 Task: Create a 3D-printable mechanical clock with moving gears.
Action: Mouse moved to (229, 162)
Screenshot: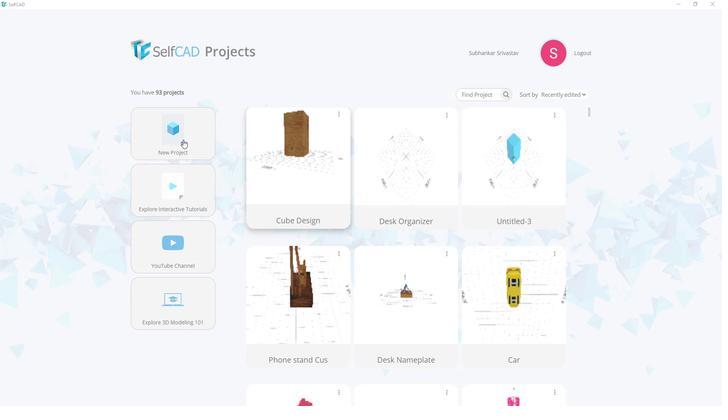 
Action: Mouse pressed left at (229, 162)
Screenshot: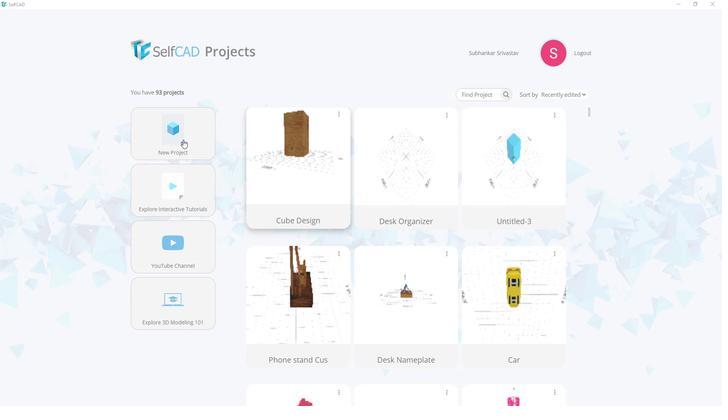
Action: Mouse moved to (394, 181)
Screenshot: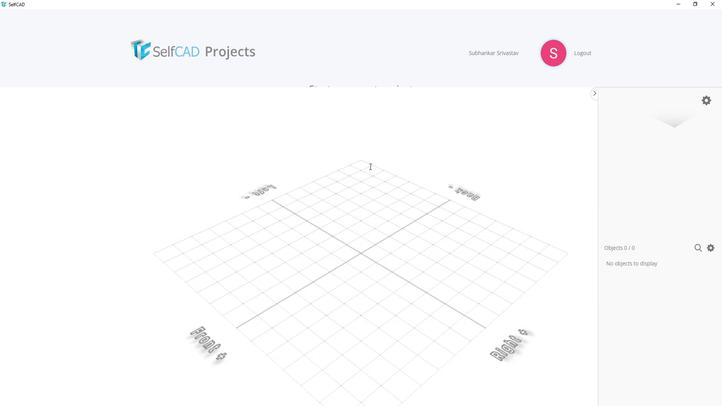 
Action: Mouse pressed left at (394, 181)
Screenshot: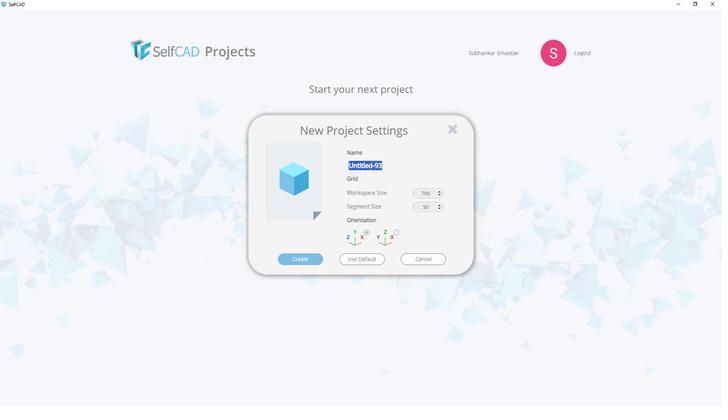 
Action: Mouse pressed left at (394, 181)
Screenshot: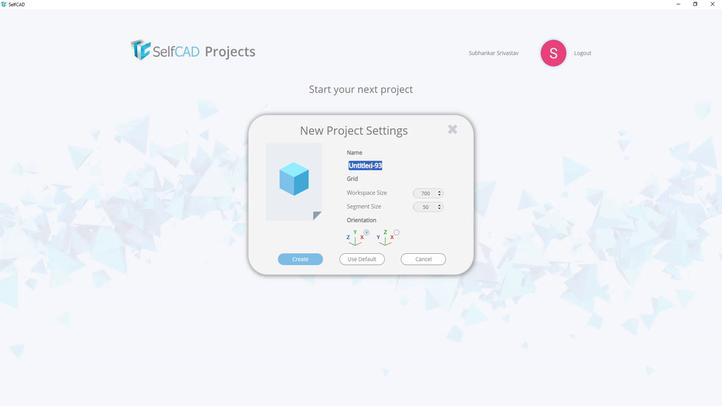 
Action: Key pressed <Key.shift><Key.shift><Key.shift><Key.shift><Key.shift><Key.shift>Moving<Key.space><Key.shift><Key.shift><Key.shift><Key.shift><Key.shift><Key.shift><Key.shift><Key.shift>Gears<Key.space><Key.shift>Clock
Screenshot: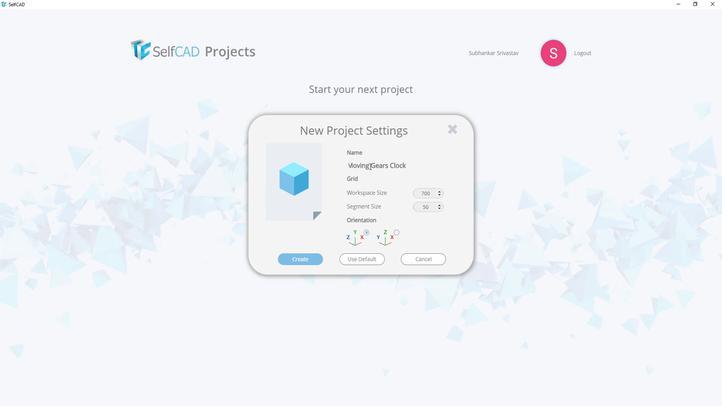 
Action: Mouse moved to (340, 247)
Screenshot: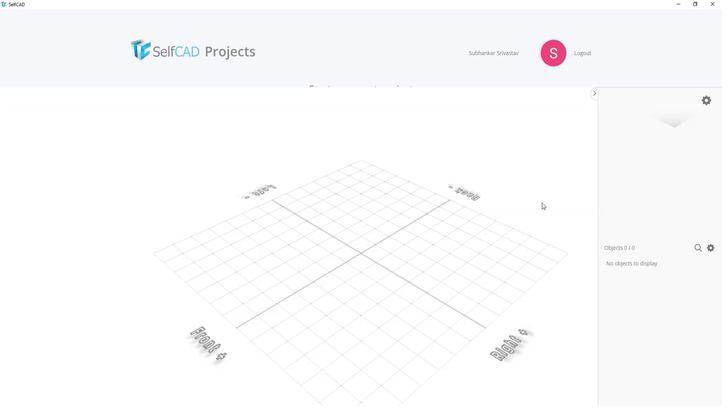 
Action: Mouse pressed left at (340, 247)
Screenshot: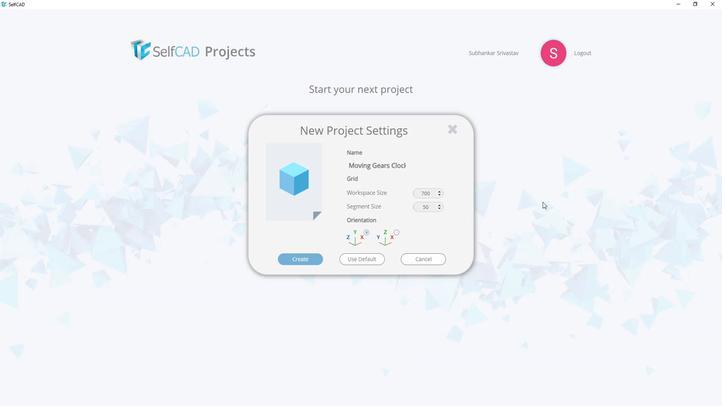 
Action: Mouse moved to (114, 177)
Screenshot: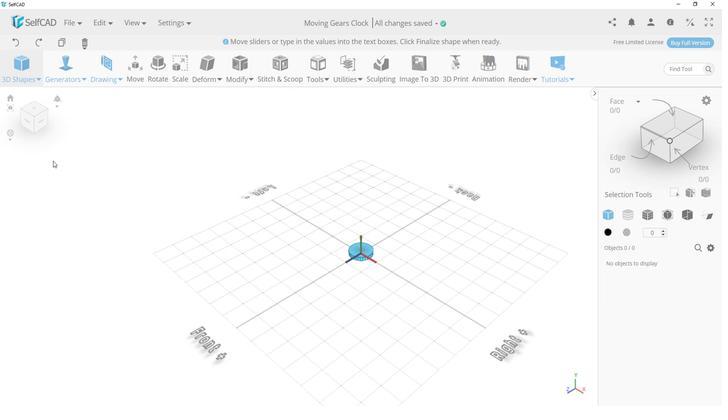 
Action: Mouse pressed left at (114, 177)
Screenshot: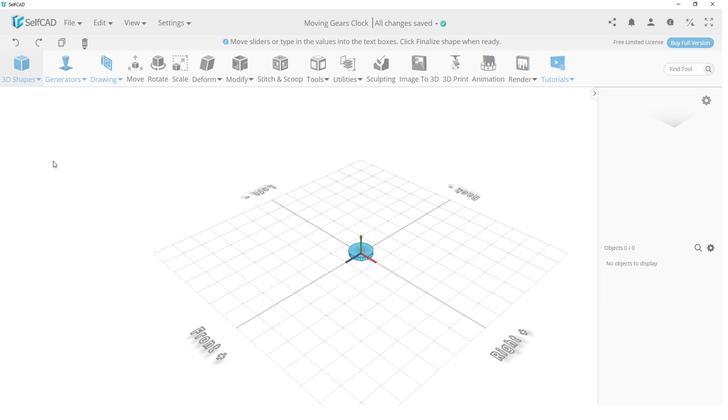 
Action: Mouse moved to (169, 165)
Screenshot: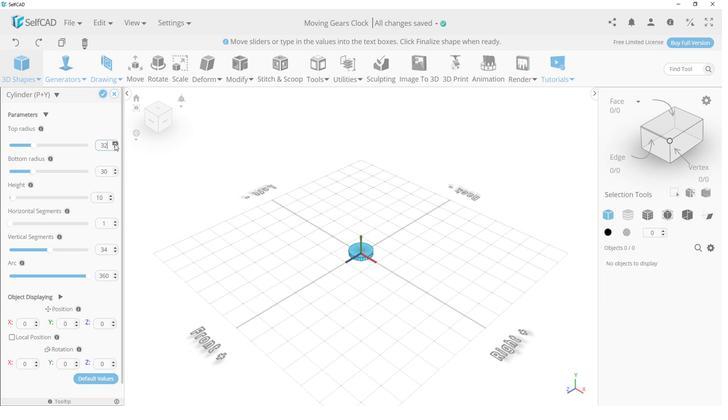 
Action: Mouse pressed left at (169, 165)
Screenshot: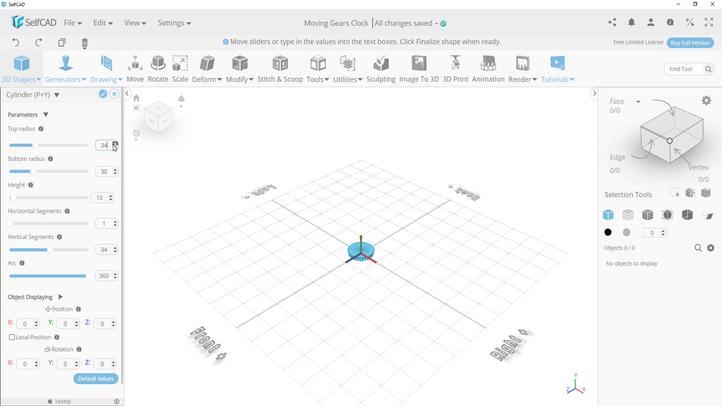 
Action: Mouse pressed left at (169, 165)
Screenshot: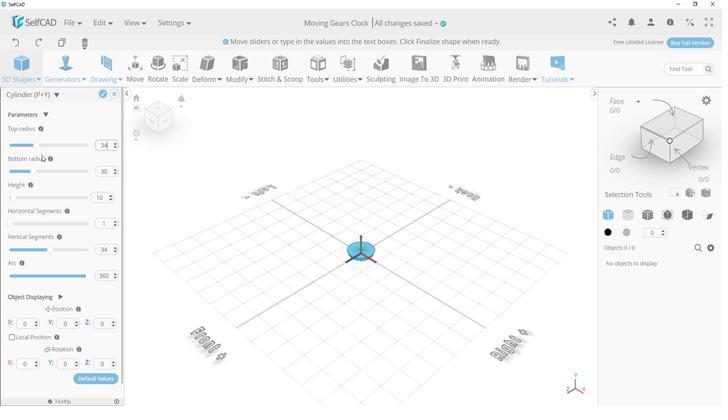 
Action: Mouse pressed left at (169, 165)
Screenshot: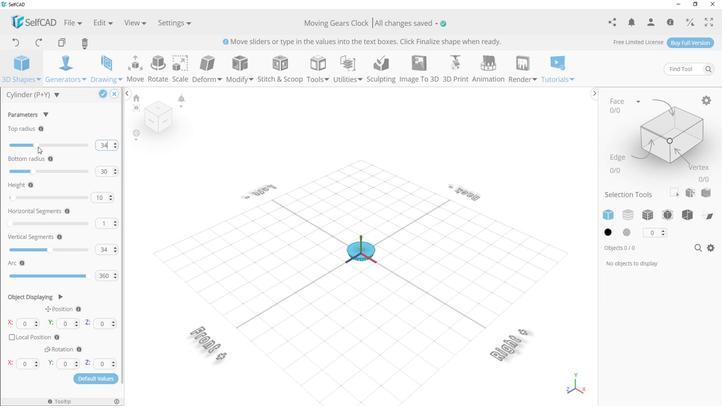
Action: Mouse pressed left at (169, 165)
Screenshot: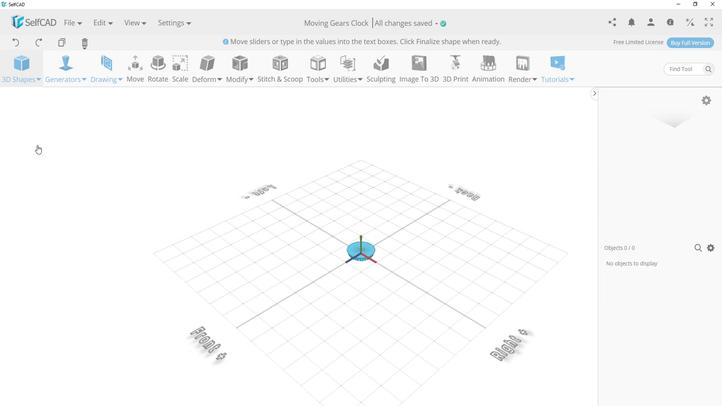 
Action: Mouse moved to (100, 166)
Screenshot: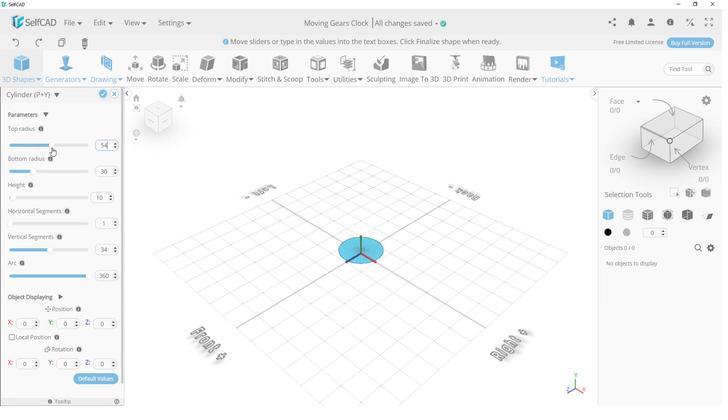 
Action: Mouse pressed left at (100, 166)
Screenshot: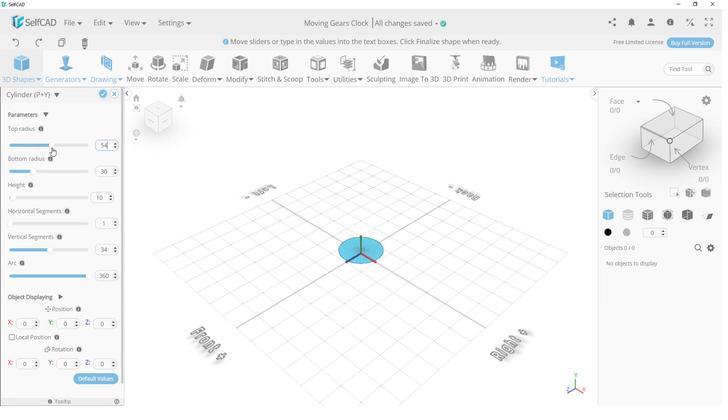 
Action: Mouse moved to (168, 166)
Screenshot: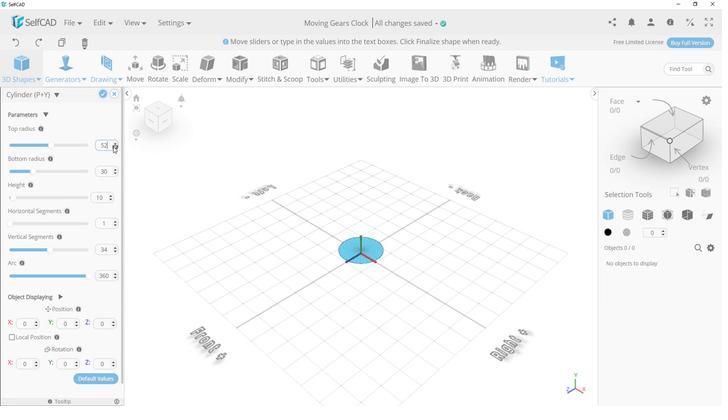 
Action: Mouse pressed left at (168, 166)
Screenshot: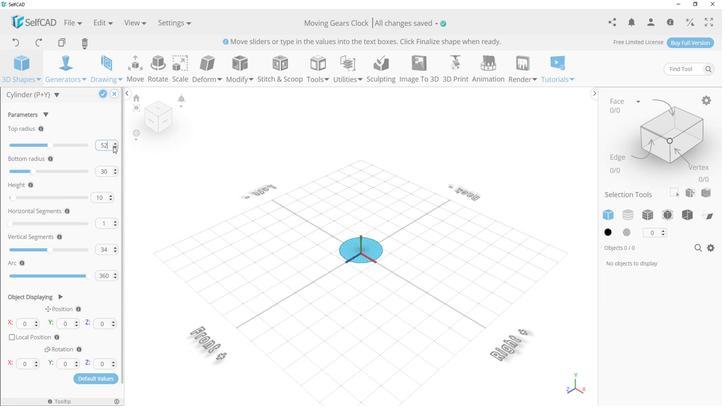 
Action: Mouse pressed left at (168, 166)
Screenshot: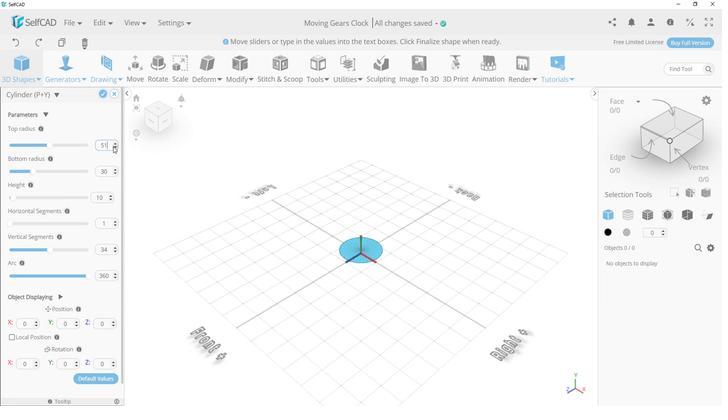 
Action: Mouse pressed left at (168, 166)
Screenshot: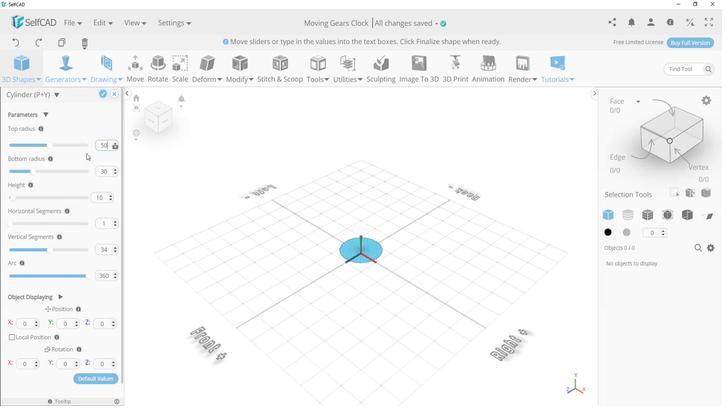 
Action: Mouse pressed left at (168, 166)
Screenshot: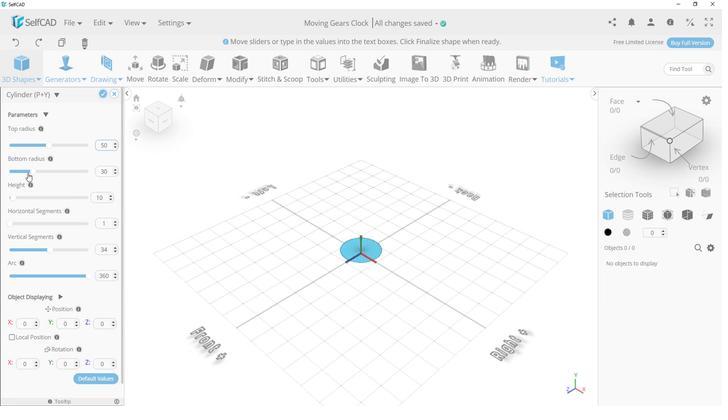 
Action: Mouse moved to (97, 185)
Screenshot: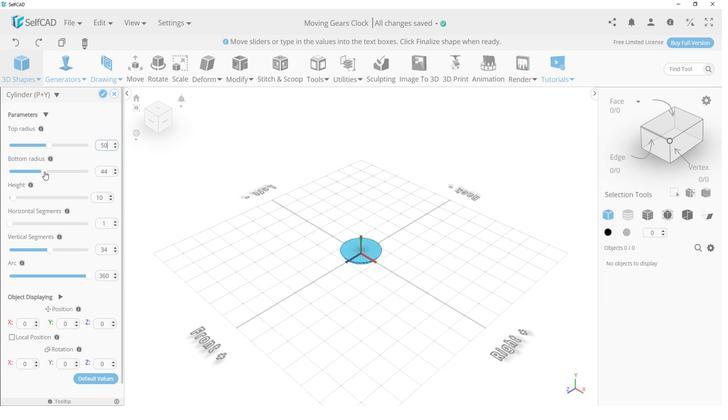 
Action: Mouse pressed left at (97, 185)
Screenshot: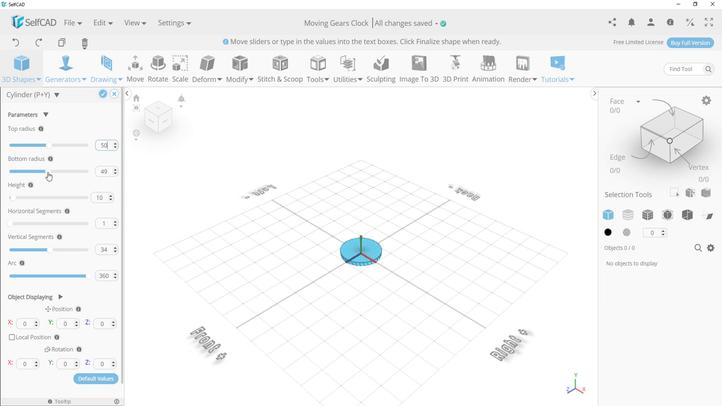 
Action: Mouse moved to (168, 184)
Screenshot: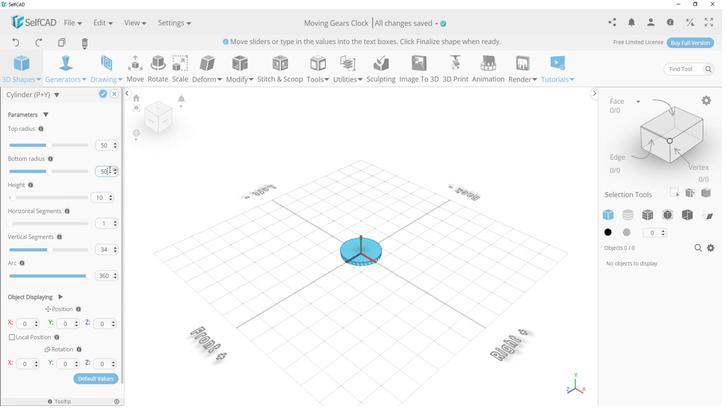 
Action: Mouse pressed left at (168, 184)
Screenshot: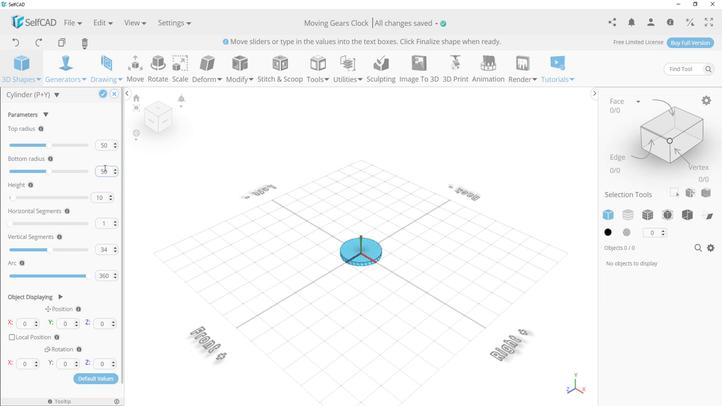
Action: Mouse moved to (156, 129)
Screenshot: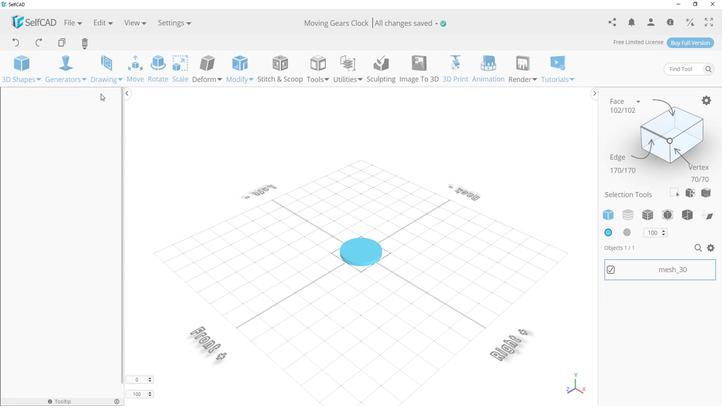 
Action: Mouse pressed left at (156, 129)
Screenshot: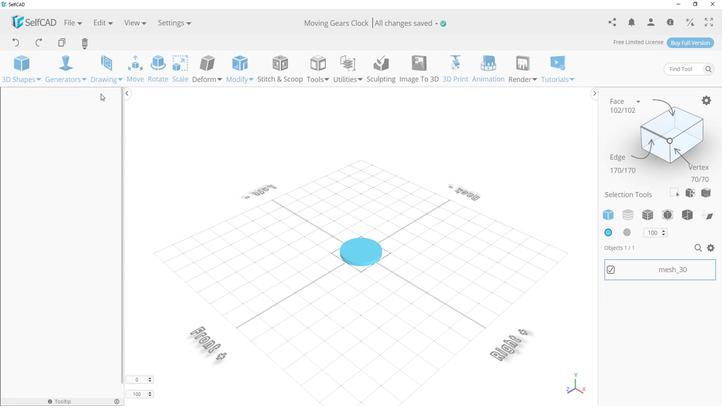 
Action: Mouse moved to (673, 148)
Screenshot: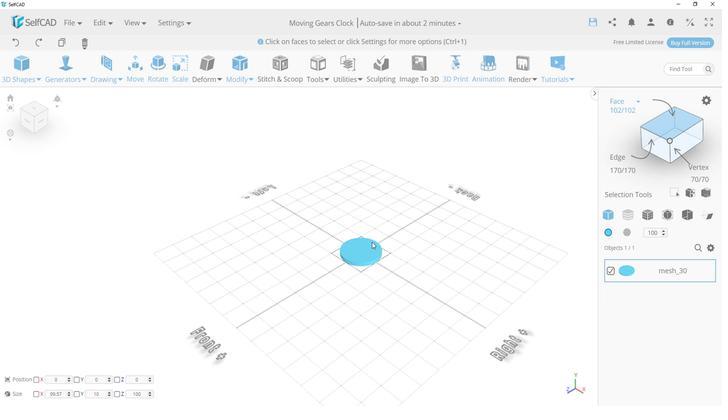 
Action: Mouse pressed left at (673, 148)
Screenshot: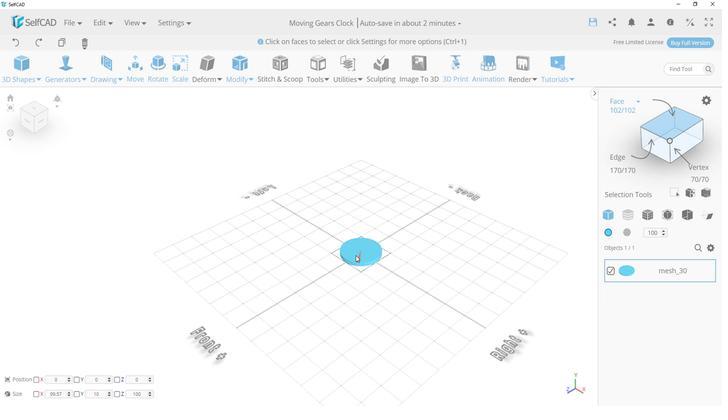 
Action: Mouse moved to (382, 244)
Screenshot: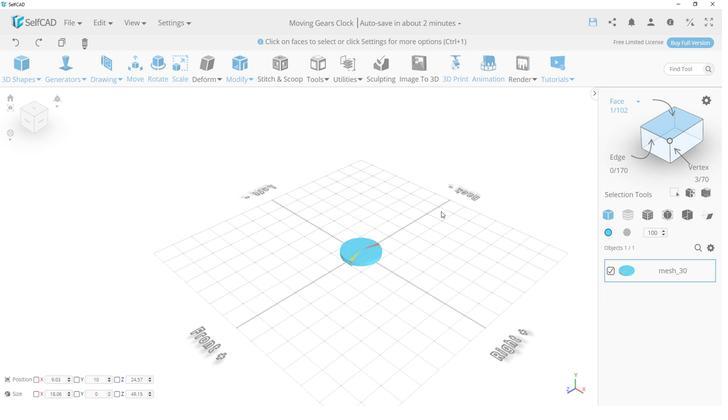 
Action: Mouse pressed left at (382, 244)
Screenshot: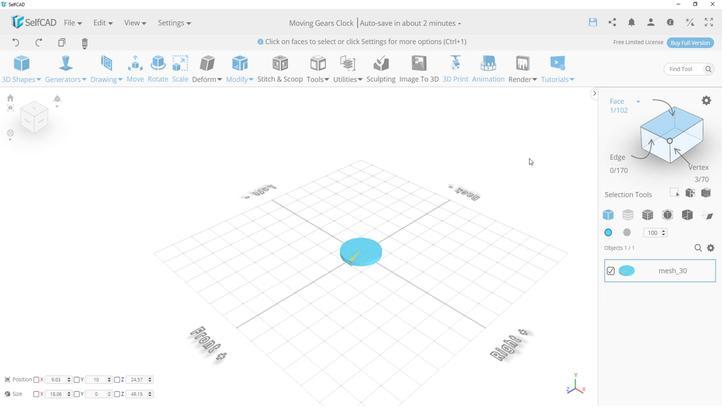 
Action: Mouse moved to (619, 142)
Screenshot: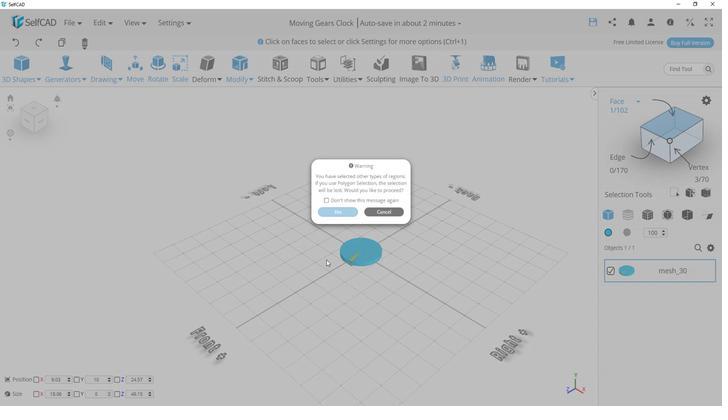 
Action: Mouse pressed left at (619, 142)
Screenshot: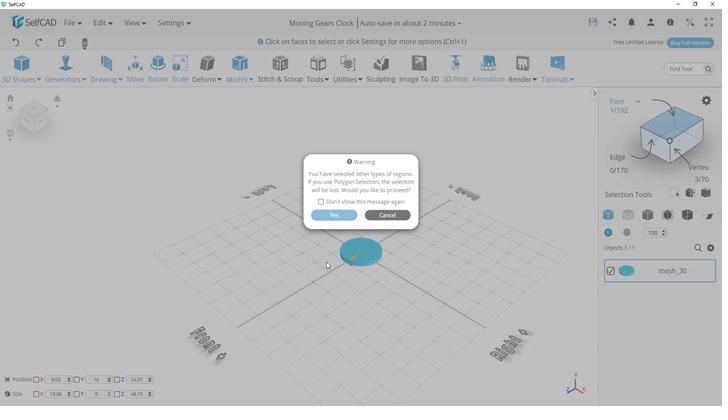 
Action: Mouse moved to (363, 216)
Screenshot: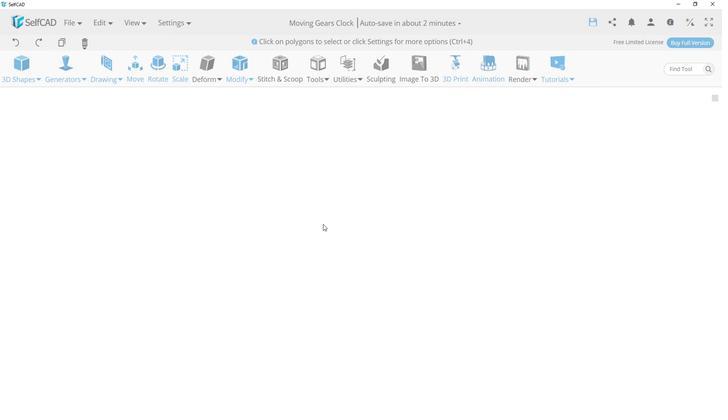 
Action: Mouse pressed left at (363, 216)
Screenshot: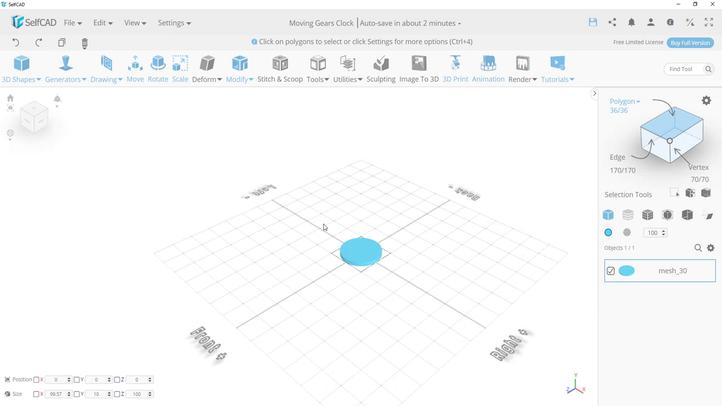 
Action: Mouse moved to (390, 240)
Screenshot: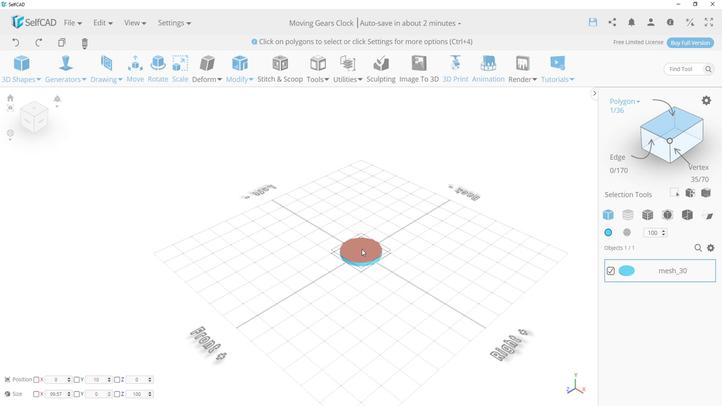 
Action: Mouse pressed left at (390, 240)
Screenshot: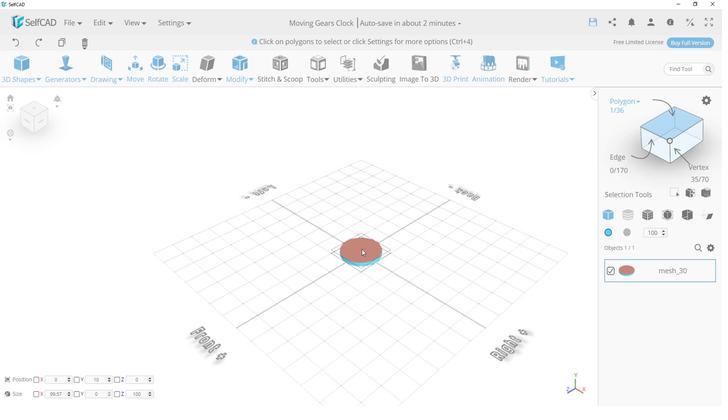 
Action: Mouse moved to (182, 119)
Screenshot: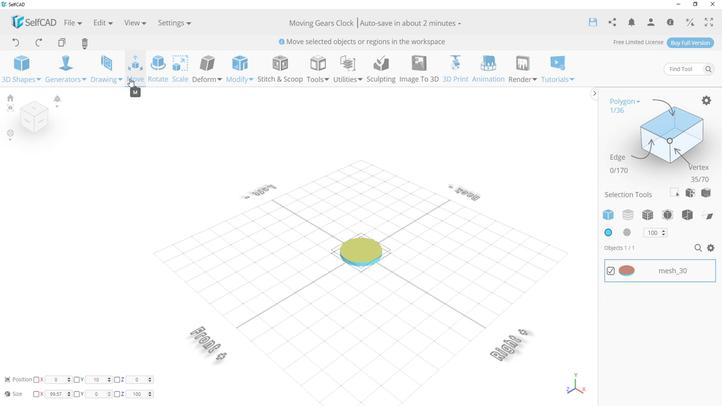 
Action: Mouse pressed left at (182, 119)
Screenshot: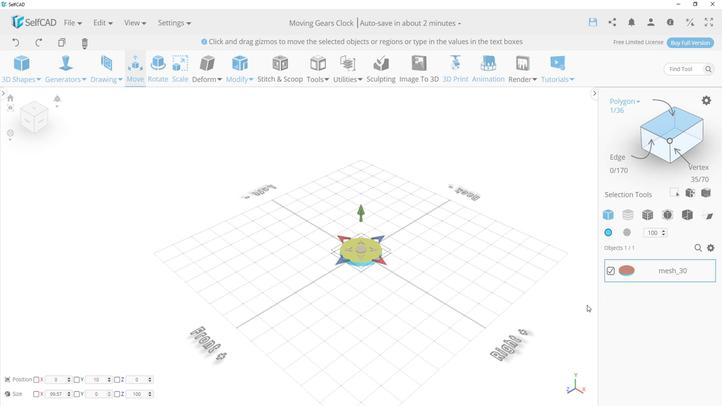
Action: Mouse moved to (387, 212)
Screenshot: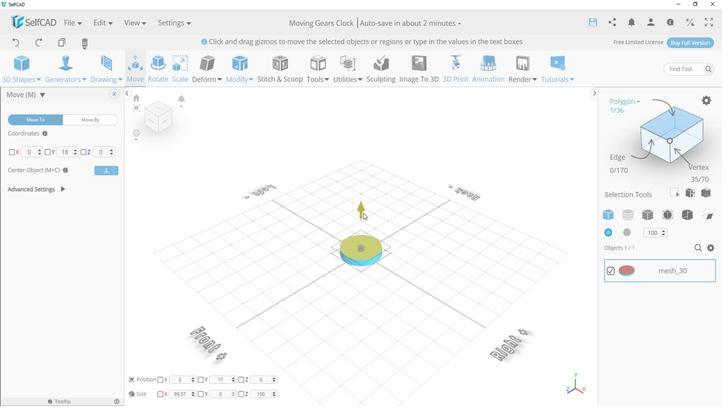 
Action: Mouse pressed left at (387, 212)
Screenshot: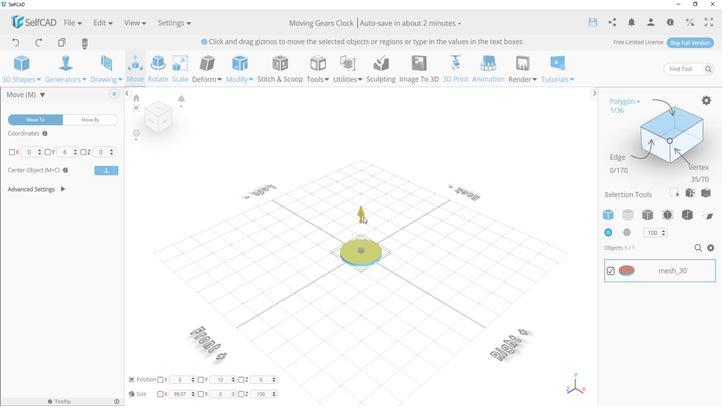 
Action: Mouse moved to (315, 299)
Screenshot: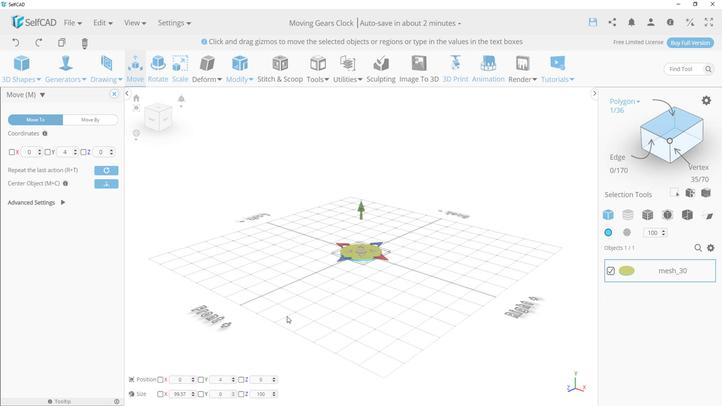 
Action: Mouse pressed left at (315, 299)
Screenshot: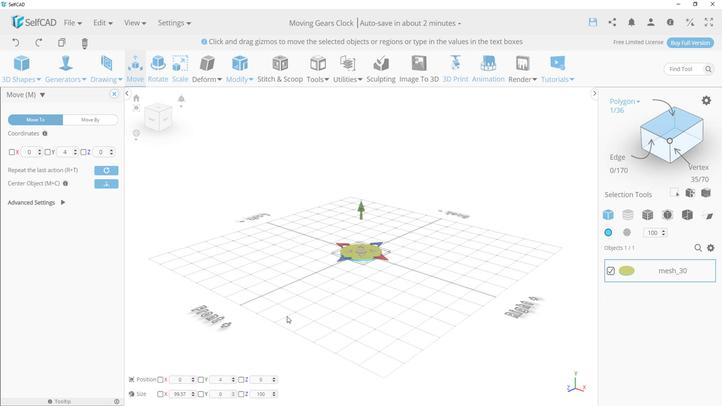 
Action: Mouse moved to (377, 270)
Screenshot: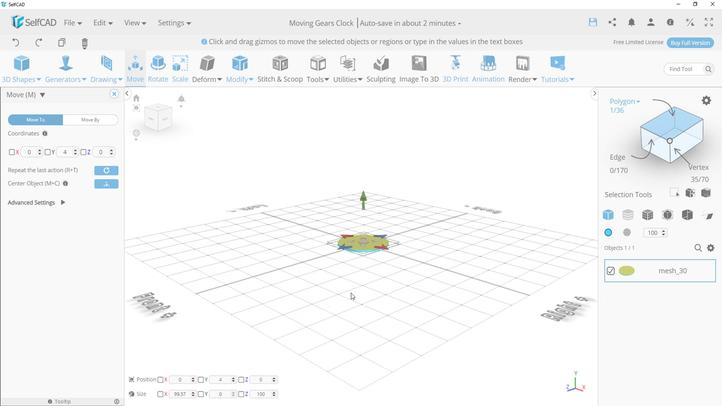 
Action: Mouse scrolled (377, 271) with delta (0, 0)
Screenshot: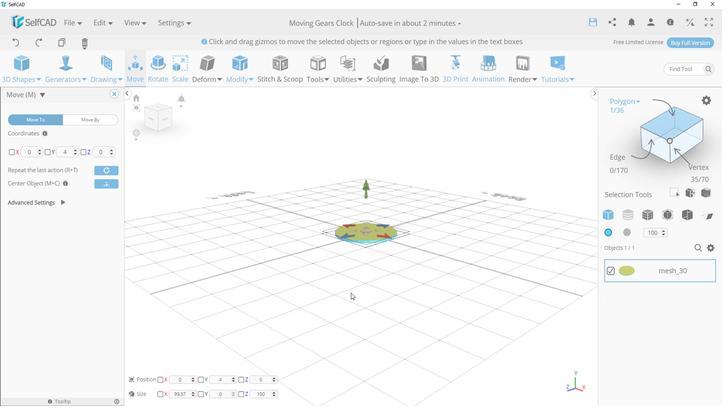 
Action: Mouse scrolled (377, 271) with delta (0, 0)
Screenshot: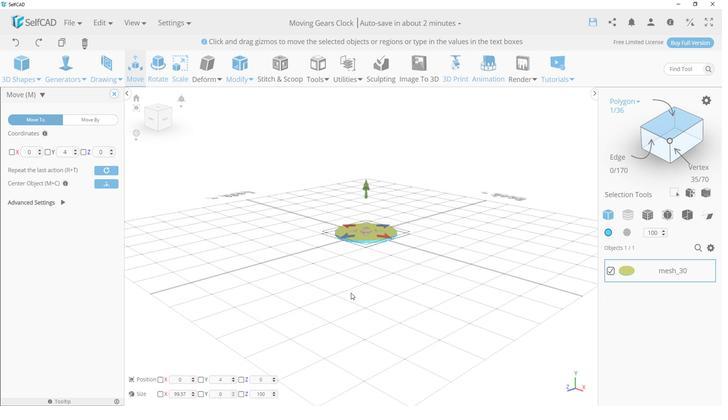 
Action: Mouse scrolled (377, 271) with delta (0, 0)
Screenshot: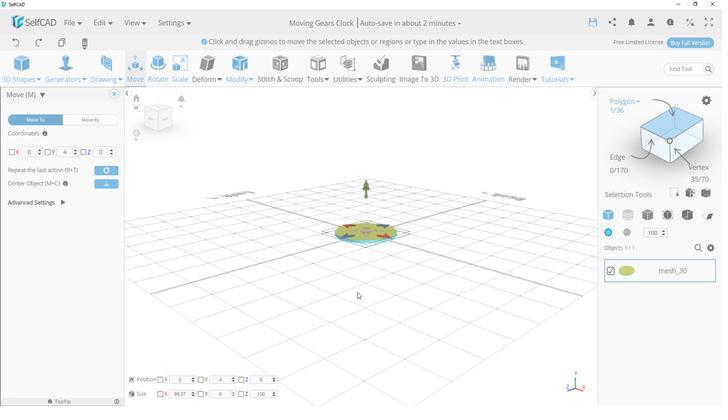 
Action: Mouse scrolled (377, 271) with delta (0, 0)
Screenshot: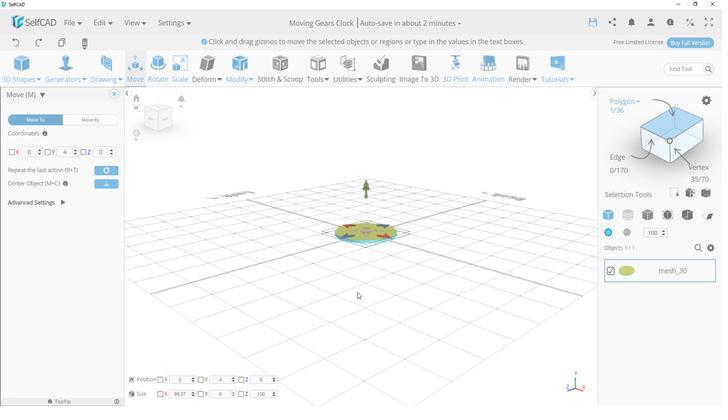 
Action: Mouse scrolled (377, 271) with delta (0, 0)
Screenshot: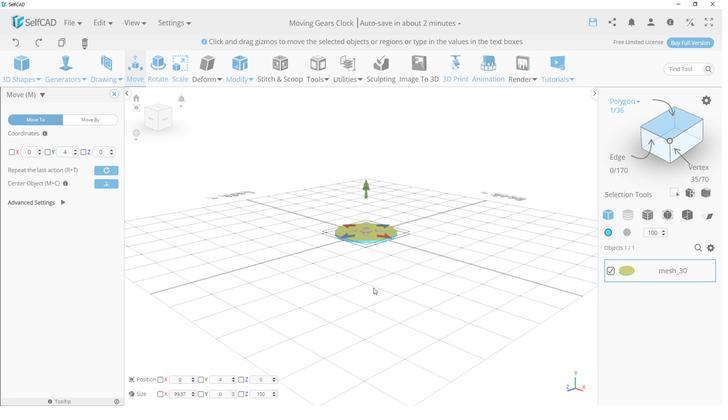 
Action: Mouse scrolled (377, 271) with delta (0, 0)
Screenshot: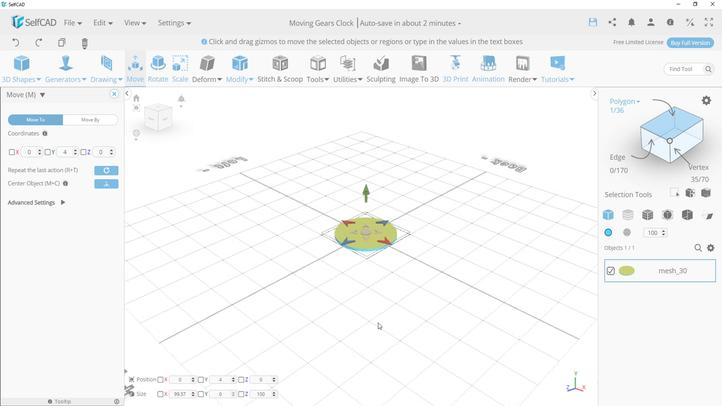 
Action: Mouse scrolled (377, 271) with delta (0, 0)
Screenshot: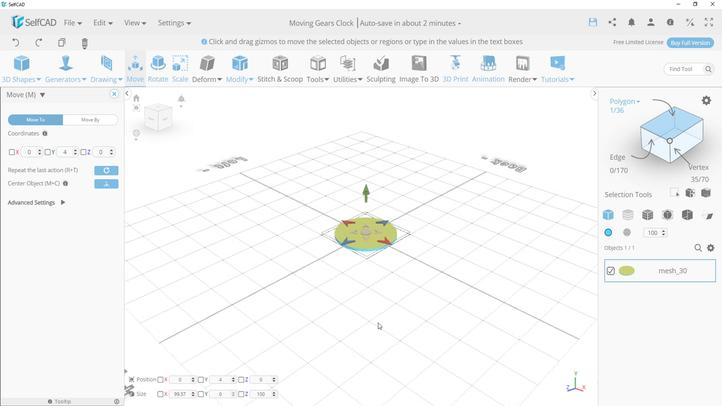 
Action: Mouse scrolled (377, 271) with delta (0, 0)
Screenshot: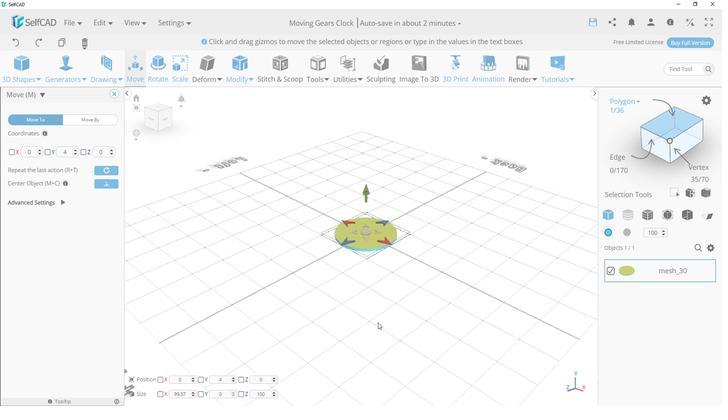 
Action: Mouse scrolled (377, 271) with delta (0, 0)
Screenshot: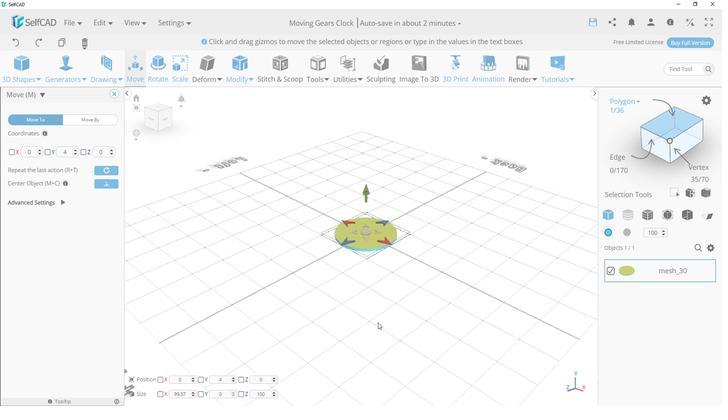 
Action: Mouse scrolled (377, 271) with delta (0, 0)
Screenshot: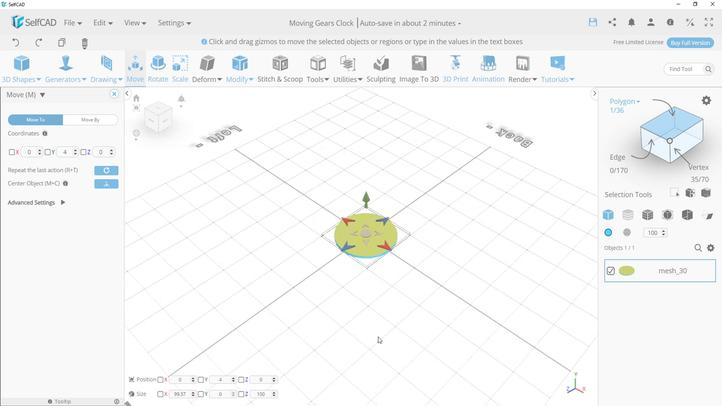 
Action: Mouse moved to (398, 267)
Screenshot: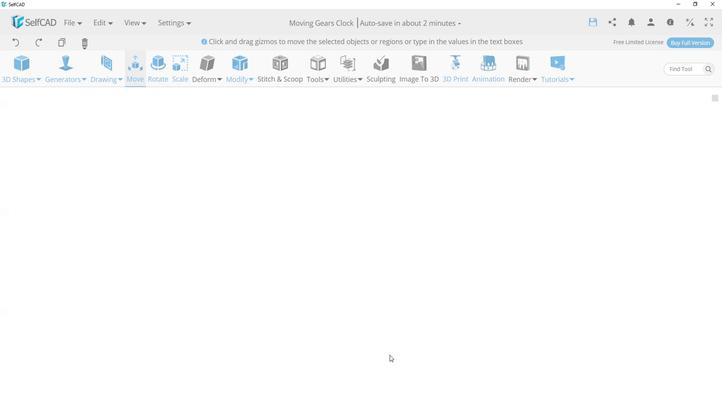 
Action: Mouse pressed left at (398, 267)
Screenshot: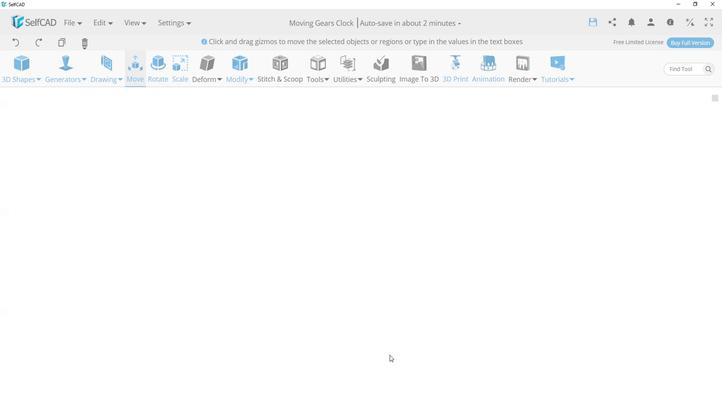 
Action: Mouse moved to (413, 307)
Screenshot: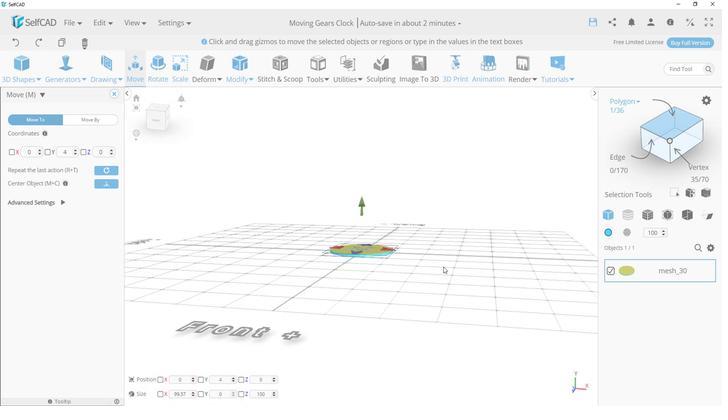 
Action: Mouse pressed left at (413, 307)
Screenshot: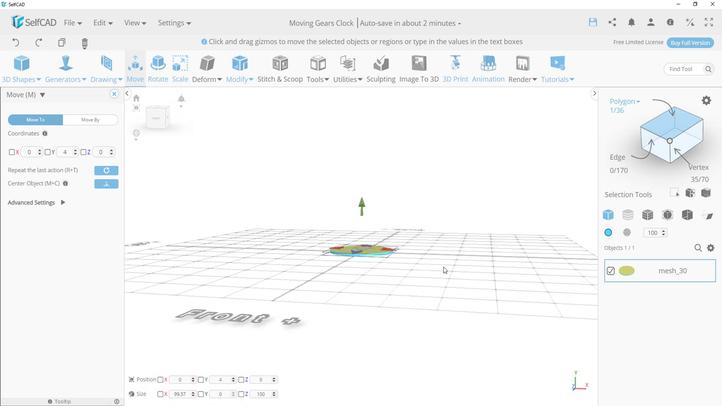 
Action: Mouse moved to (459, 252)
Screenshot: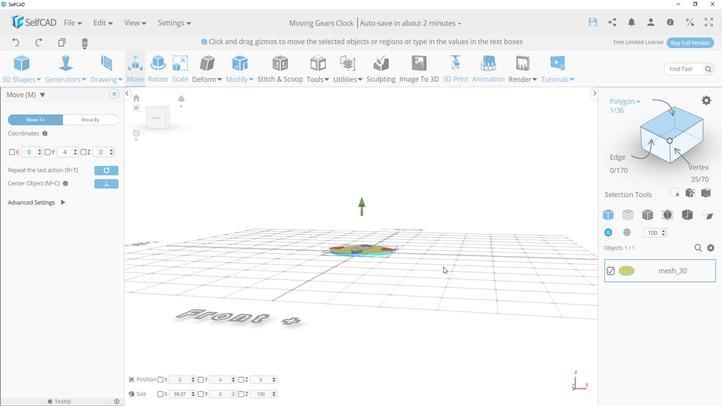 
Action: Mouse pressed left at (459, 252)
Screenshot: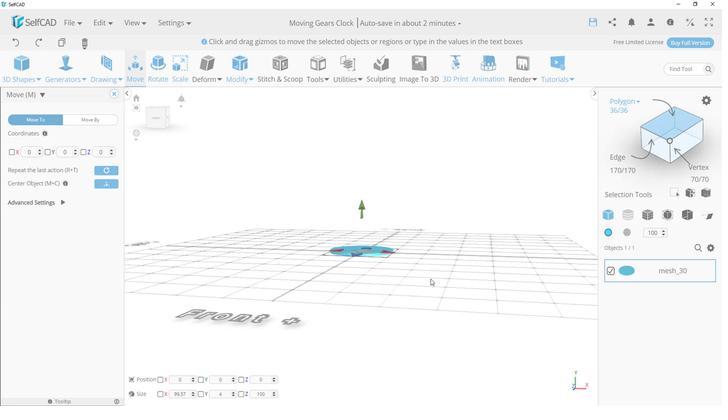 
Action: Mouse moved to (448, 257)
Screenshot: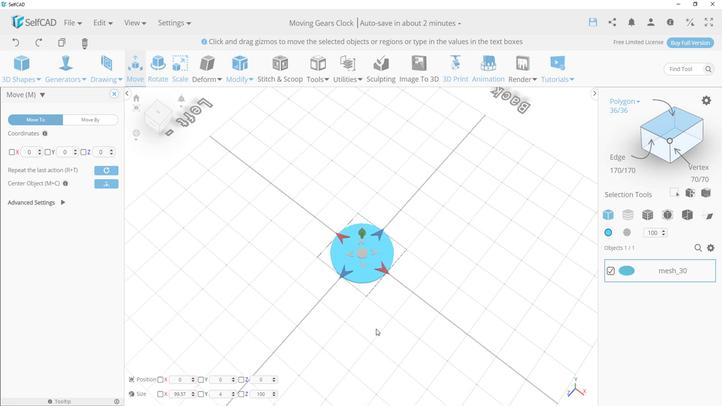 
Action: Mouse pressed left at (448, 257)
Screenshot: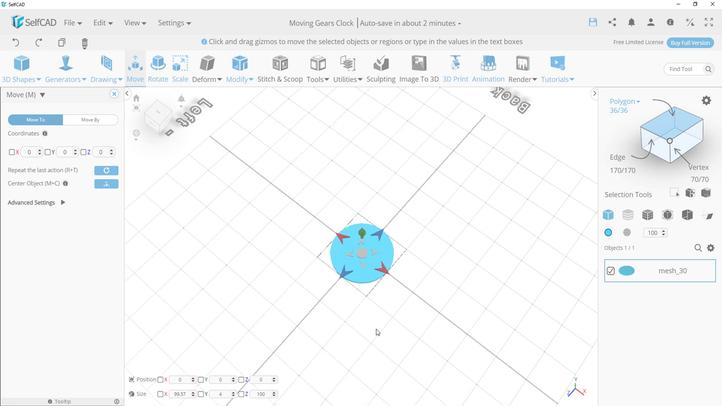 
Action: Mouse moved to (399, 296)
Screenshot: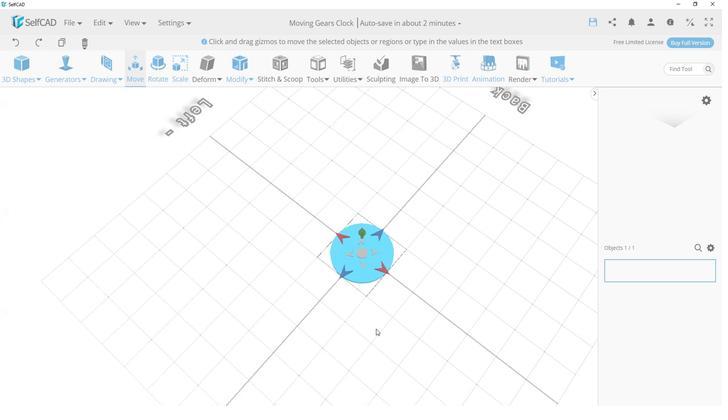 
Action: Key pressed ctrl+C
Screenshot: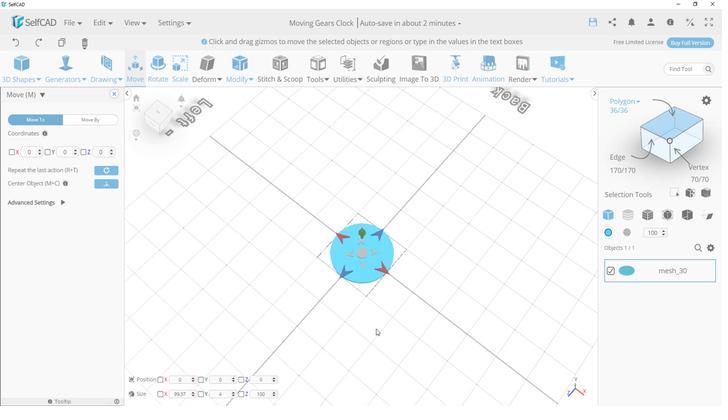
Action: Mouse moved to (192, 343)
Screenshot: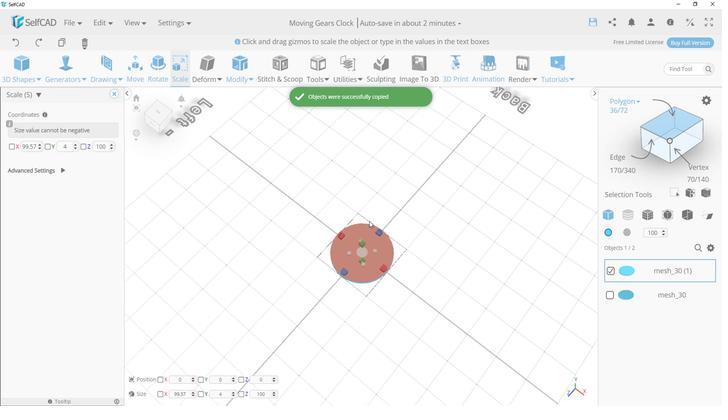 
Action: Mouse pressed left at (192, 343)
Screenshot: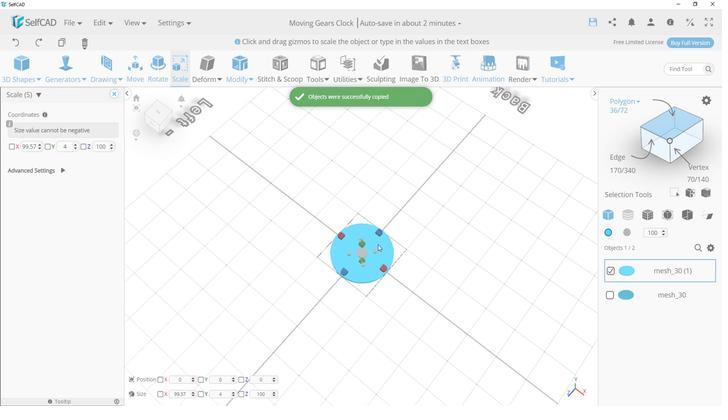 
Action: Mouse moved to (385, 244)
Screenshot: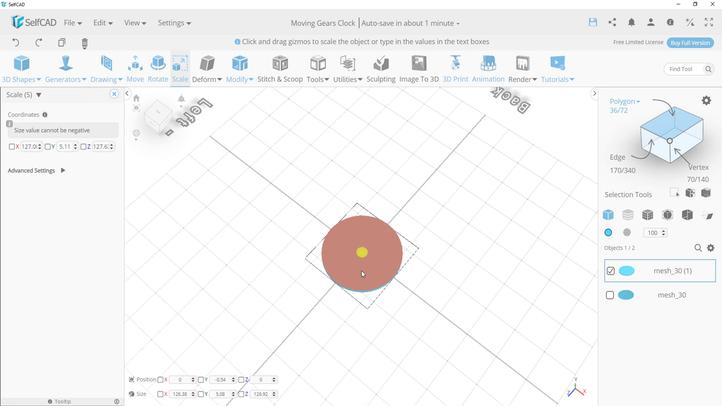 
Action: Mouse pressed left at (385, 244)
Screenshot: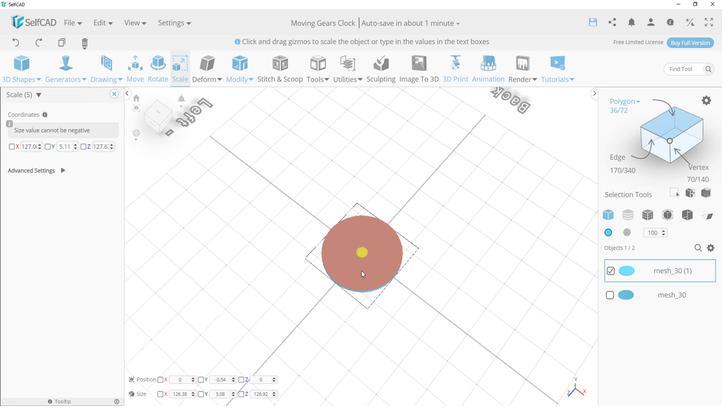 
Action: Mouse moved to (187, 112)
Screenshot: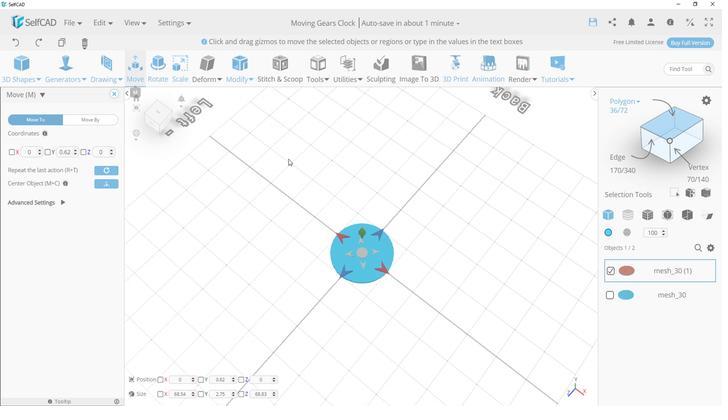 
Action: Mouse pressed left at (187, 112)
Screenshot: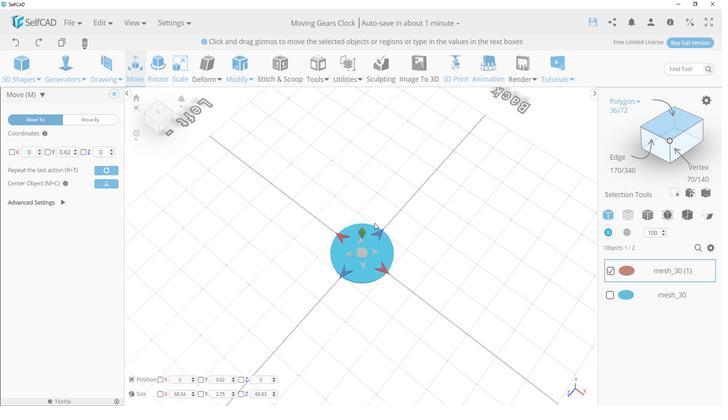 
Action: Mouse moved to (387, 227)
Screenshot: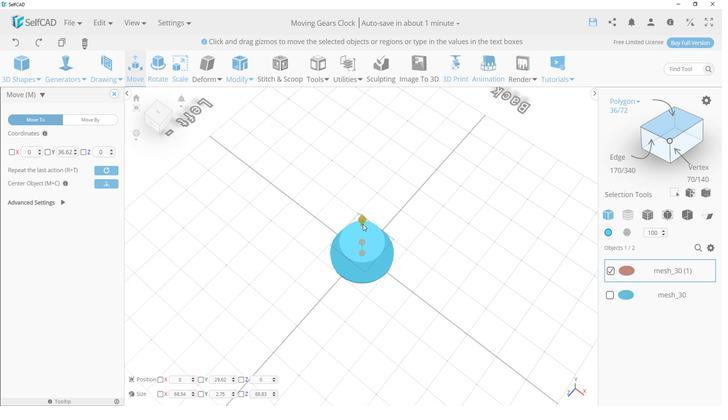 
Action: Mouse pressed left at (387, 227)
Screenshot: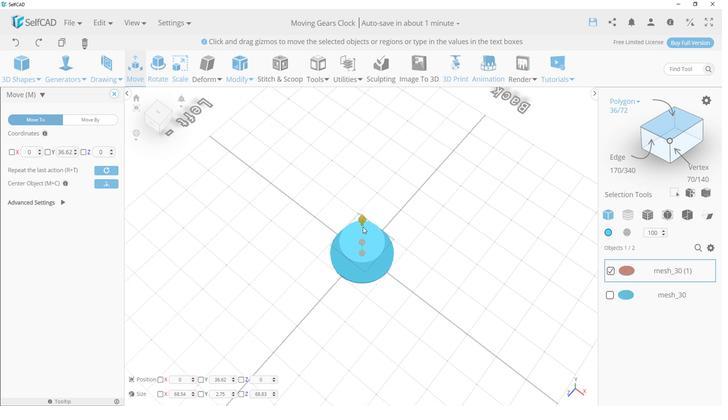 
Action: Mouse moved to (193, 341)
Screenshot: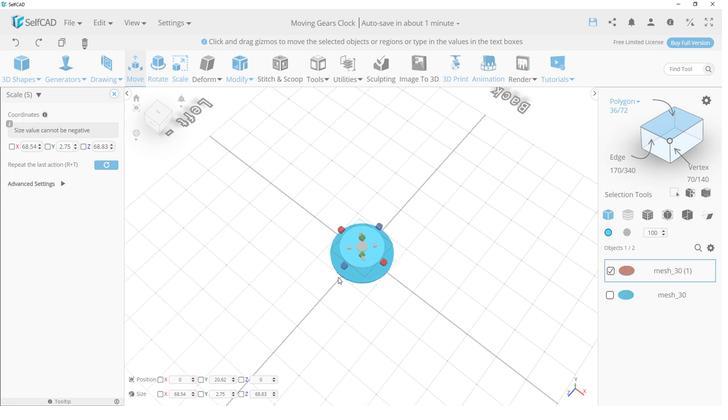 
Action: Mouse pressed left at (193, 341)
Screenshot: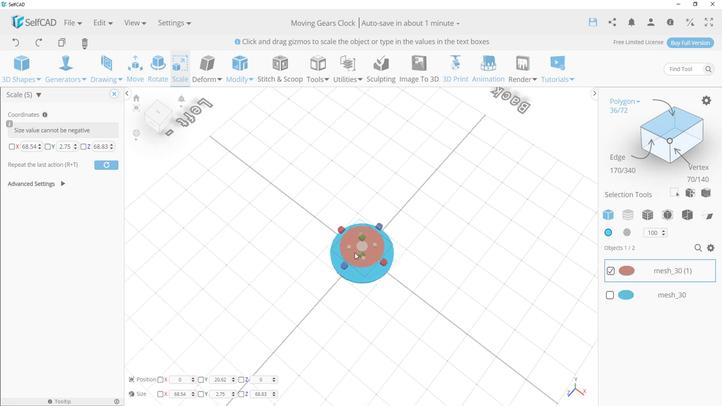 
Action: Mouse moved to (388, 239)
Screenshot: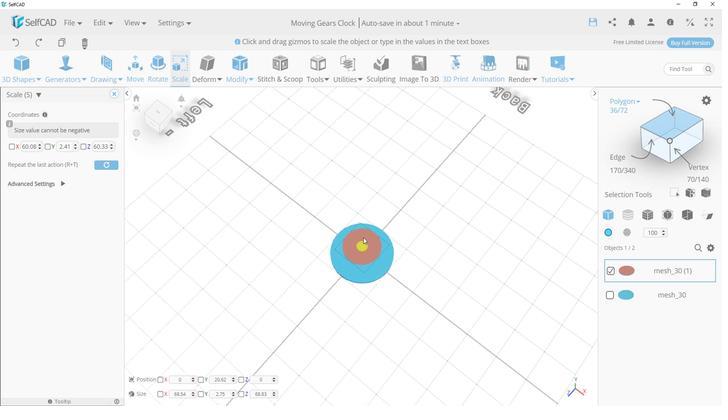 
Action: Mouse pressed left at (388, 239)
Screenshot: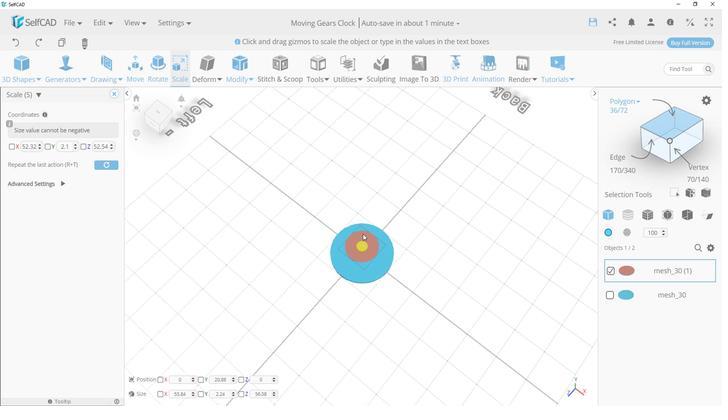 
Action: Mouse moved to (430, 267)
Screenshot: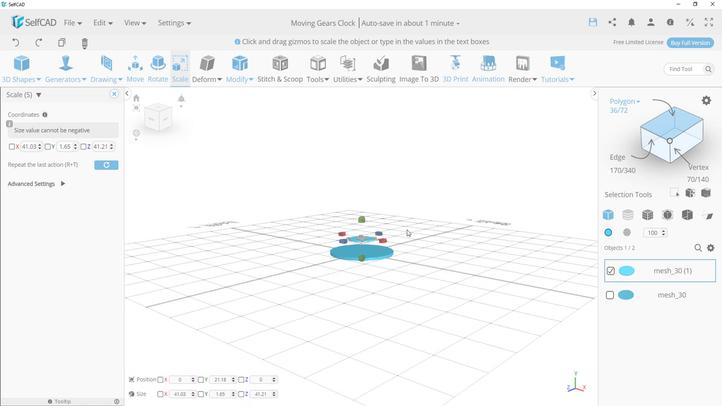 
Action: Mouse pressed left at (430, 267)
Screenshot: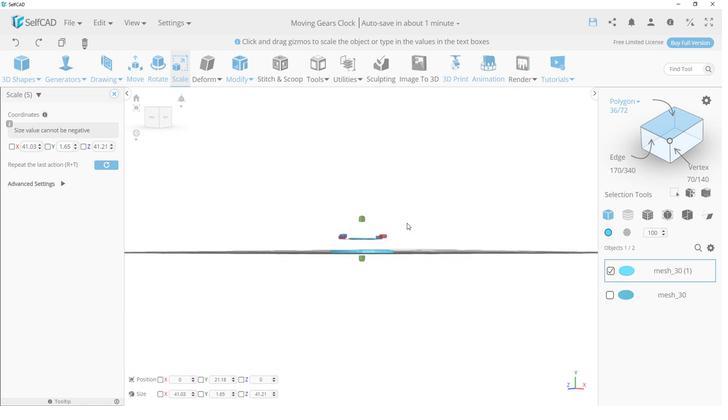 
Action: Mouse moved to (207, 144)
Screenshot: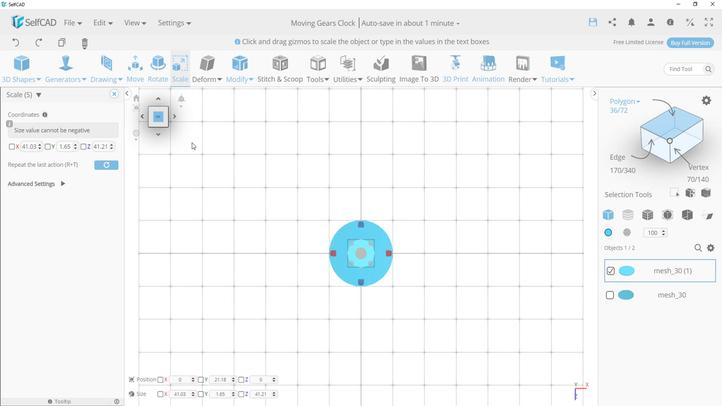 
Action: Mouse pressed left at (207, 144)
Screenshot: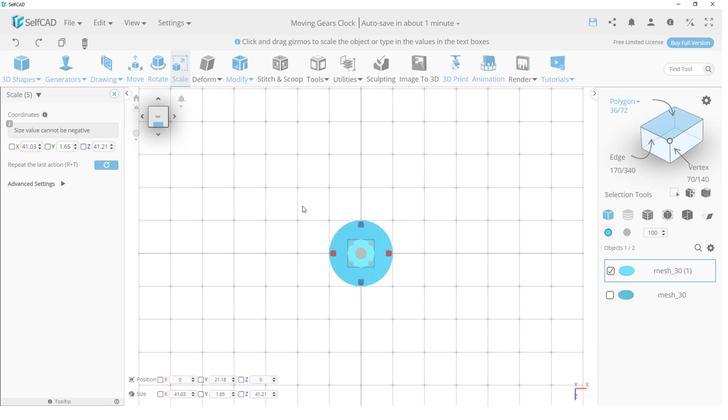 
Action: Mouse moved to (391, 246)
Screenshot: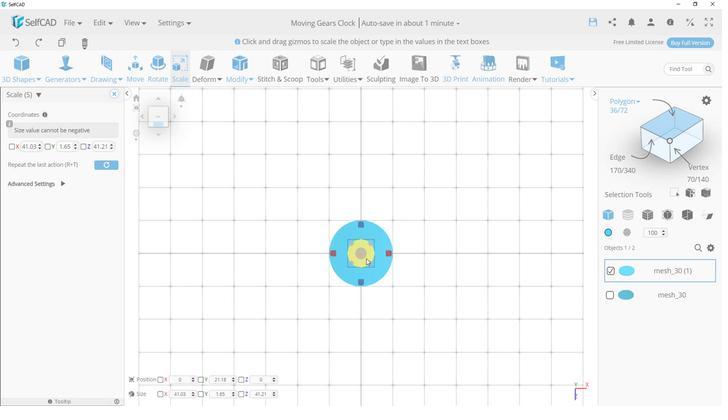 
Action: Mouse pressed left at (391, 246)
Screenshot: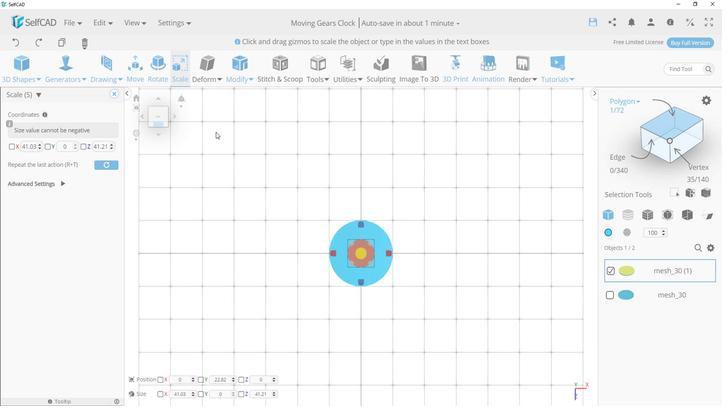 
Action: Mouse moved to (286, 150)
Screenshot: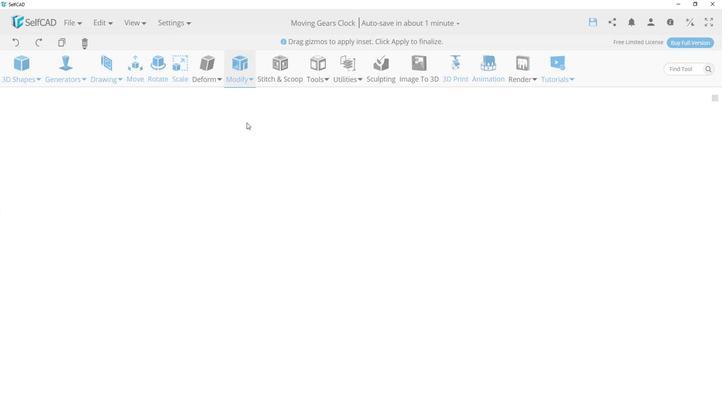 
Action: Mouse pressed left at (286, 150)
Screenshot: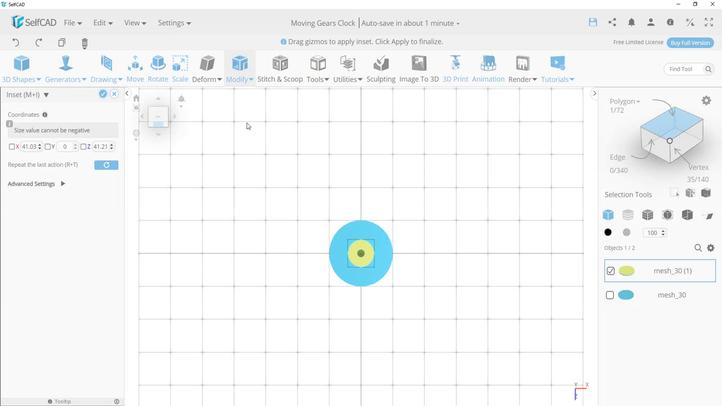 
Action: Mouse moved to (169, 148)
Screenshot: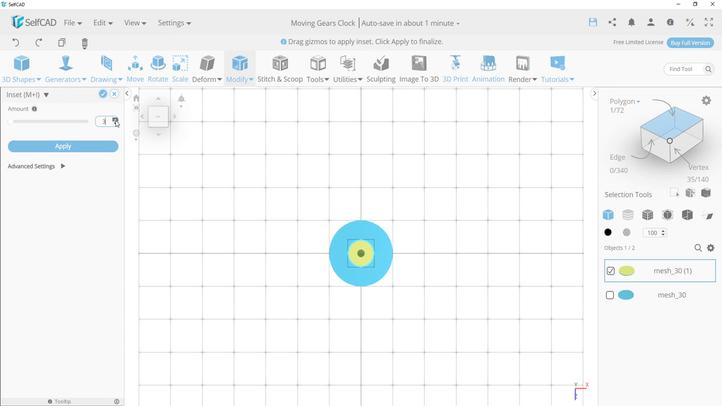 
Action: Mouse pressed left at (169, 148)
Screenshot: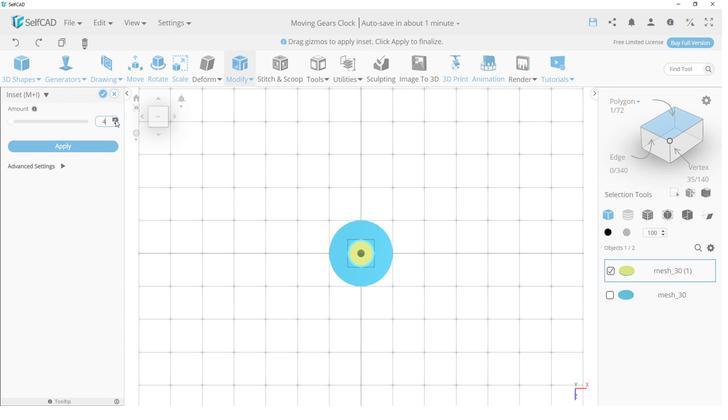 
Action: Mouse pressed left at (169, 148)
Screenshot: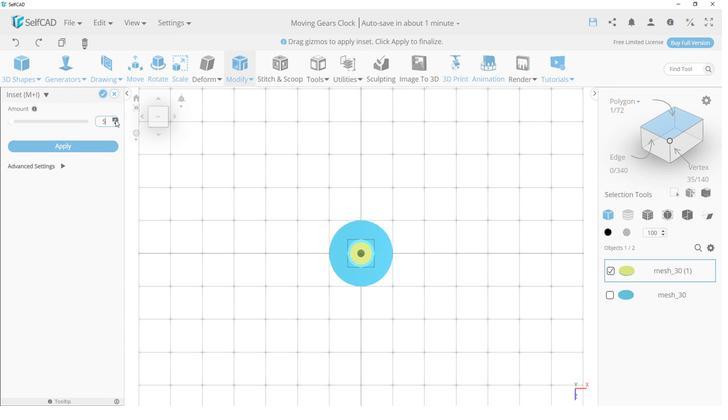 
Action: Mouse pressed left at (169, 148)
Screenshot: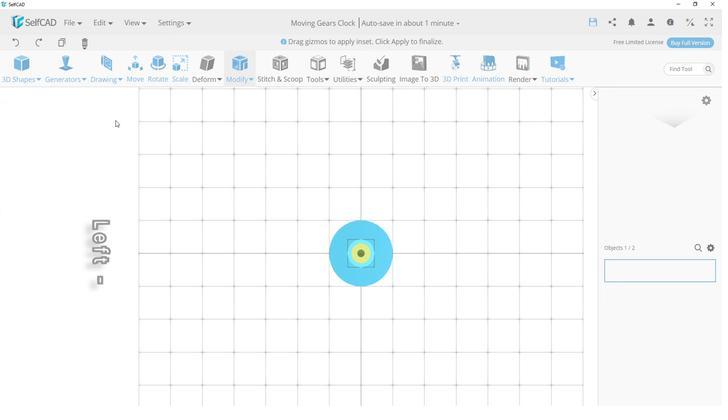 
Action: Mouse pressed left at (169, 148)
Screenshot: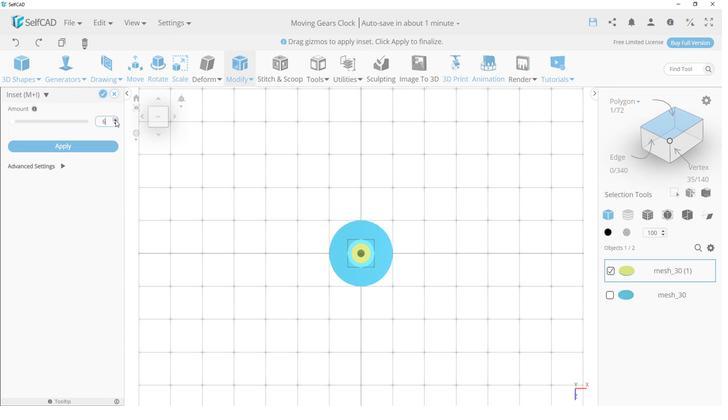
Action: Mouse pressed left at (169, 148)
Screenshot: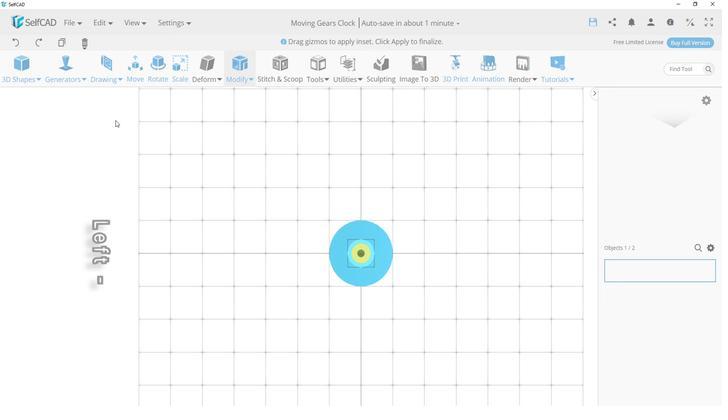 
Action: Mouse moved to (157, 130)
Screenshot: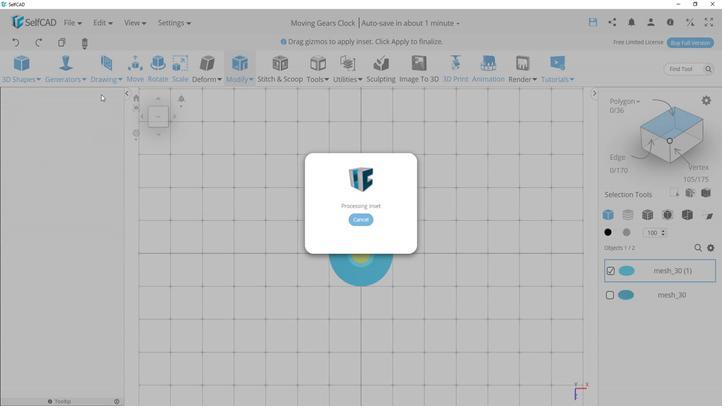 
Action: Mouse pressed left at (157, 130)
Screenshot: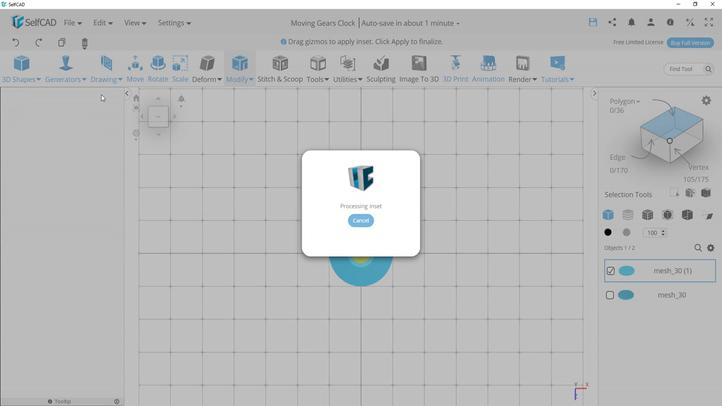 
Action: Mouse moved to (396, 239)
Screenshot: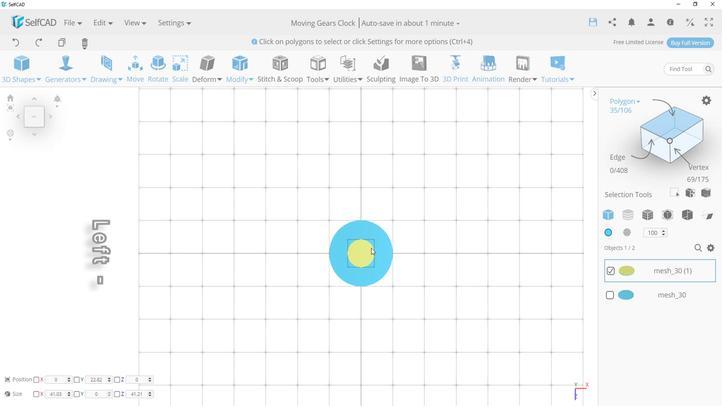 
Action: Mouse pressed left at (396, 239)
Screenshot: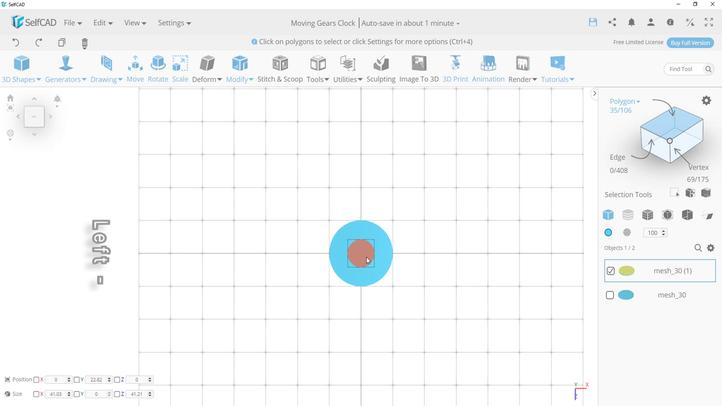 
Action: Mouse moved to (617, 143)
Screenshot: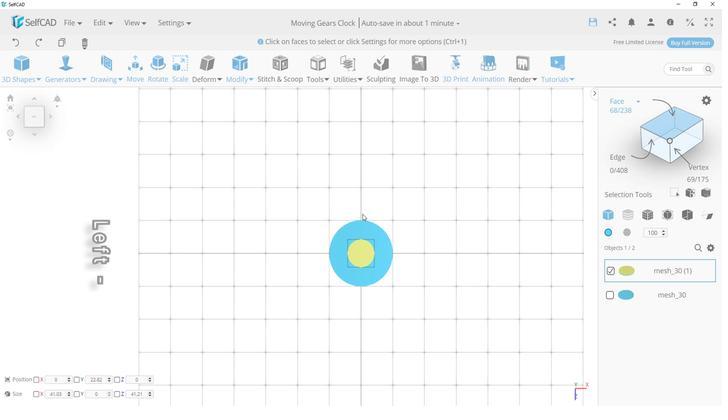 
Action: Mouse pressed left at (617, 143)
Screenshot: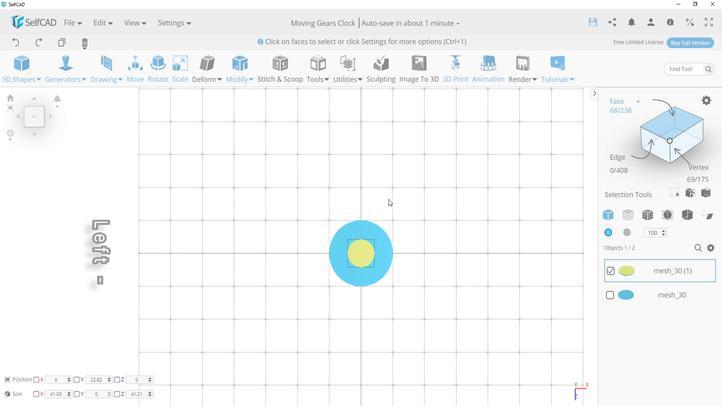
Action: Mouse moved to (411, 204)
Screenshot: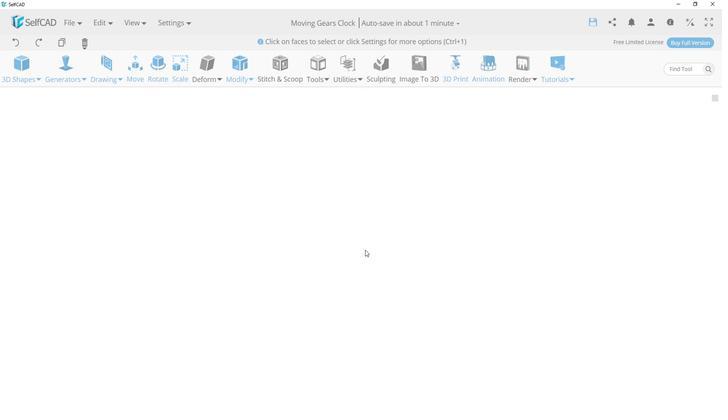 
Action: Mouse pressed left at (411, 204)
Screenshot: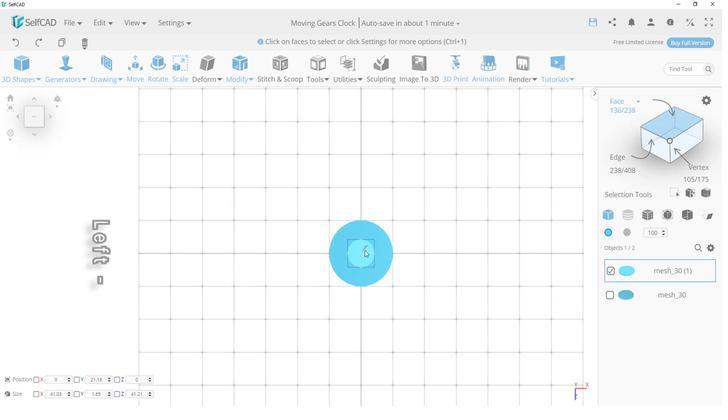 
Action: Mouse moved to (651, 159)
Screenshot: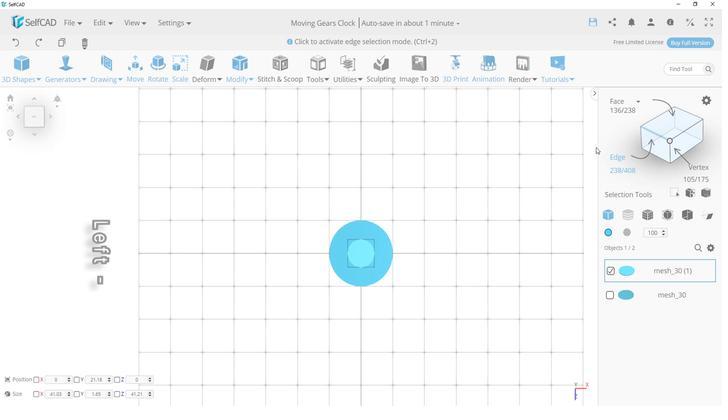 
Action: Mouse pressed left at (651, 159)
Screenshot: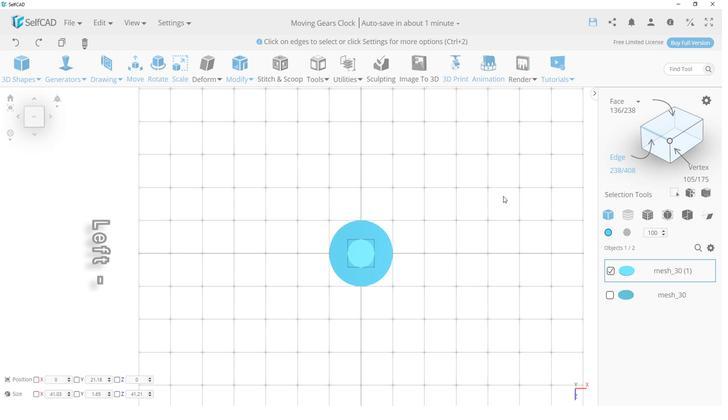 
Action: Mouse moved to (445, 230)
Screenshot: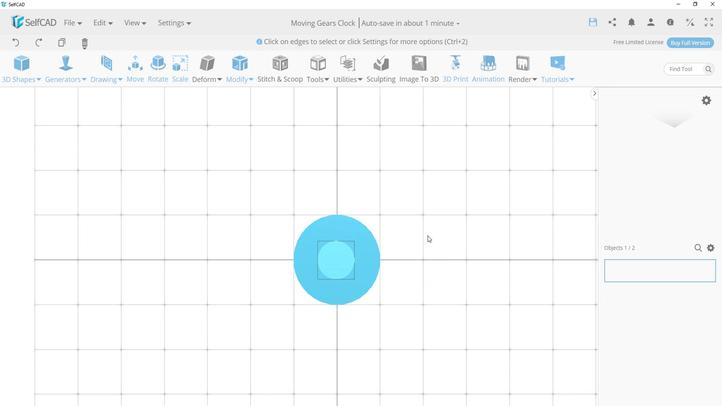 
Action: Mouse scrolled (445, 230) with delta (0, 0)
Screenshot: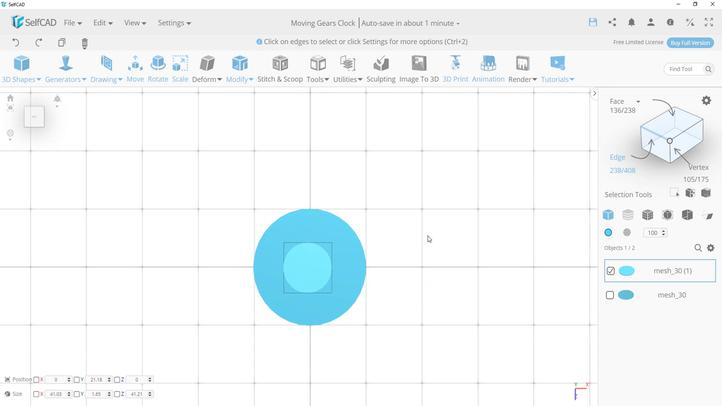 
Action: Mouse scrolled (445, 230) with delta (0, 0)
Screenshot: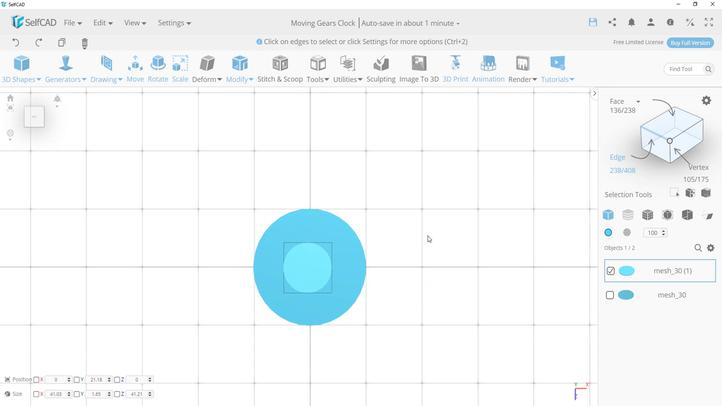 
Action: Mouse scrolled (445, 230) with delta (0, 0)
Screenshot: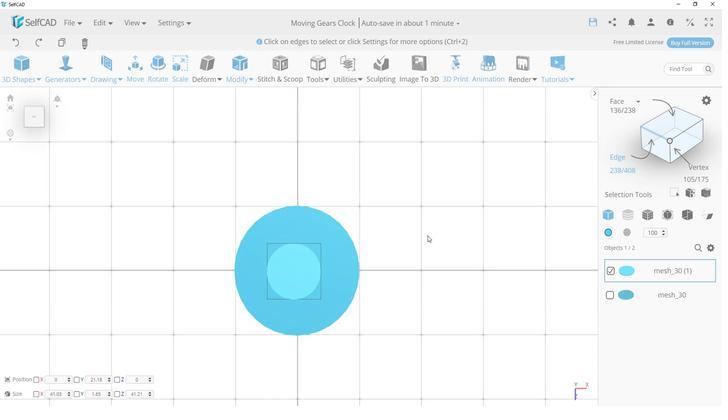 
Action: Mouse scrolled (445, 230) with delta (0, 0)
Screenshot: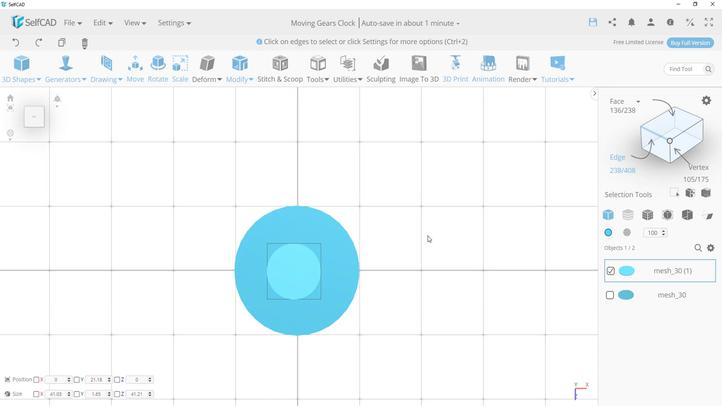 
Action: Mouse scrolled (445, 230) with delta (0, 0)
Screenshot: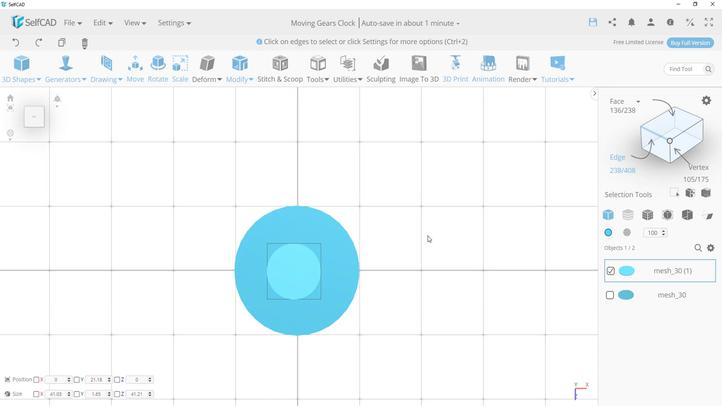 
Action: Mouse scrolled (445, 230) with delta (0, 0)
Screenshot: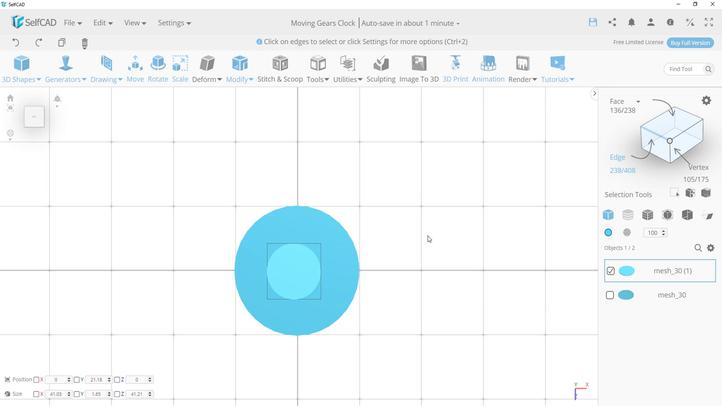 
Action: Mouse scrolled (445, 230) with delta (0, 0)
Screenshot: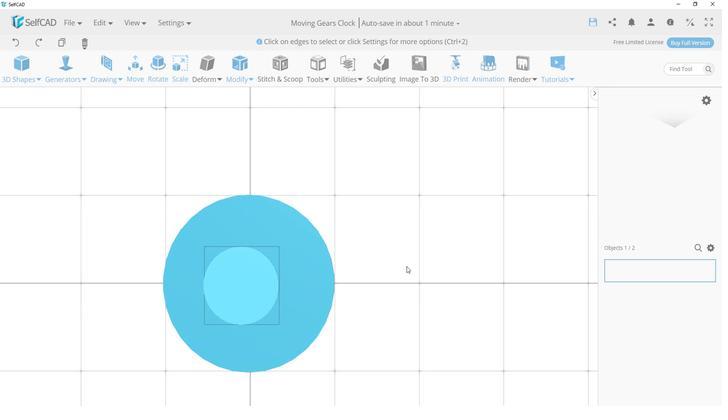 
Action: Mouse scrolled (445, 230) with delta (0, 0)
Screenshot: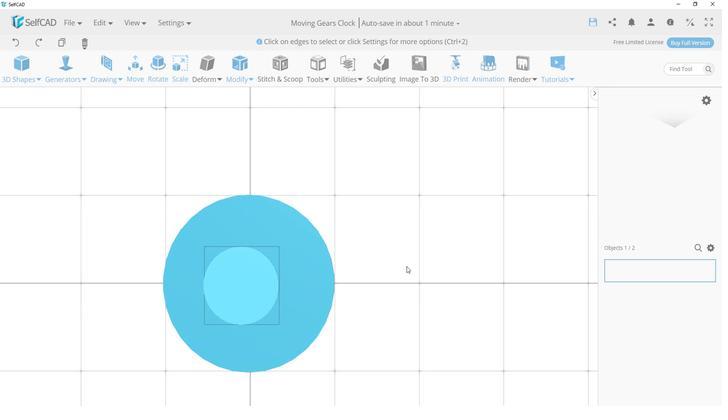 
Action: Mouse scrolled (445, 230) with delta (0, 0)
Screenshot: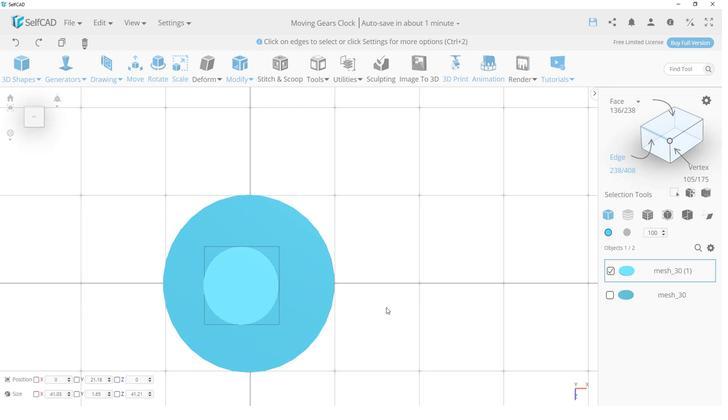 
Action: Mouse scrolled (445, 230) with delta (0, 0)
Screenshot: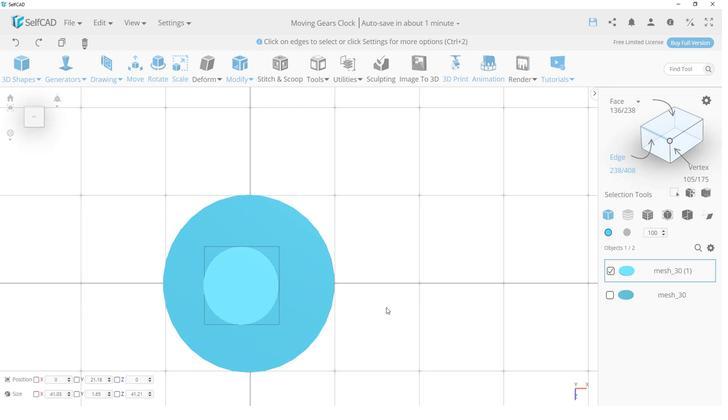 
Action: Mouse scrolled (445, 230) with delta (0, 0)
Screenshot: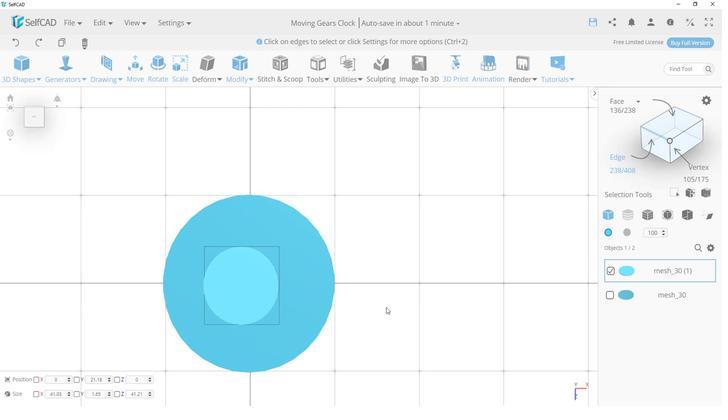 
Action: Mouse scrolled (445, 230) with delta (0, 0)
Screenshot: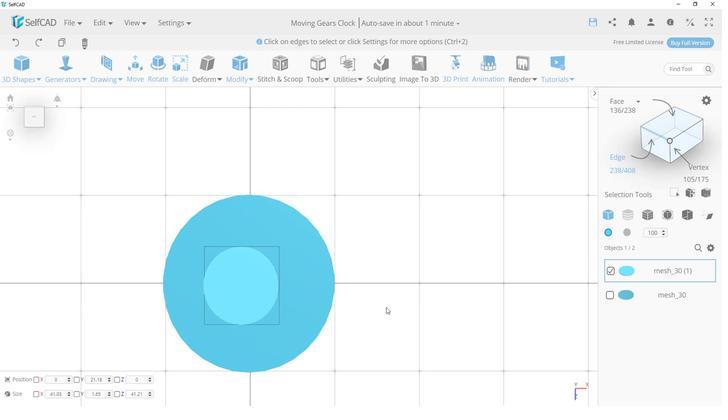 
Action: Mouse scrolled (445, 230) with delta (0, 0)
Screenshot: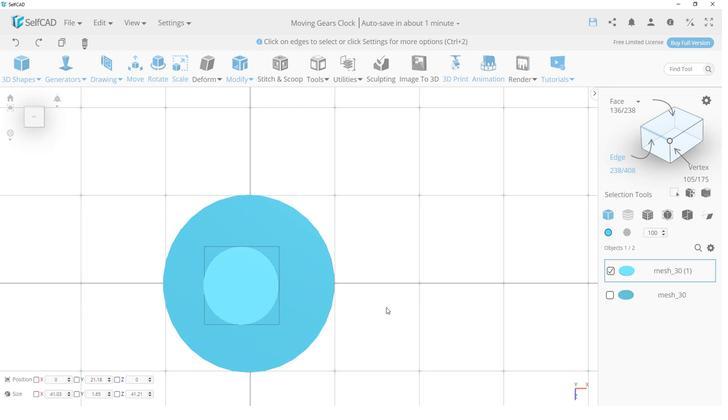 
Action: Mouse scrolled (445, 230) with delta (0, 0)
Screenshot: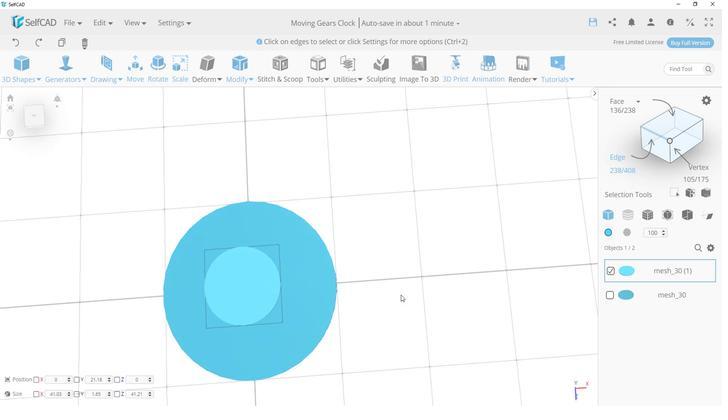 
Action: Mouse scrolled (445, 230) with delta (0, 0)
Screenshot: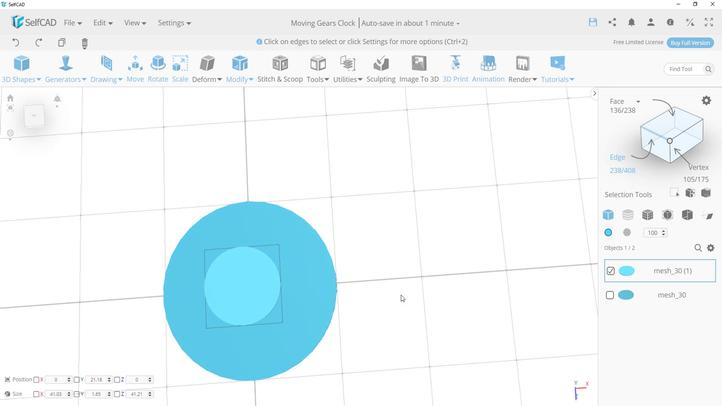 
Action: Mouse scrolled (445, 230) with delta (0, 0)
Screenshot: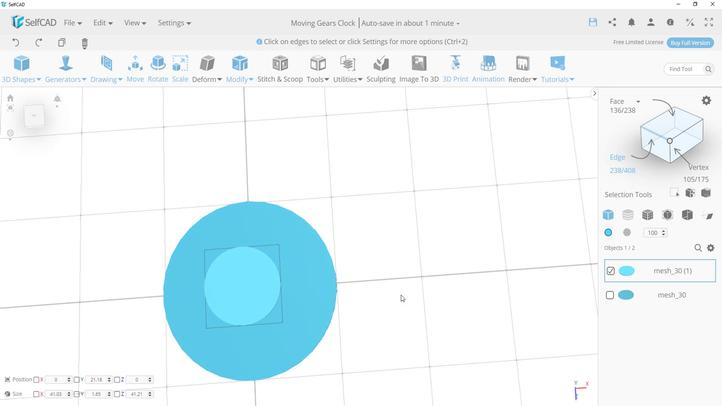 
Action: Mouse scrolled (445, 230) with delta (0, 0)
Screenshot: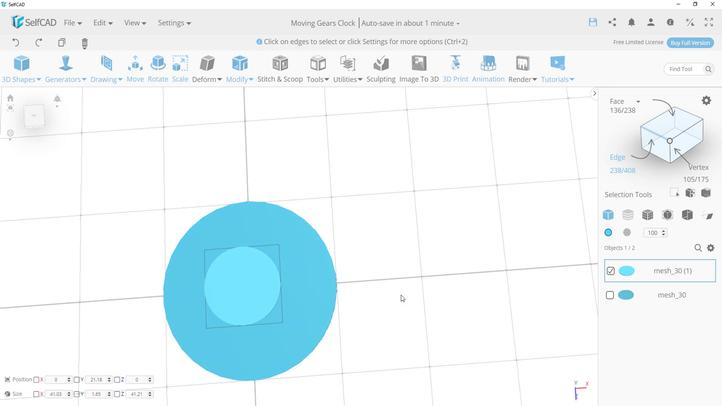 
Action: Mouse scrolled (445, 230) with delta (0, 0)
Screenshot: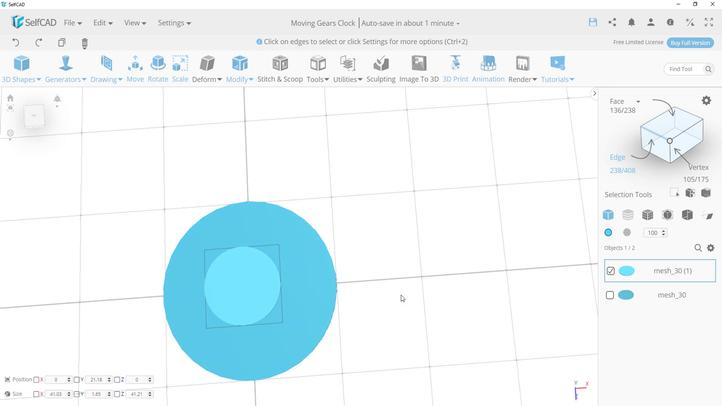 
Action: Mouse scrolled (445, 230) with delta (0, 0)
Screenshot: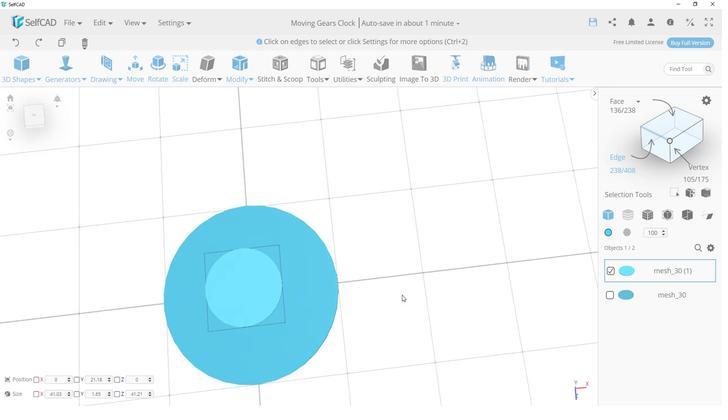 
Action: Mouse moved to (409, 280)
Screenshot: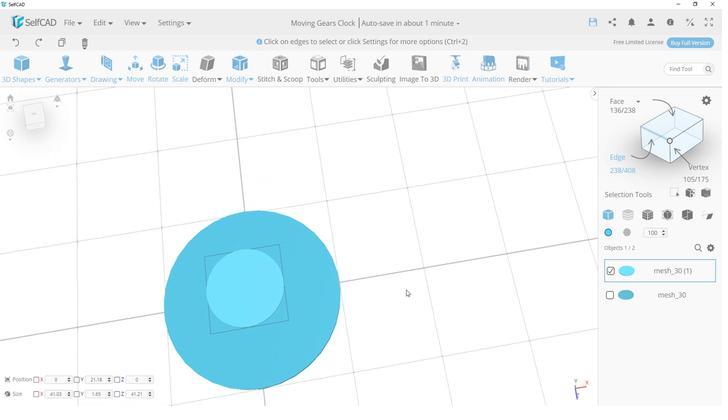 
Action: Mouse pressed left at (409, 280)
Screenshot: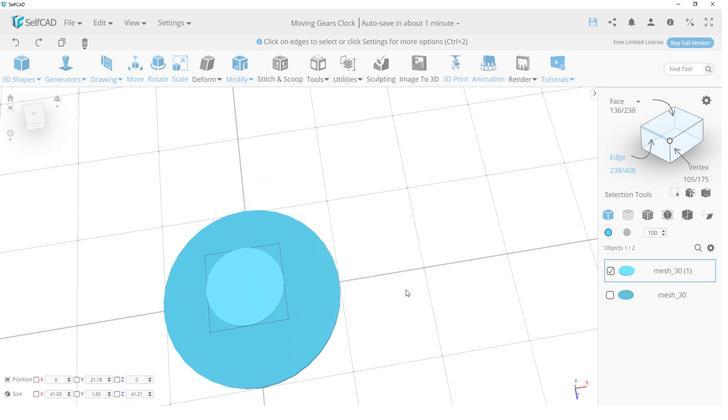 
Action: Mouse moved to (279, 246)
Screenshot: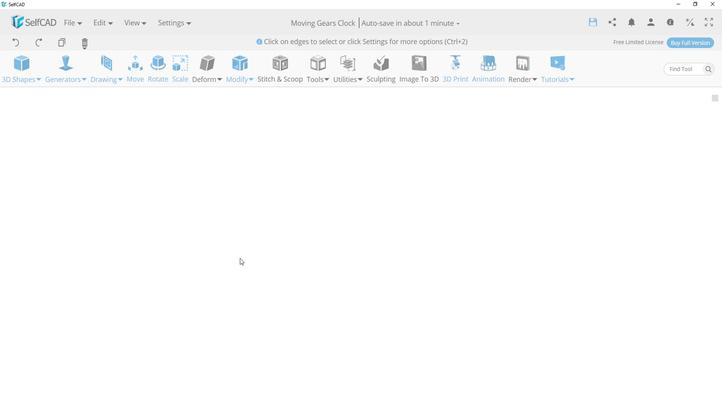 
Action: Mouse pressed left at (279, 246)
Screenshot: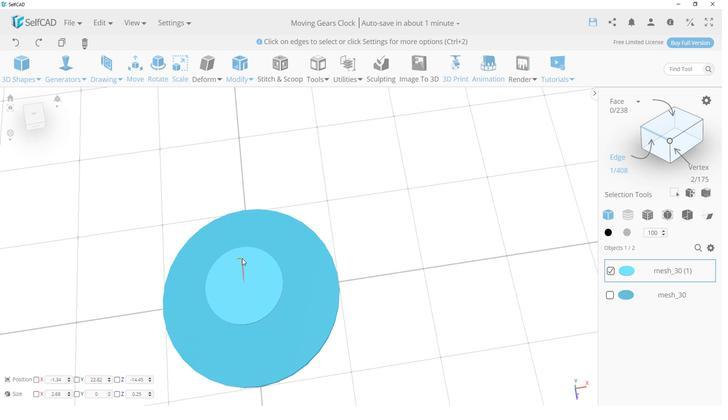 
Action: Mouse moved to (283, 247)
Screenshot: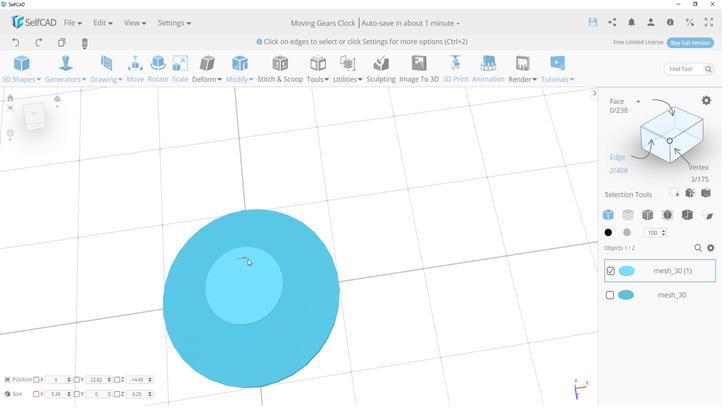 
Action: Mouse pressed left at (283, 247)
Screenshot: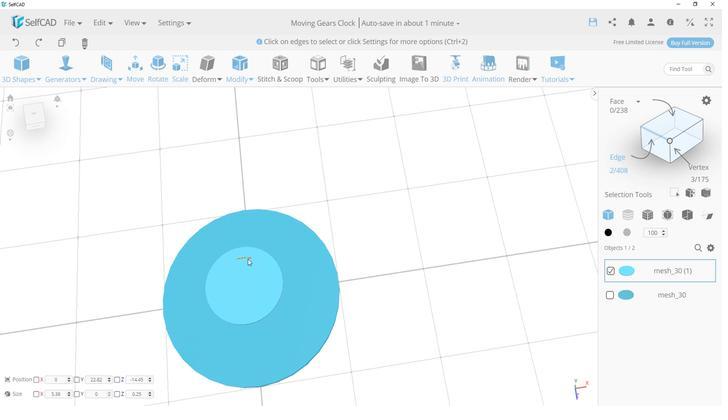 
Action: Mouse moved to (286, 247)
Screenshot: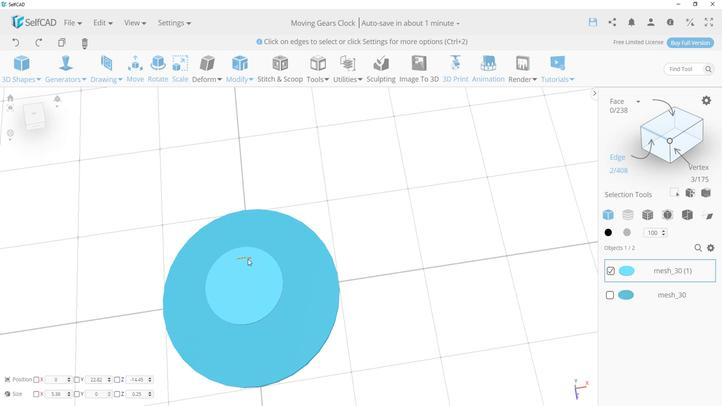 
Action: Mouse scrolled (286, 247) with delta (0, 0)
Screenshot: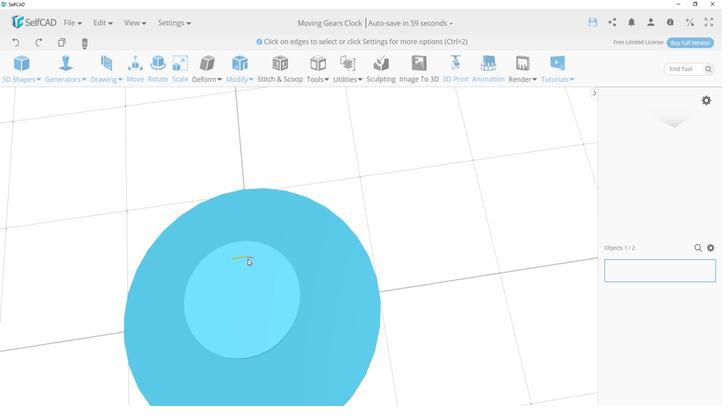 
Action: Mouse scrolled (286, 247) with delta (0, 0)
Screenshot: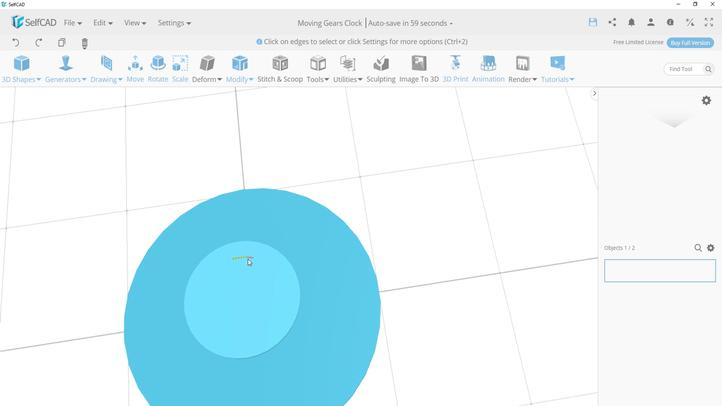 
Action: Mouse scrolled (286, 247) with delta (0, 0)
Screenshot: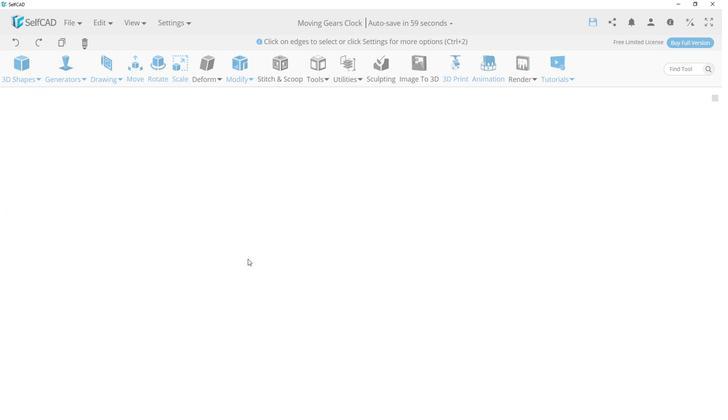 
Action: Mouse scrolled (286, 247) with delta (0, 0)
Screenshot: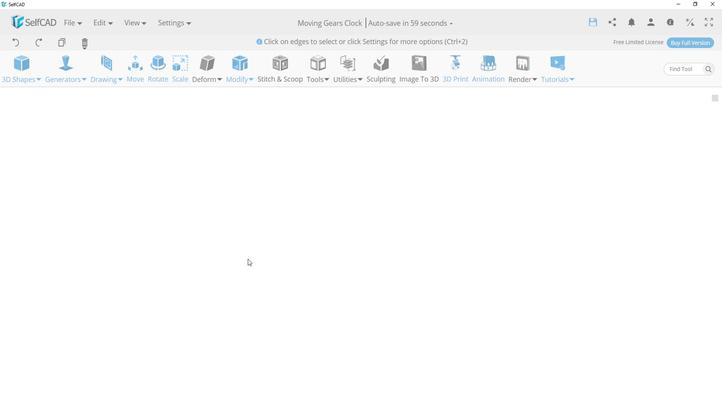 
Action: Mouse scrolled (286, 247) with delta (0, 0)
Screenshot: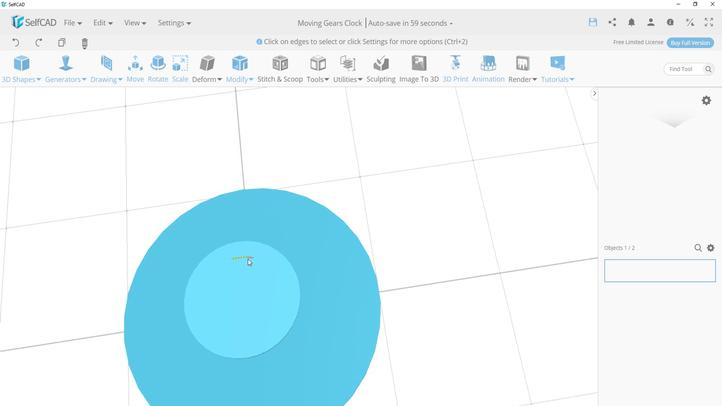 
Action: Mouse scrolled (286, 247) with delta (0, 0)
Screenshot: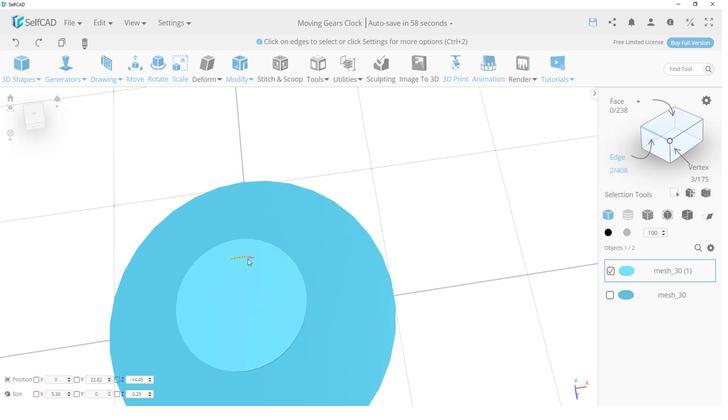 
Action: Mouse scrolled (286, 247) with delta (0, 0)
Screenshot: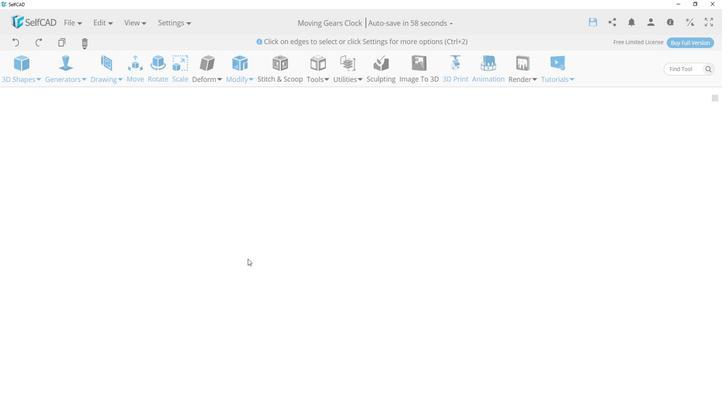 
Action: Mouse scrolled (286, 247) with delta (0, 0)
Screenshot: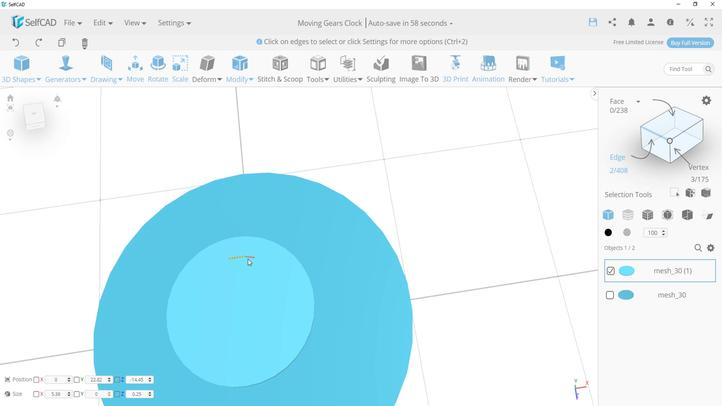 
Action: Mouse scrolled (286, 247) with delta (0, 0)
Screenshot: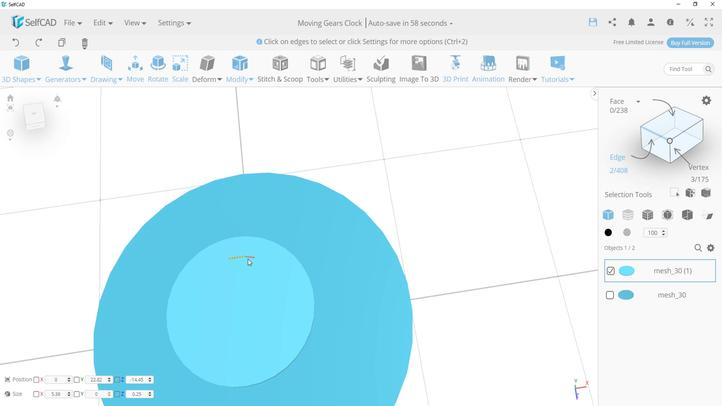 
Action: Mouse scrolled (286, 247) with delta (0, 0)
Screenshot: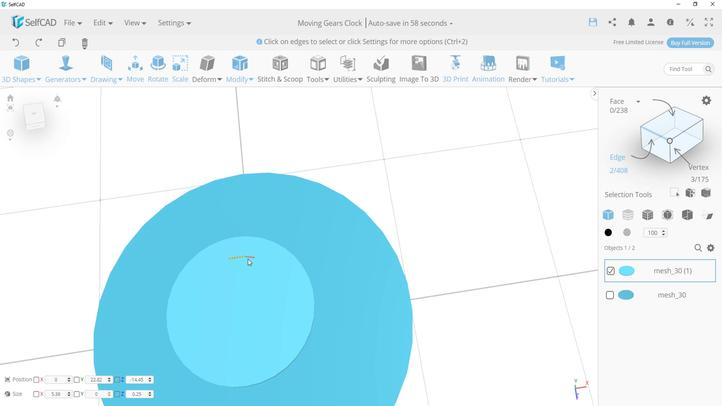 
Action: Mouse scrolled (286, 247) with delta (0, 0)
Screenshot: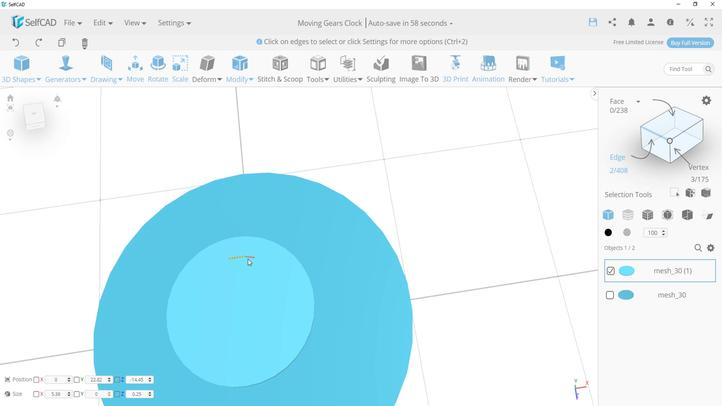 
Action: Mouse pressed left at (286, 247)
Screenshot: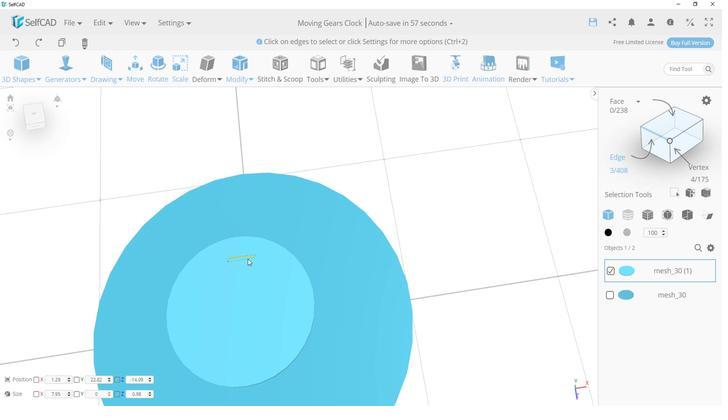 
Action: Mouse moved to (644, 216)
Screenshot: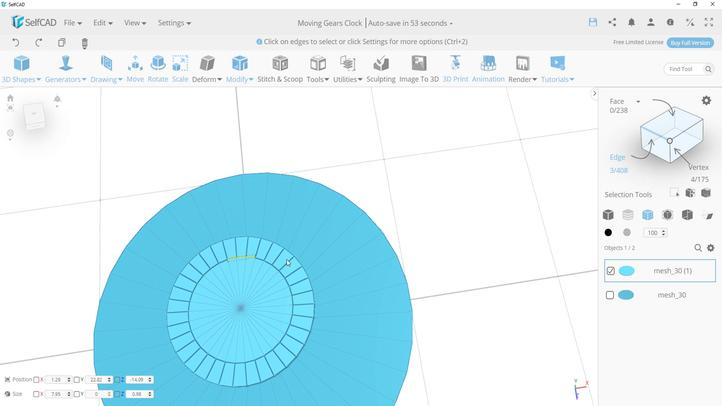 
Action: Mouse pressed left at (644, 216)
Screenshot: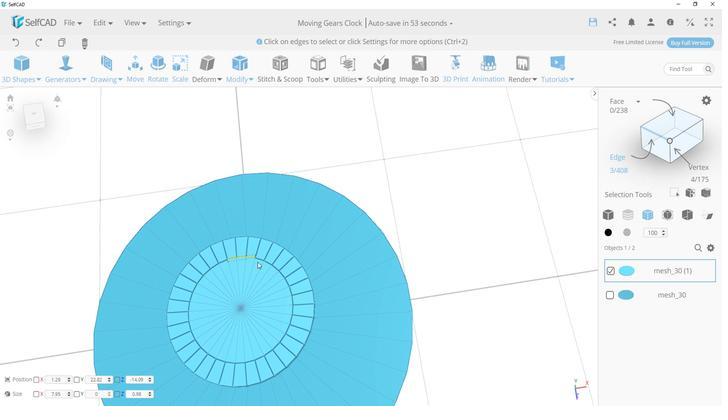 
Action: Mouse moved to (295, 245)
Screenshot: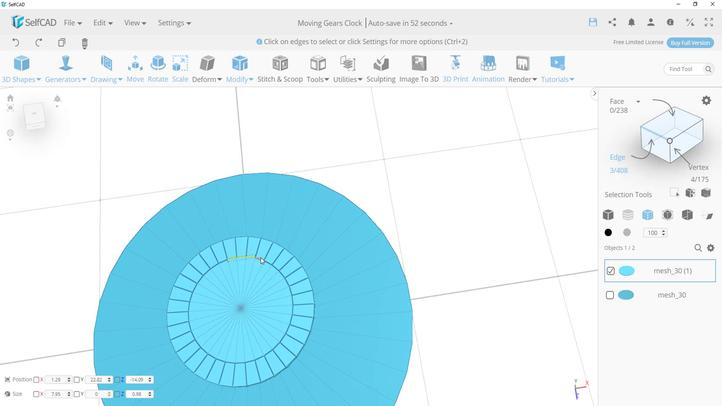 
Action: Mouse pressed left at (295, 245)
Screenshot: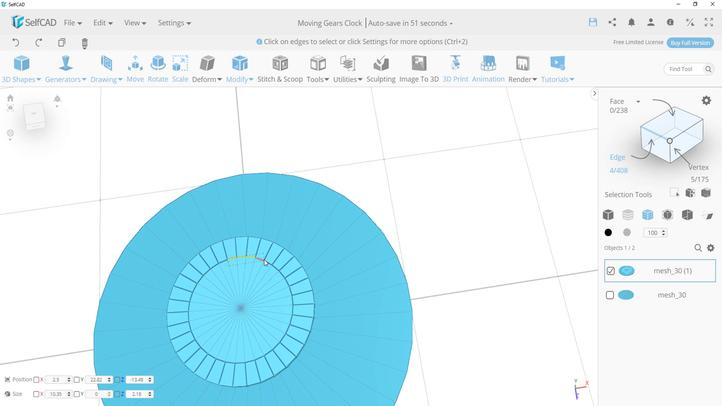 
Action: Mouse moved to (303, 248)
Screenshot: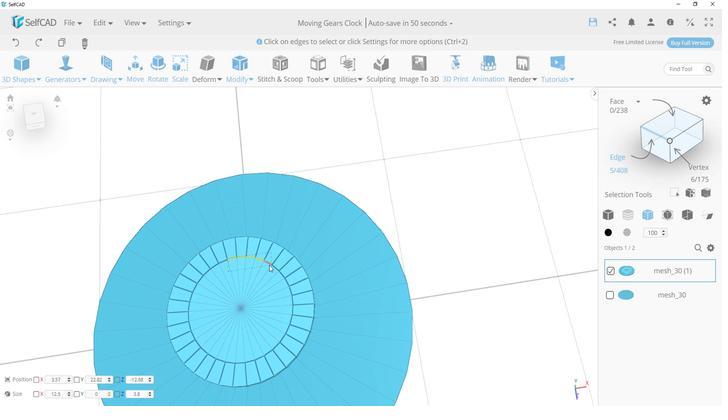 
Action: Mouse pressed left at (303, 248)
Screenshot: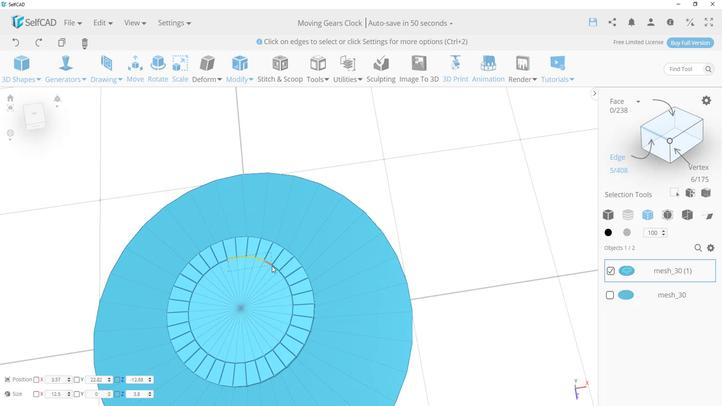 
Action: Mouse moved to (310, 252)
Screenshot: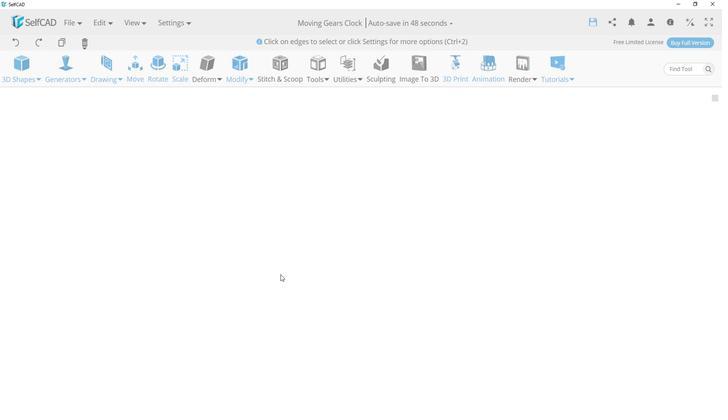 
Action: Mouse pressed left at (310, 252)
Screenshot: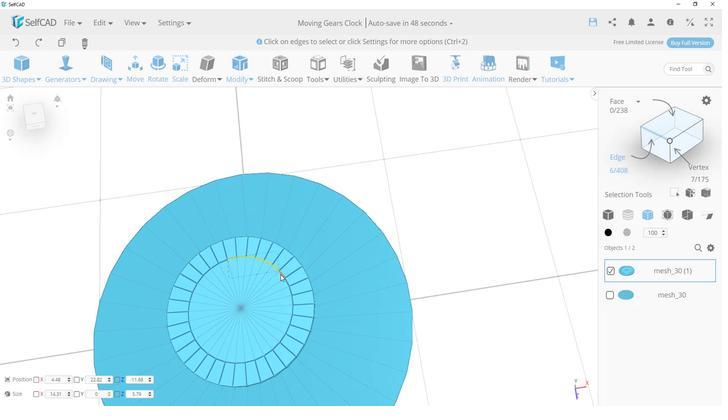 
Action: Mouse moved to (315, 257)
Screenshot: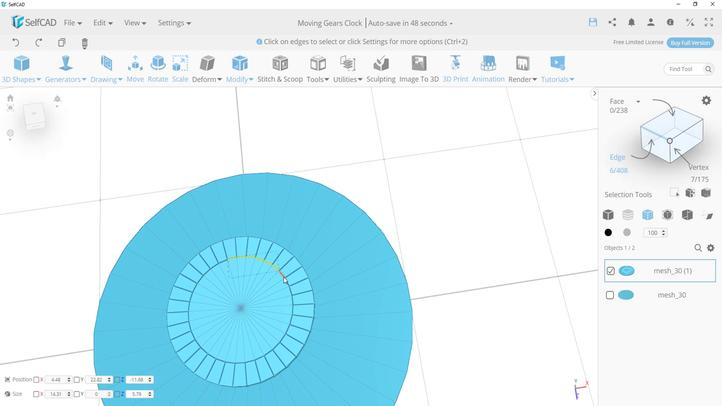 
Action: Mouse pressed left at (315, 257)
Screenshot: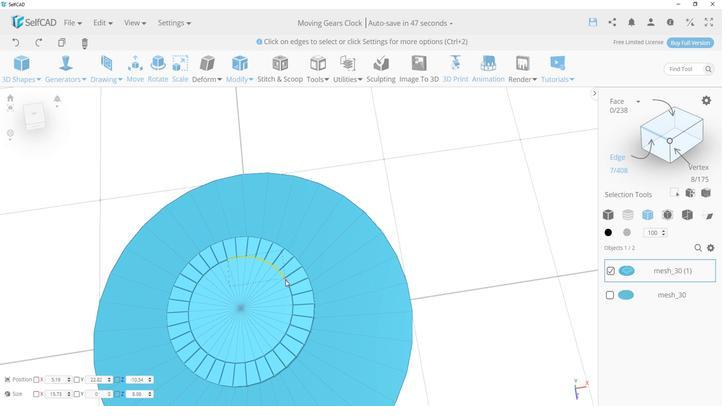
Action: Mouse moved to (319, 261)
Screenshot: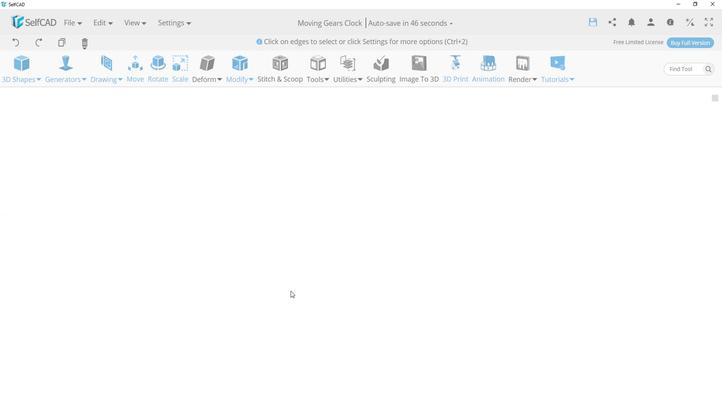 
Action: Mouse pressed left at (319, 261)
Screenshot: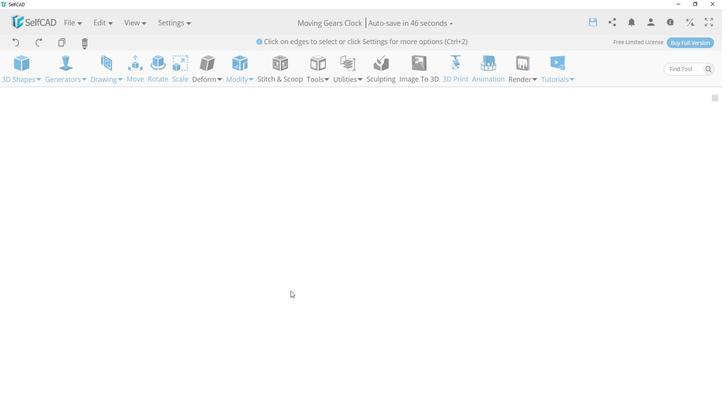 
Action: Mouse moved to (324, 269)
Screenshot: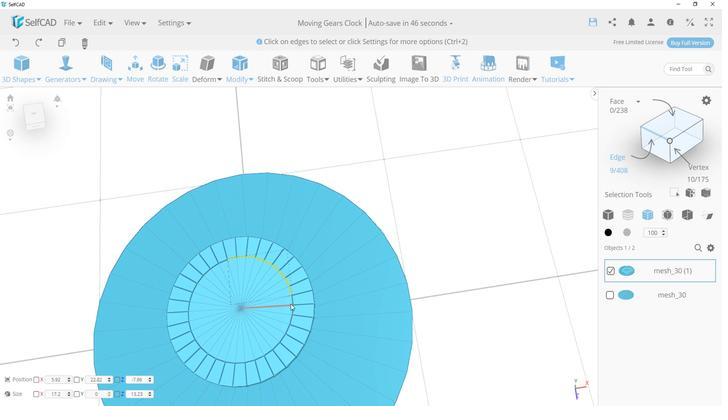 
Action: Mouse pressed left at (324, 269)
Screenshot: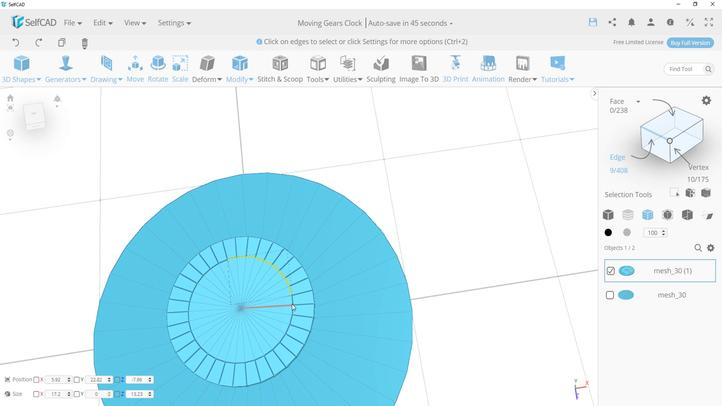 
Action: Mouse moved to (326, 276)
Screenshot: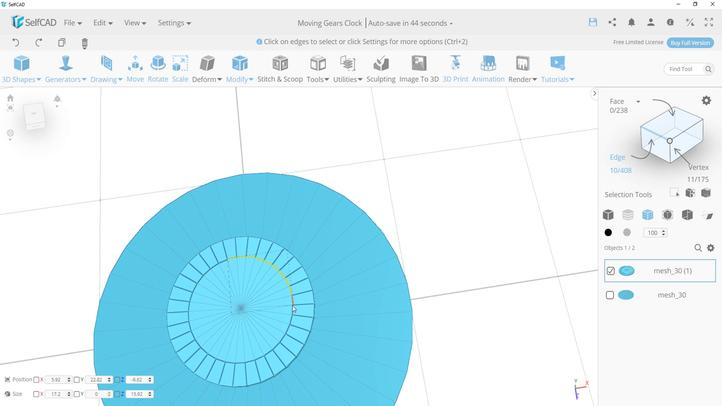 
Action: Mouse pressed left at (326, 276)
Screenshot: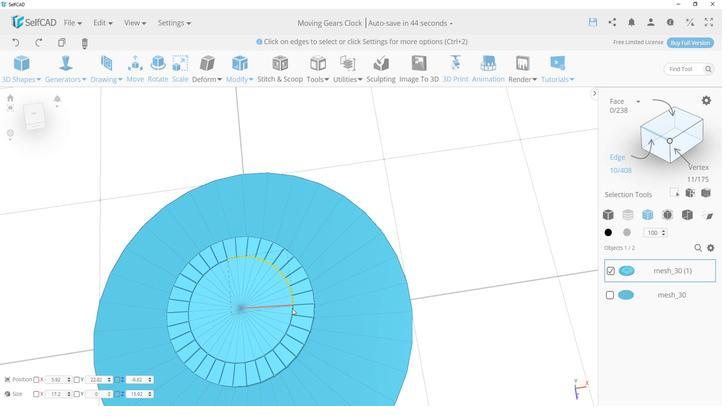 
Action: Mouse moved to (326, 282)
Screenshot: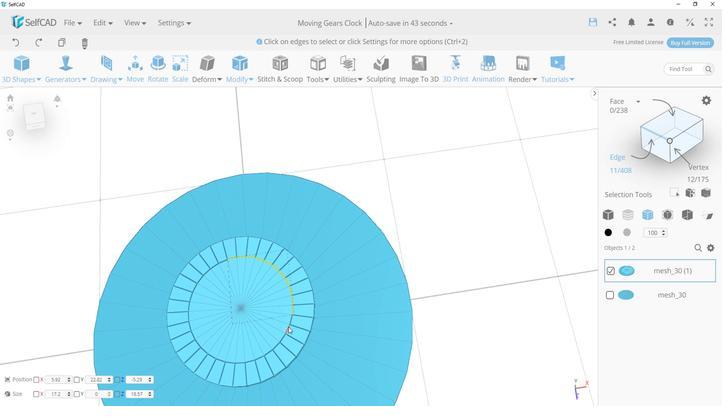 
Action: Mouse pressed left at (326, 282)
Screenshot: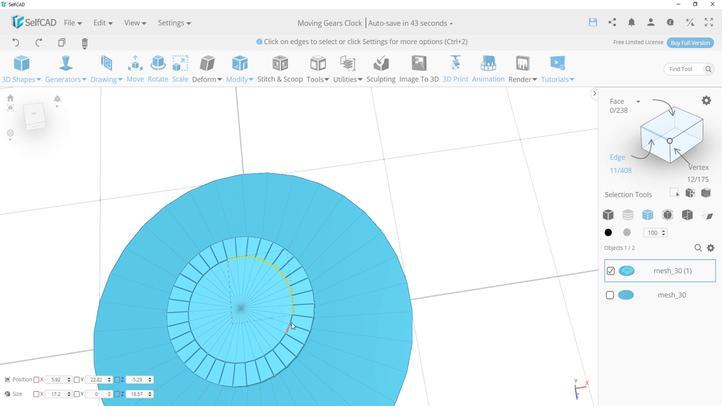 
Action: Mouse moved to (325, 289)
Screenshot: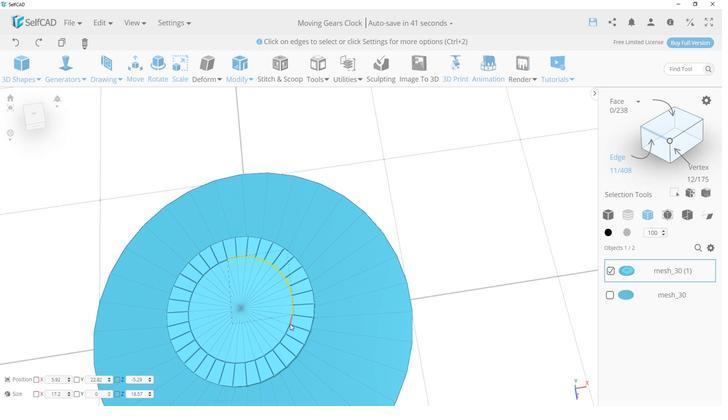 
Action: Mouse pressed left at (325, 289)
Screenshot: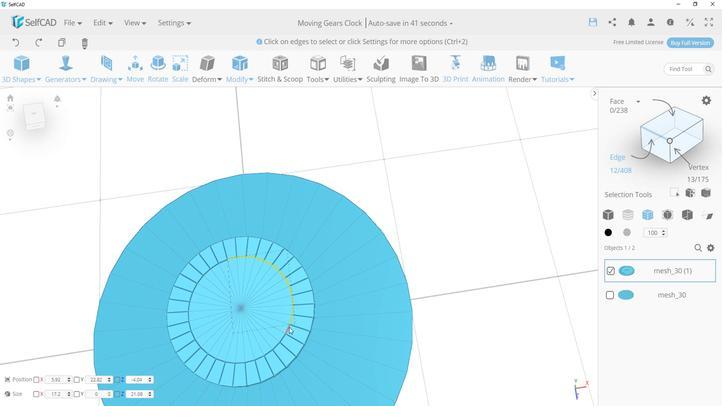 
Action: Mouse moved to (323, 295)
Screenshot: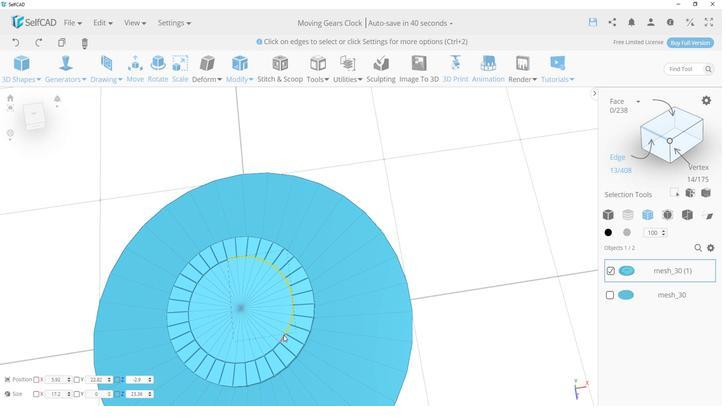 
Action: Mouse pressed left at (323, 295)
Screenshot: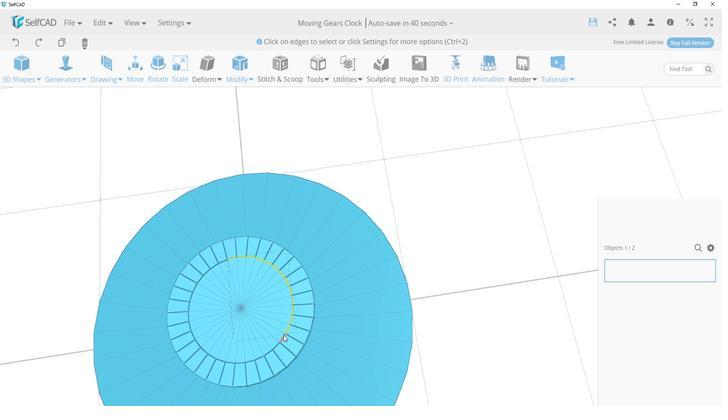 
Action: Mouse moved to (318, 301)
Screenshot: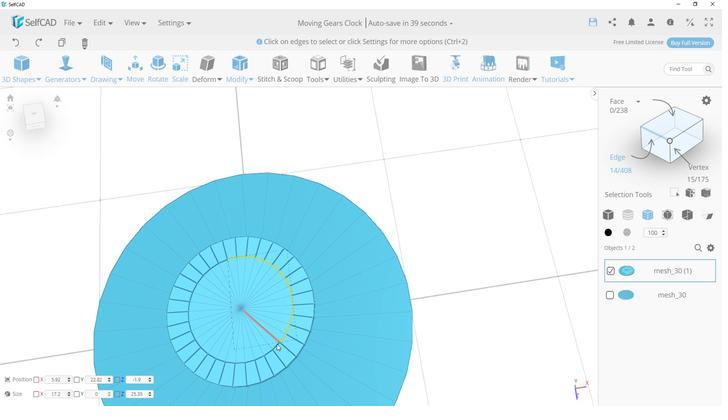 
Action: Mouse pressed left at (318, 301)
Screenshot: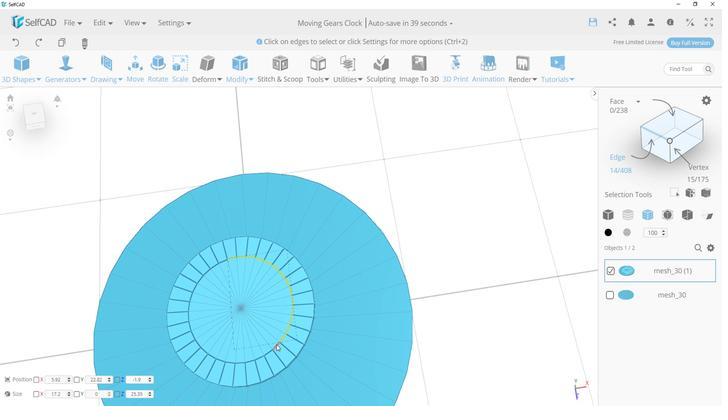 
Action: Mouse moved to (311, 307)
Screenshot: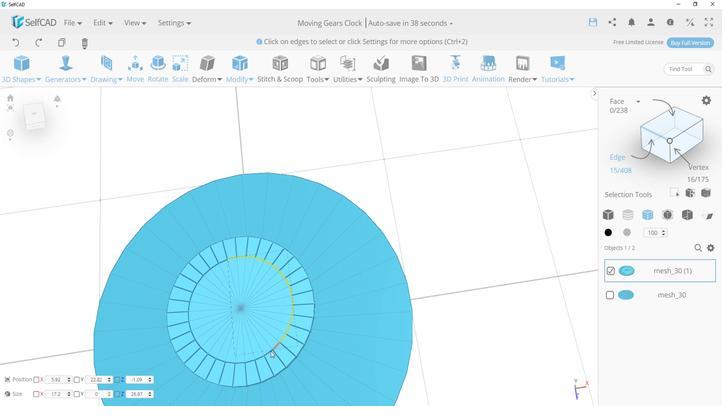 
Action: Mouse pressed left at (311, 307)
Screenshot: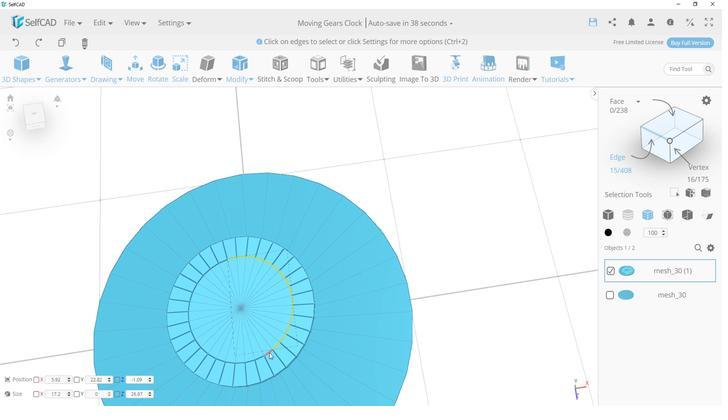 
Action: Mouse moved to (305, 313)
Screenshot: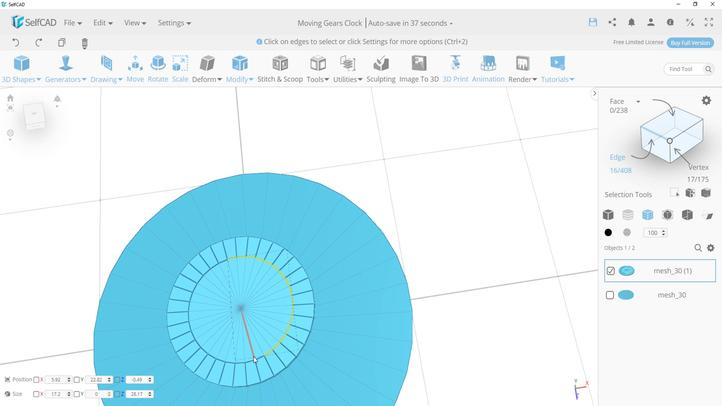 
Action: Mouse pressed left at (305, 313)
Screenshot: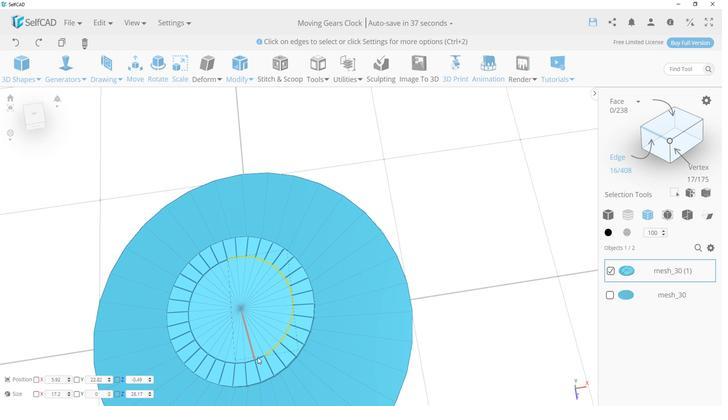 
Action: Mouse moved to (295, 317)
Screenshot: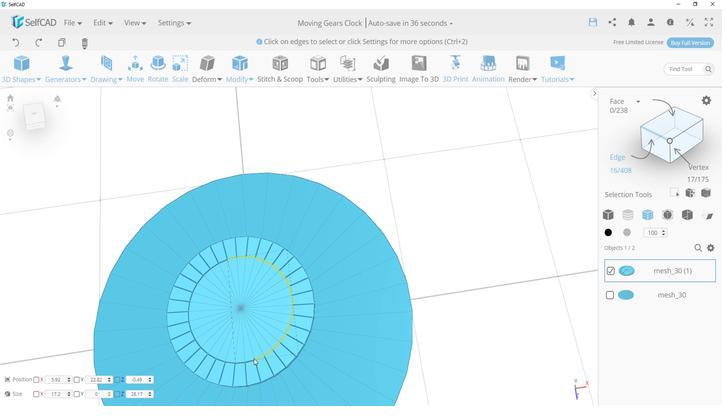 
Action: Mouse pressed left at (295, 317)
Screenshot: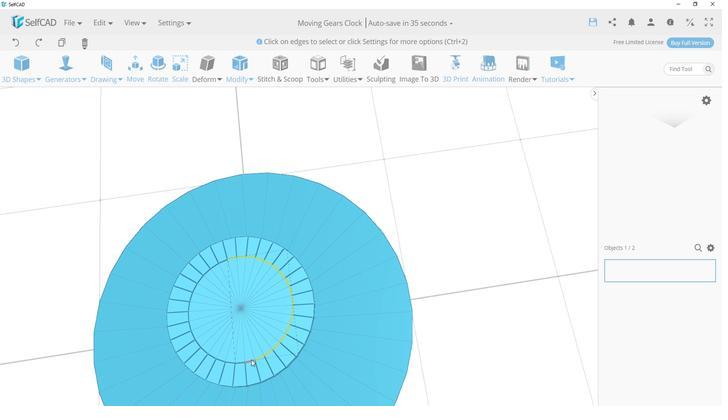 
Action: Mouse moved to (288, 318)
Screenshot: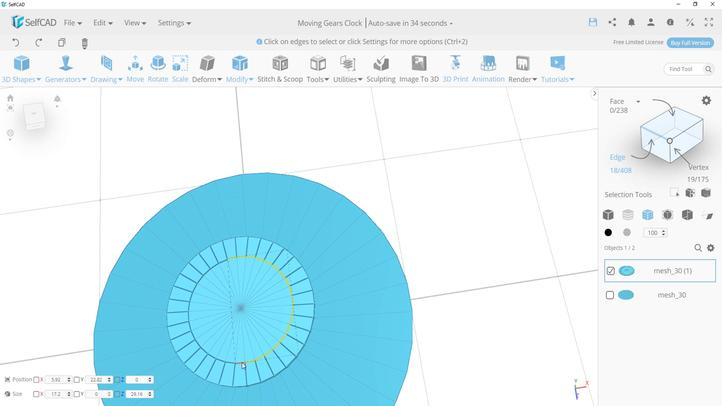 
Action: Mouse pressed left at (288, 318)
Screenshot: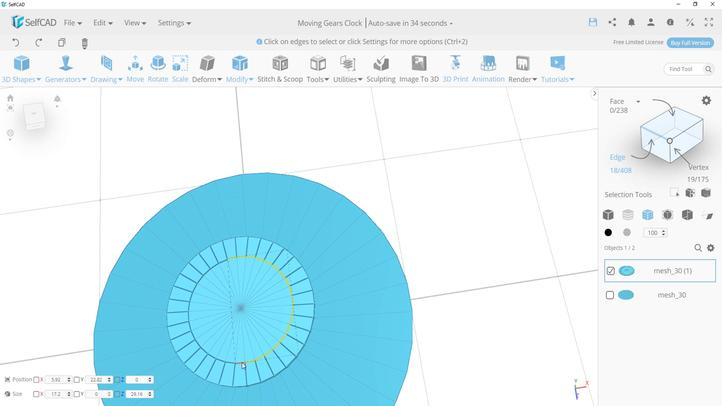 
Action: Mouse moved to (281, 320)
Screenshot: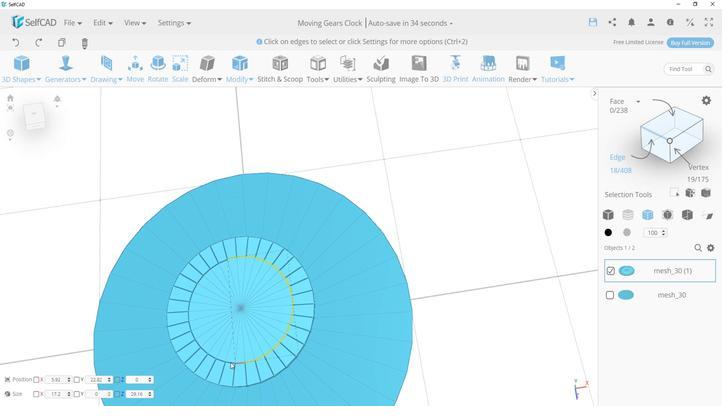 
Action: Mouse pressed left at (281, 320)
Screenshot: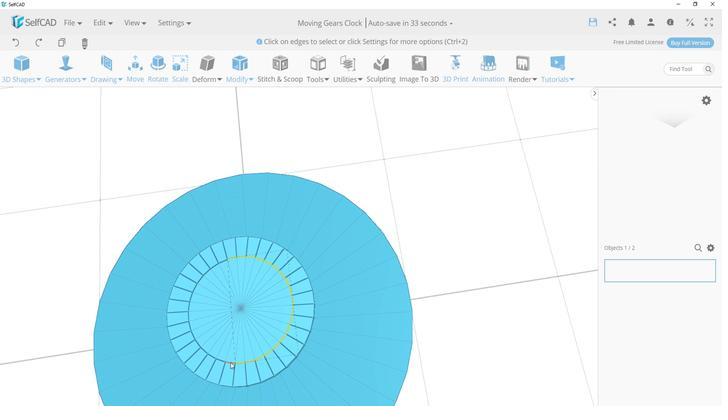 
Action: Mouse moved to (271, 320)
Screenshot: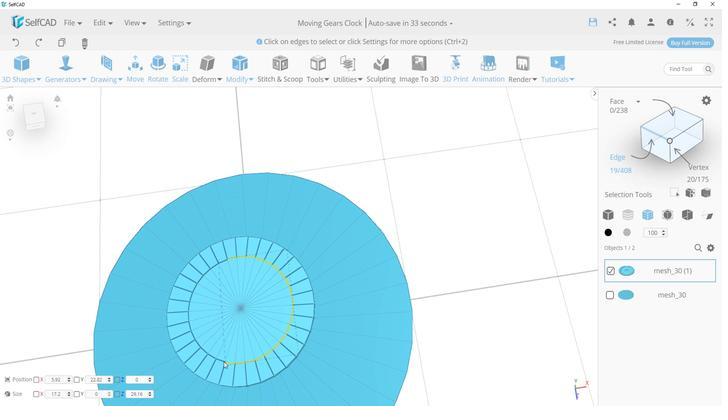 
Action: Mouse pressed left at (271, 320)
Screenshot: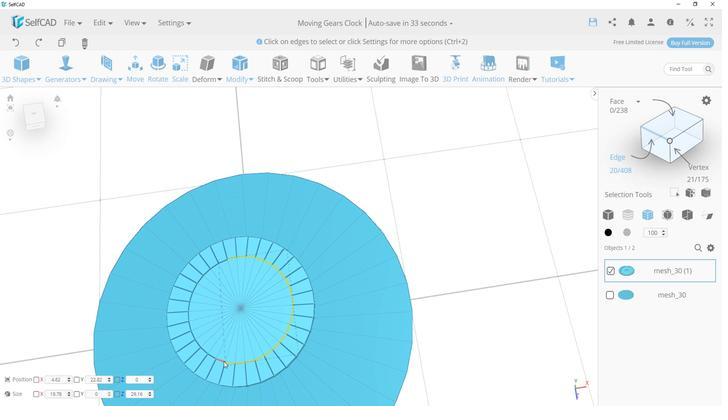 
Action: Mouse moved to (265, 319)
Screenshot: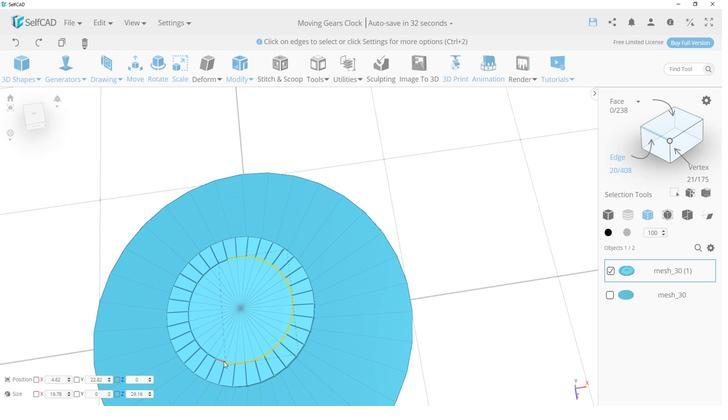 
Action: Mouse pressed left at (265, 319)
Screenshot: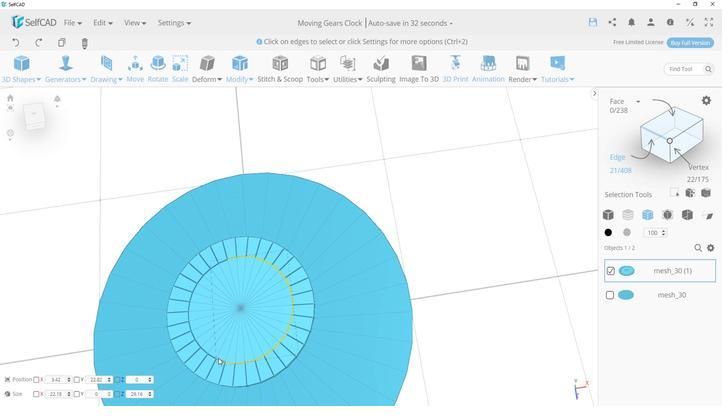 
Action: Mouse moved to (261, 317)
Screenshot: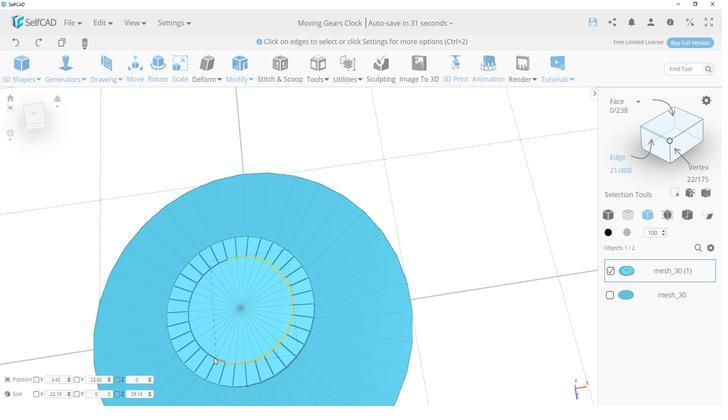 
Action: Mouse pressed left at (261, 317)
Screenshot: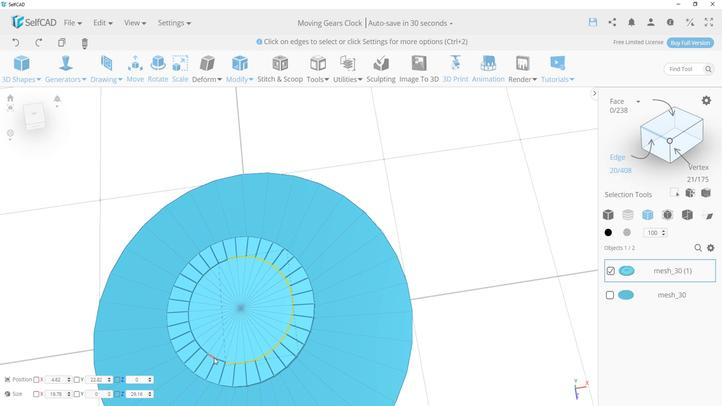 
Action: Mouse moved to (256, 317)
Screenshot: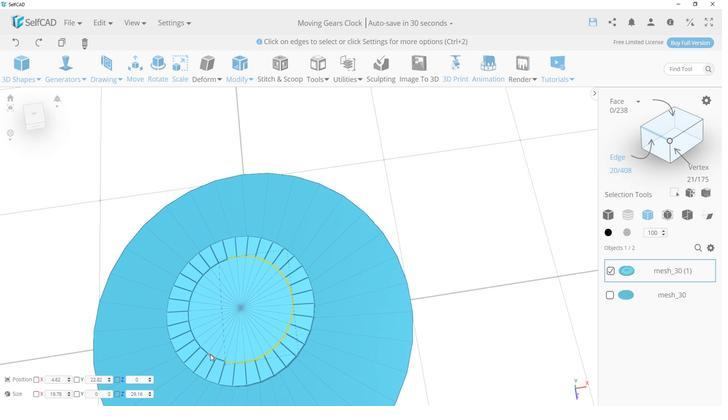 
Action: Mouse pressed left at (256, 317)
Screenshot: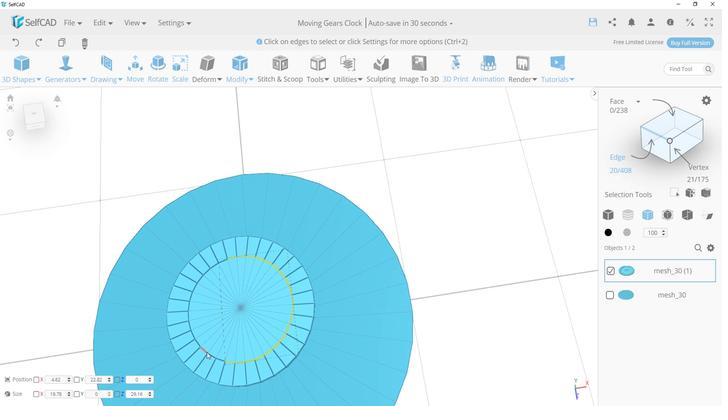 
Action: Mouse moved to (261, 317)
Screenshot: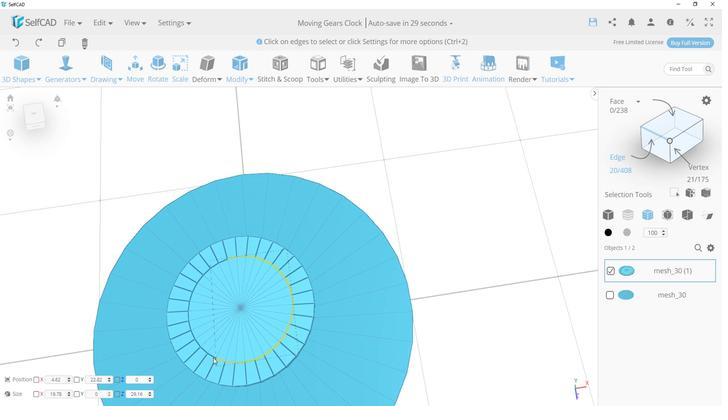 
Action: Mouse pressed left at (261, 317)
Screenshot: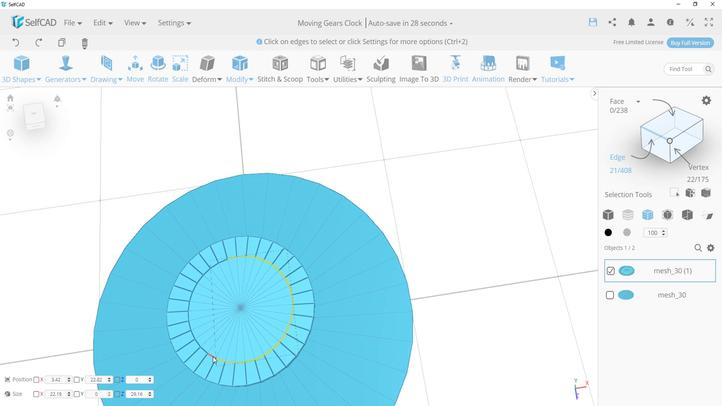 
Action: Mouse moved to (256, 315)
Screenshot: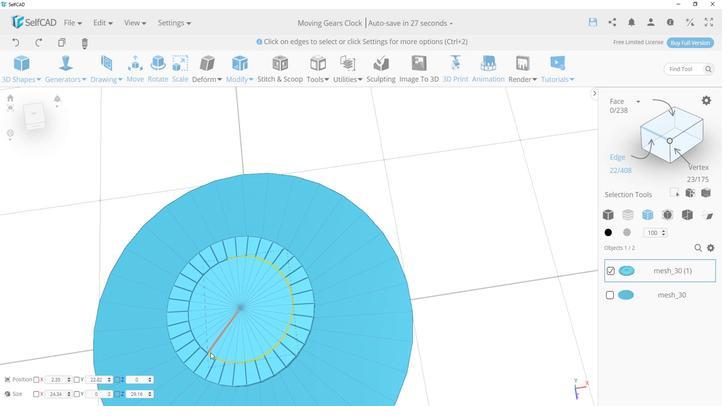 
Action: Mouse pressed left at (256, 315)
Screenshot: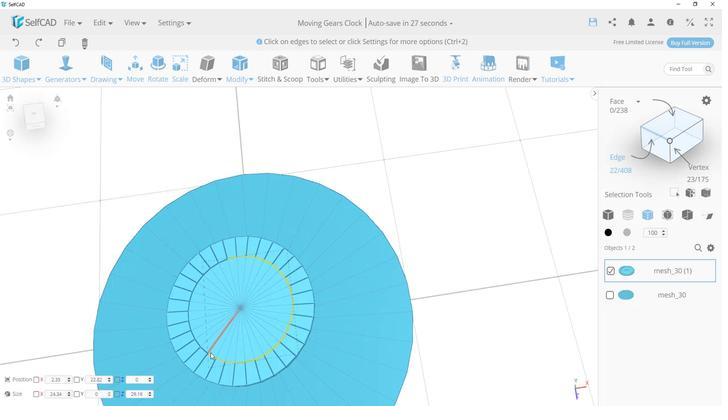 
Action: Mouse moved to (250, 312)
Screenshot: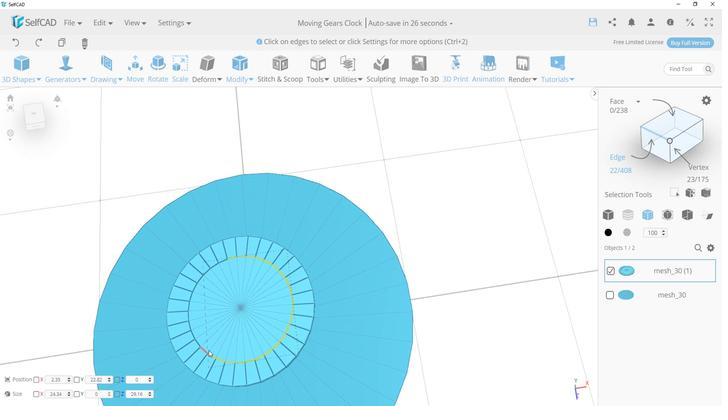 
Action: Mouse pressed left at (250, 312)
Screenshot: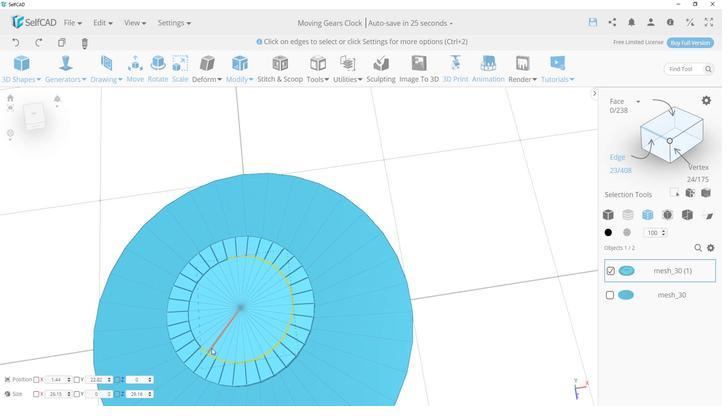 
Action: Mouse moved to (243, 308)
Screenshot: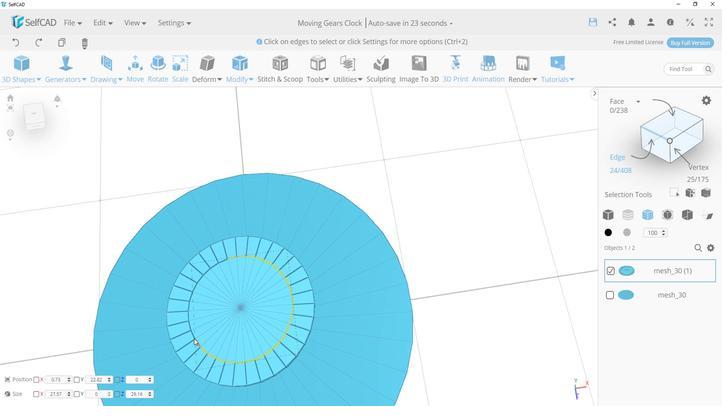 
Action: Mouse pressed left at (243, 308)
Screenshot: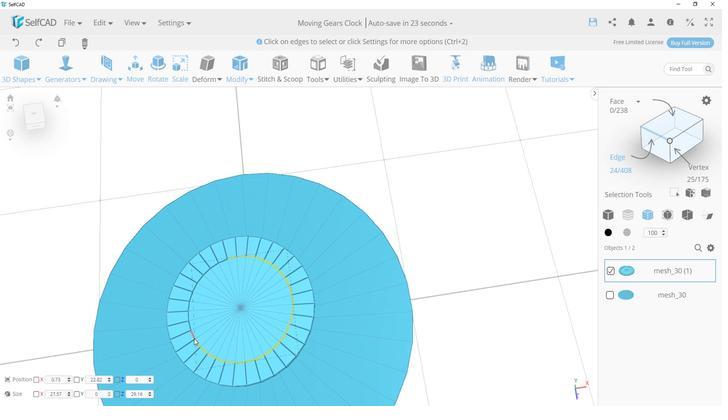 
Action: Mouse moved to (239, 303)
Screenshot: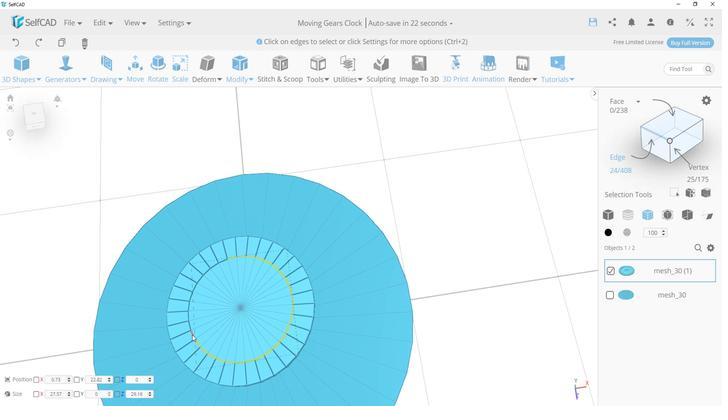 
Action: Mouse pressed left at (239, 303)
Screenshot: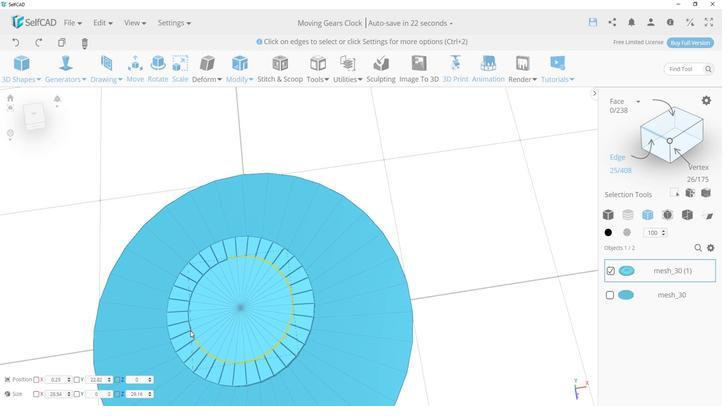 
Action: Mouse moved to (235, 295)
Screenshot: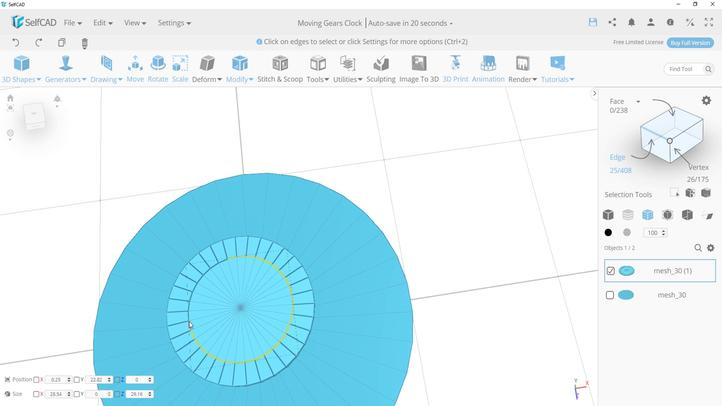 
Action: Mouse pressed left at (235, 295)
Screenshot: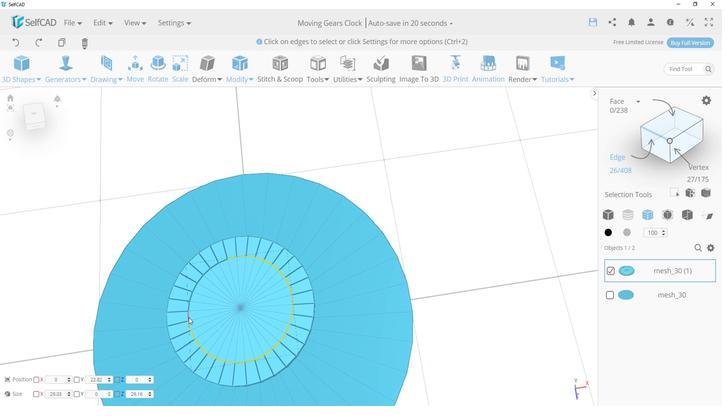 
Action: Mouse moved to (234, 288)
Screenshot: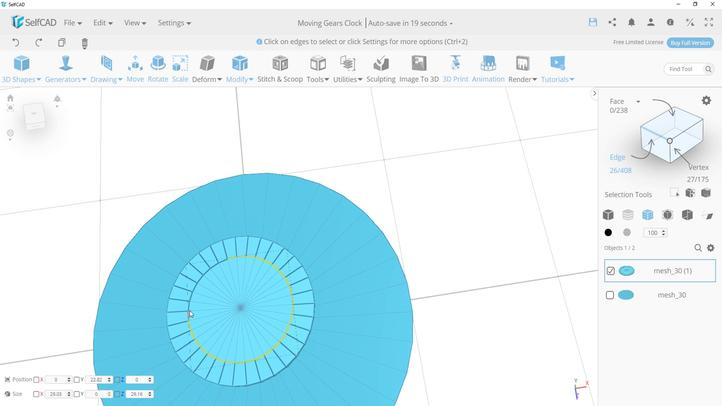 
Action: Mouse pressed left at (234, 288)
Screenshot: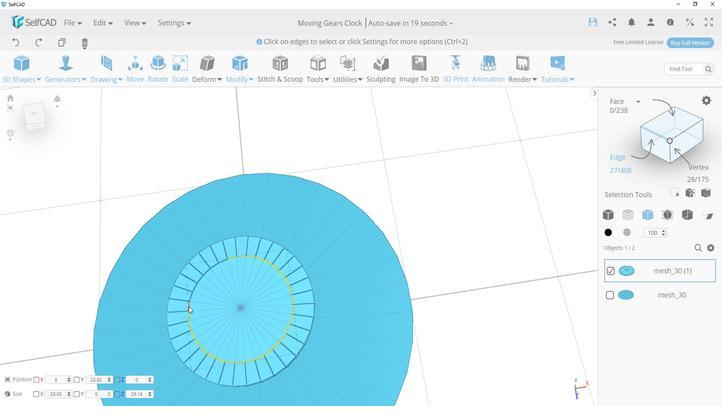 
Action: Mouse moved to (234, 280)
Screenshot: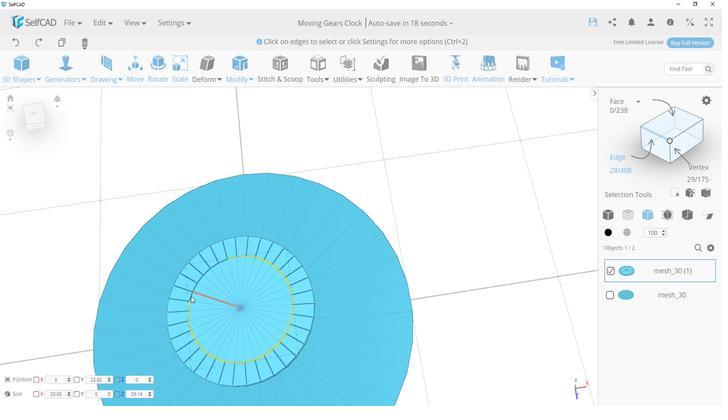 
Action: Mouse pressed left at (234, 280)
Screenshot: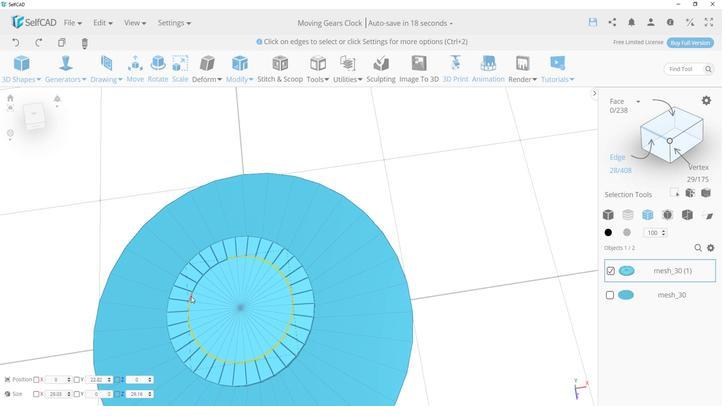 
Action: Mouse moved to (236, 273)
Screenshot: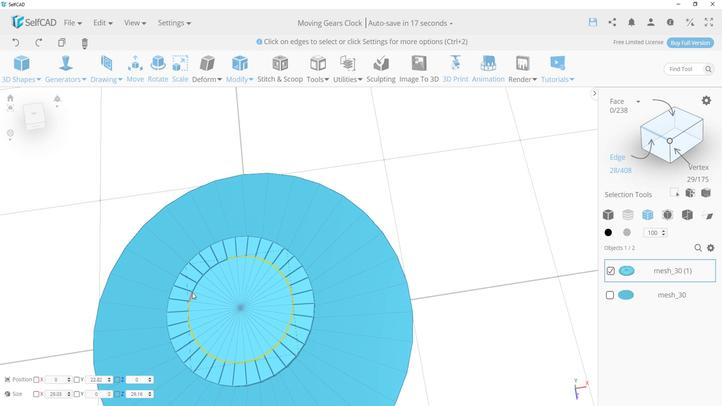 
Action: Mouse pressed left at (236, 273)
Screenshot: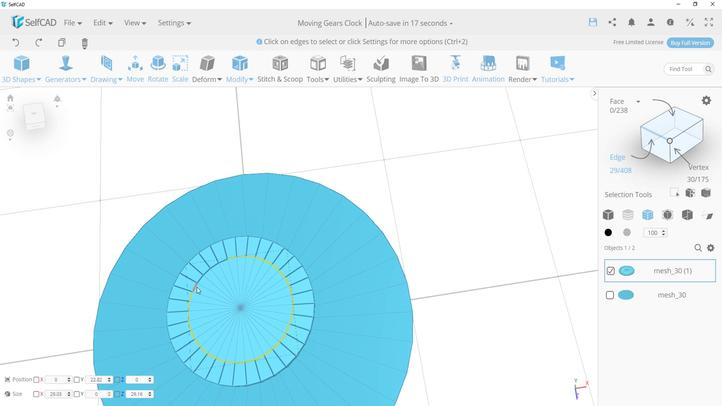 
Action: Mouse moved to (241, 266)
Screenshot: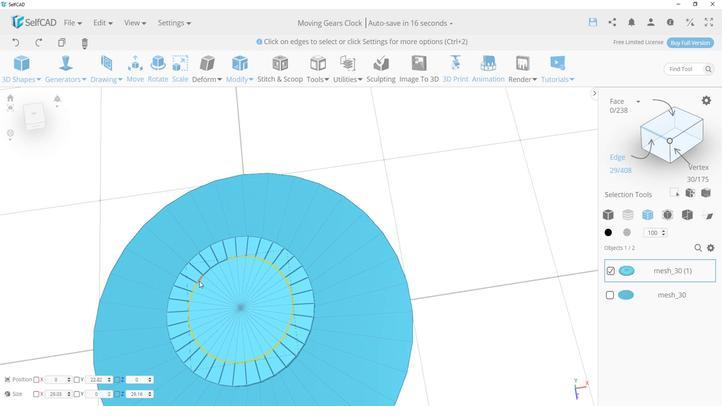 
Action: Mouse pressed left at (241, 266)
Screenshot: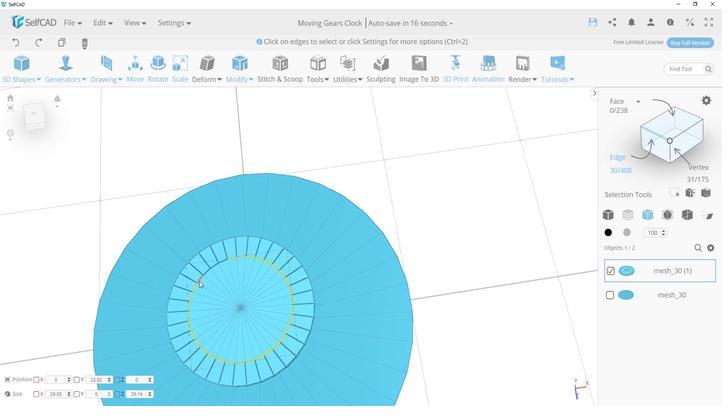 
Action: Mouse moved to (243, 262)
Screenshot: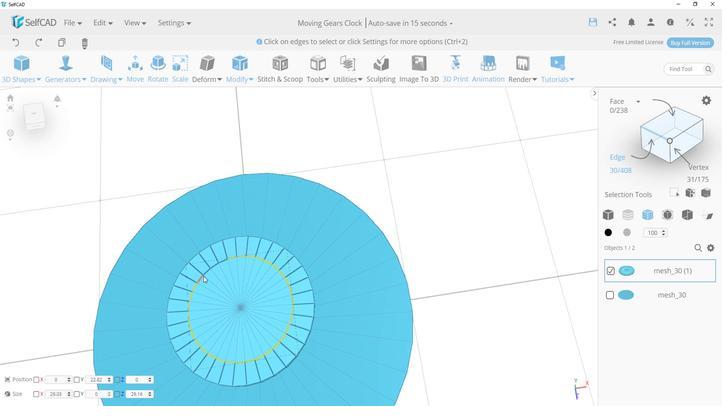 
Action: Mouse pressed left at (243, 262)
Screenshot: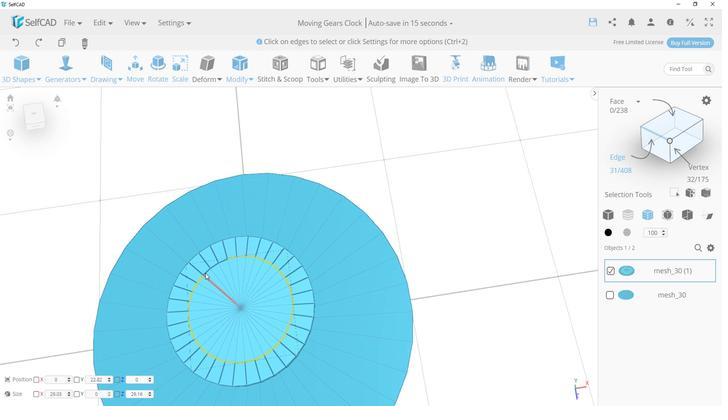 
Action: Mouse moved to (249, 256)
Screenshot: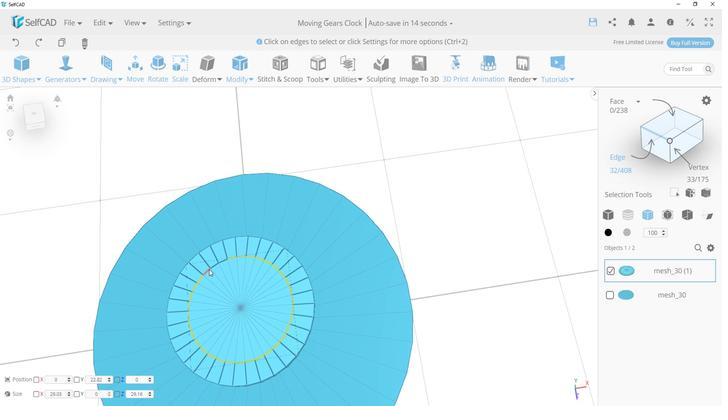 
Action: Mouse pressed left at (249, 256)
Screenshot: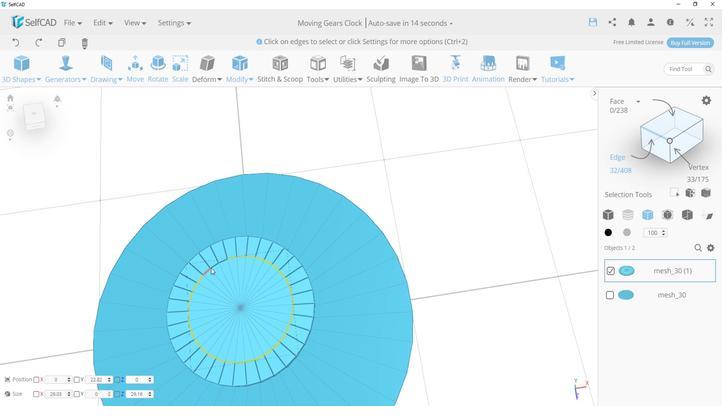 
Action: Mouse moved to (256, 251)
Screenshot: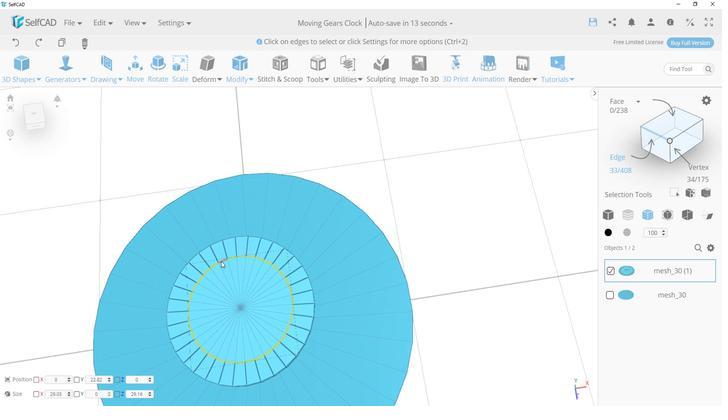 
Action: Mouse pressed left at (256, 251)
Screenshot: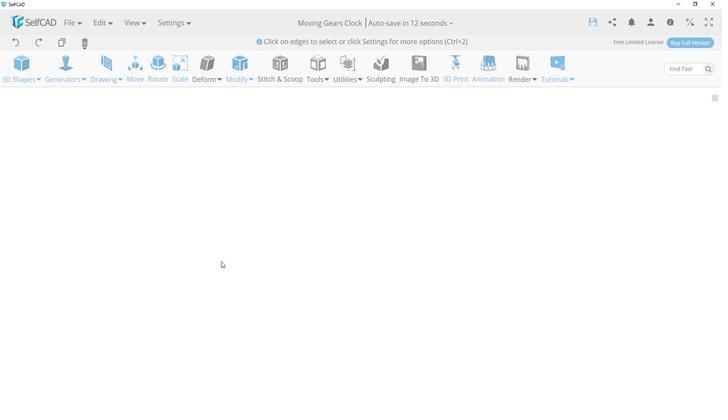 
Action: Mouse moved to (263, 248)
Screenshot: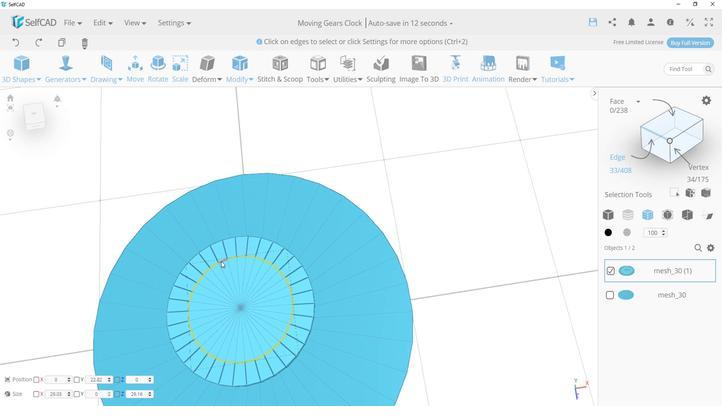 
Action: Mouse pressed left at (263, 248)
Screenshot: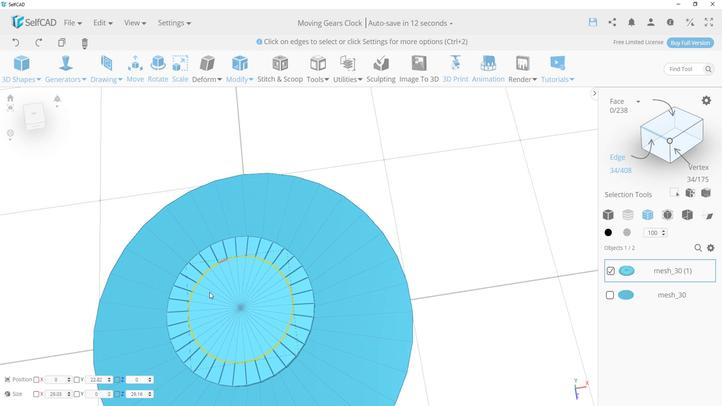 
Action: Mouse moved to (603, 227)
Screenshot: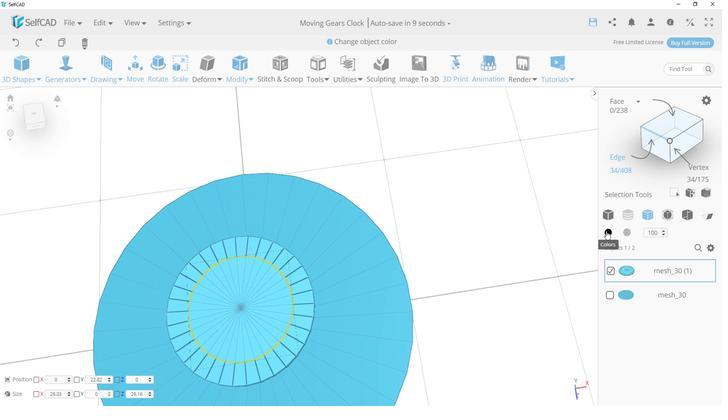 
Action: Mouse pressed left at (603, 227)
Screenshot: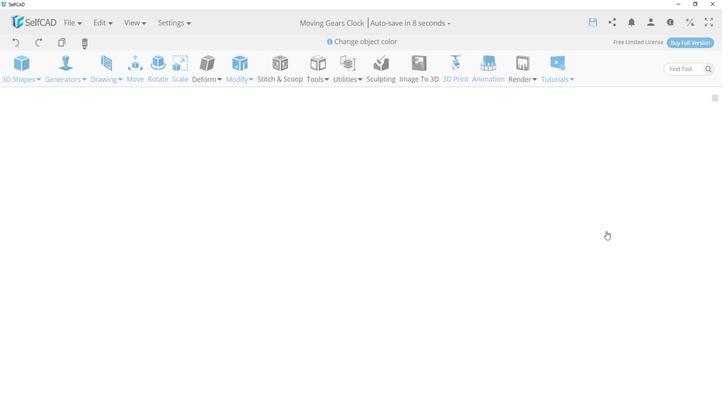 
Action: Mouse moved to (639, 258)
Screenshot: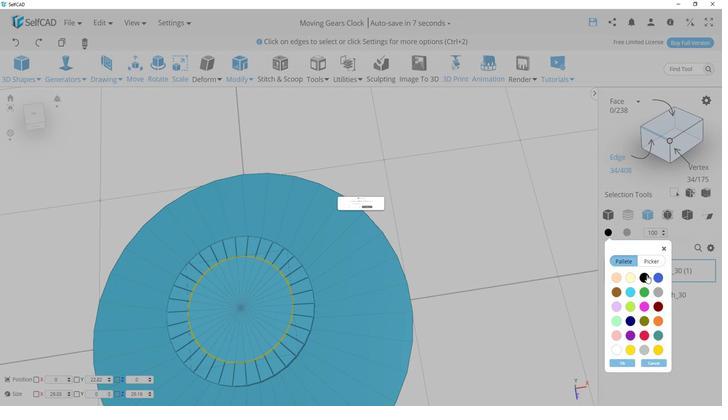 
Action: Mouse pressed left at (639, 258)
Screenshot: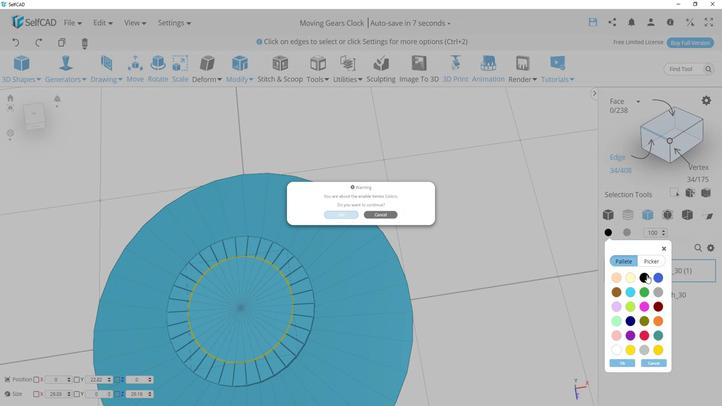 
Action: Mouse moved to (371, 216)
Screenshot: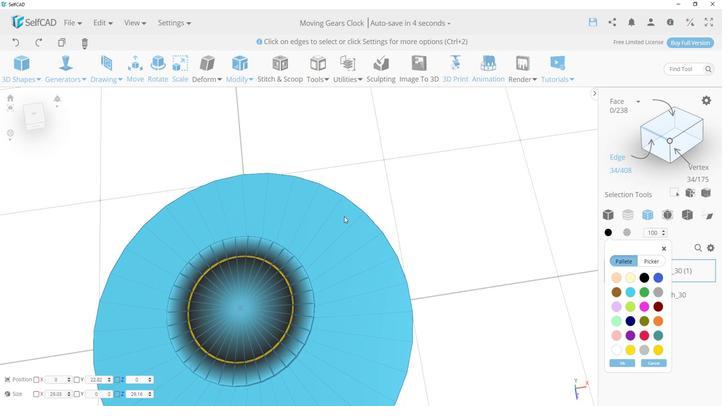 
Action: Mouse pressed left at (371, 216)
Screenshot: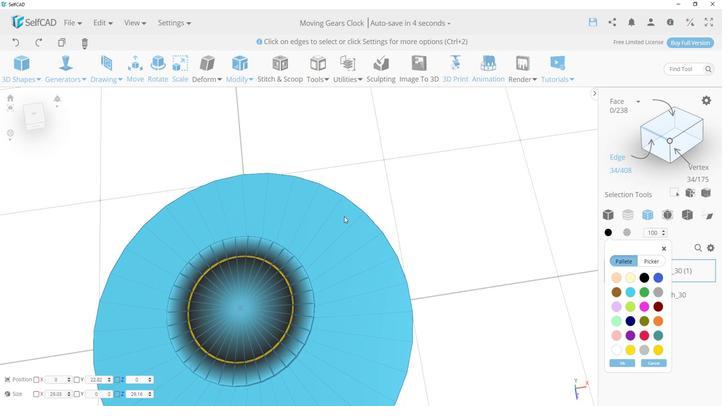 
Action: Mouse moved to (617, 320)
Screenshot: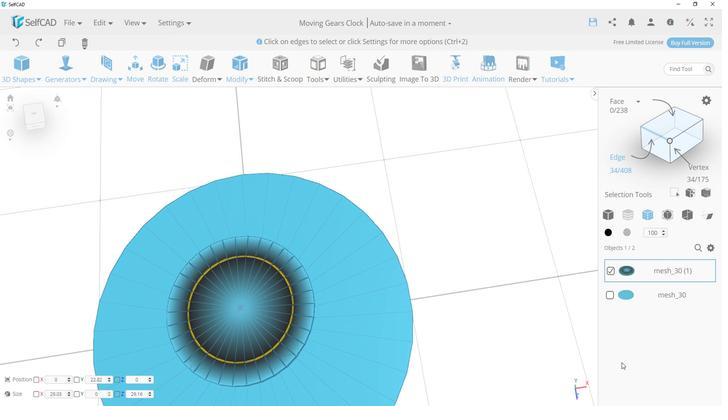 
Action: Mouse pressed left at (617, 320)
Screenshot: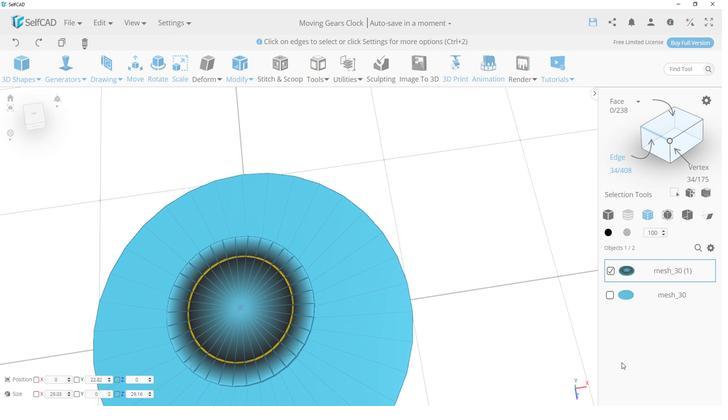 
Action: Mouse moved to (490, 297)
Screenshot: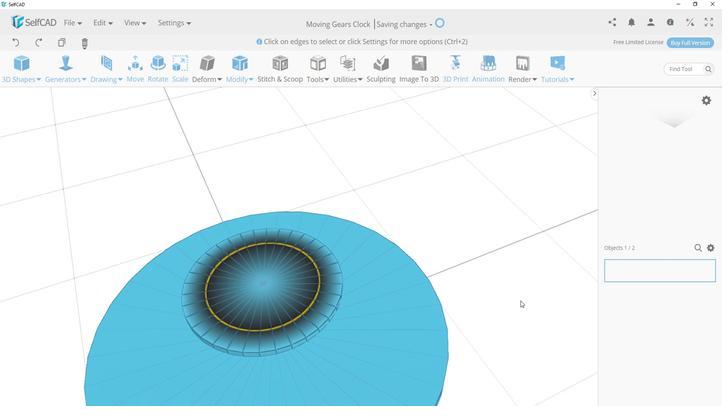
Action: Mouse pressed left at (490, 297)
Screenshot: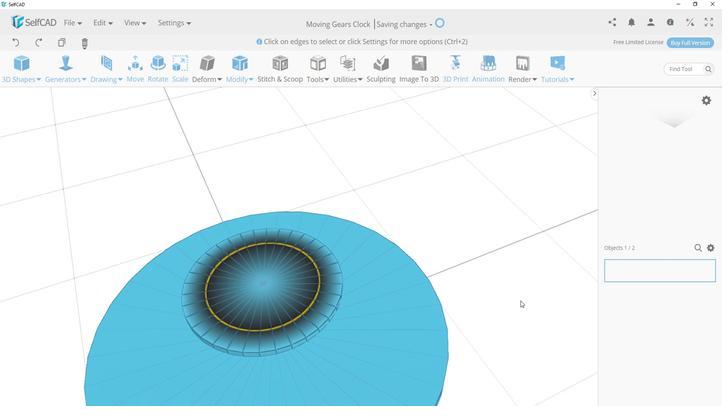 
Action: Mouse moved to (499, 267)
Screenshot: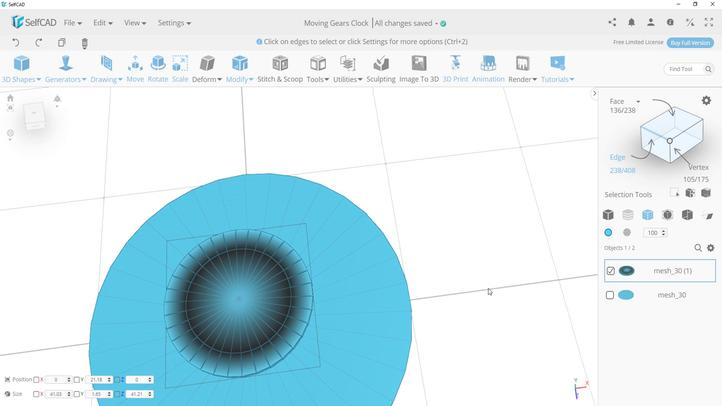
Action: Mouse pressed left at (499, 267)
Screenshot: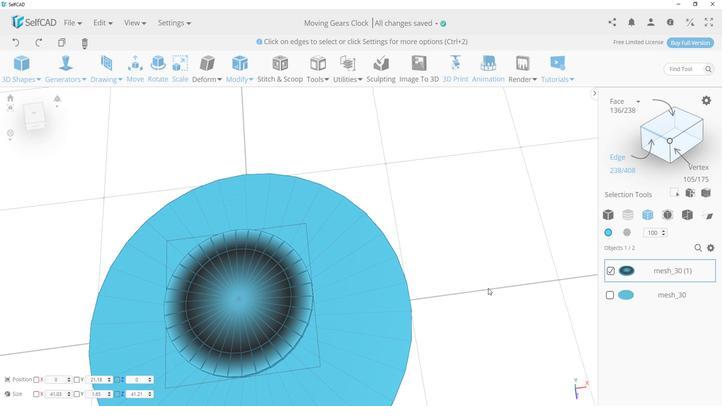 
Action: Mouse moved to (465, 284)
Screenshot: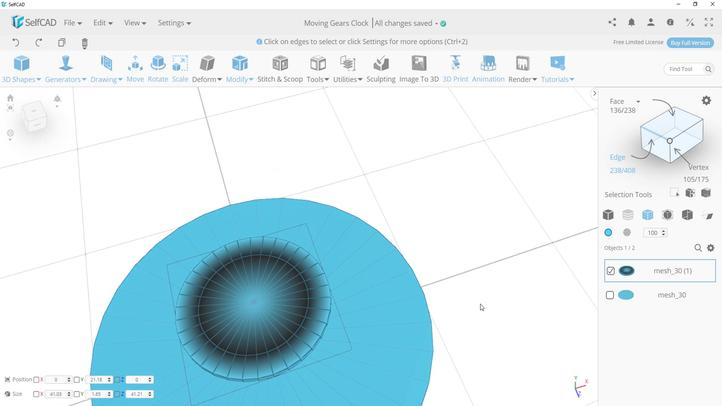 
Action: Mouse pressed left at (465, 284)
Screenshot: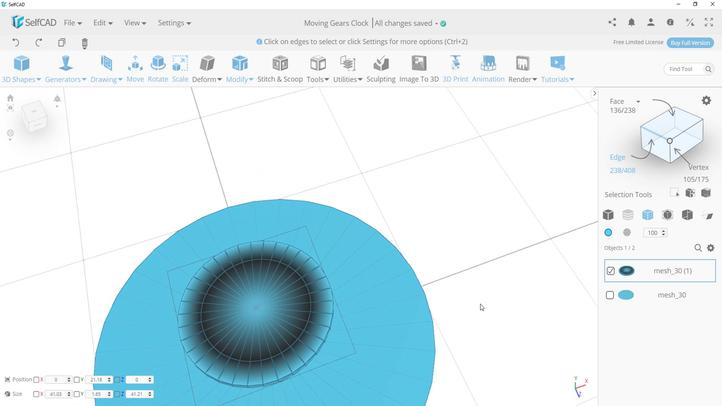 
Action: Mouse moved to (604, 211)
Screenshot: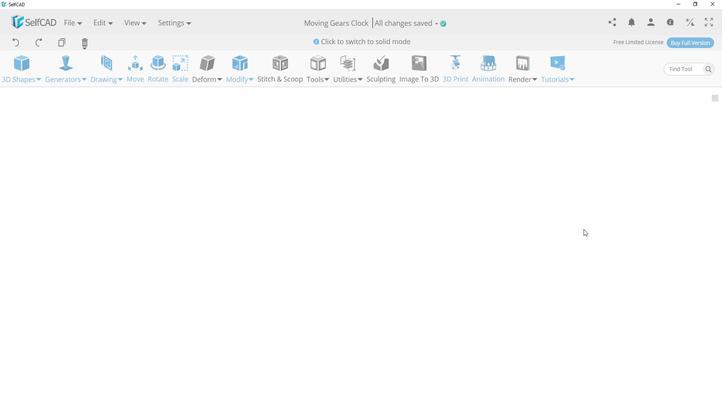 
Action: Mouse pressed left at (604, 211)
Screenshot: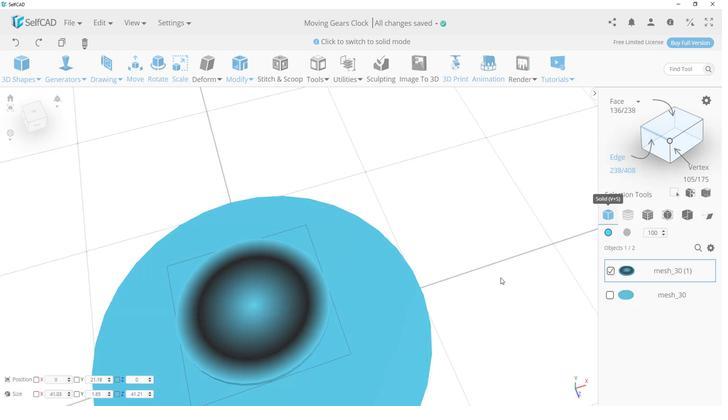 
Action: Mouse moved to (498, 272)
Screenshot: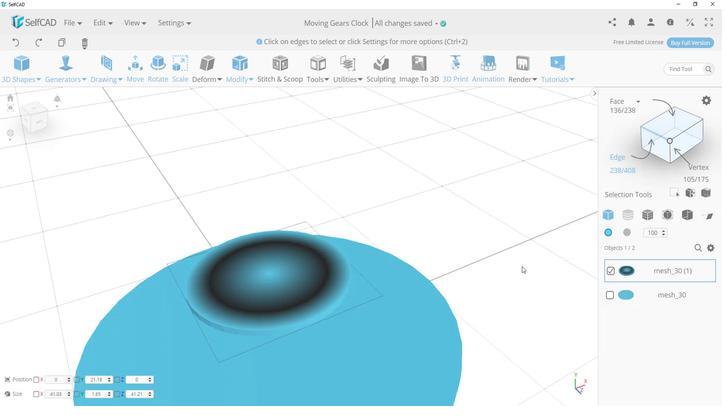 
Action: Mouse pressed left at (498, 272)
Screenshot: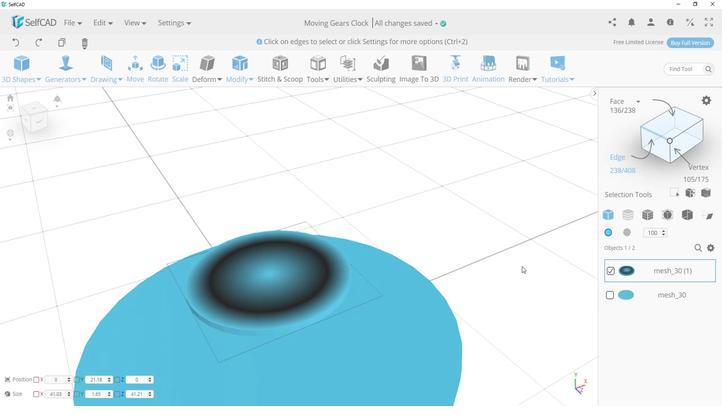 
Action: Mouse moved to (639, 214)
Screenshot: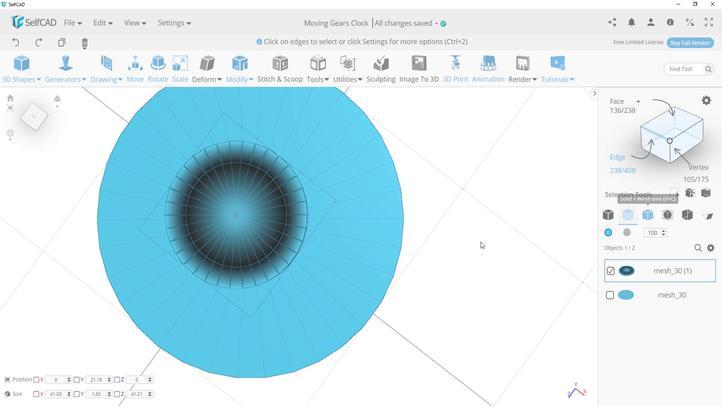 
Action: Mouse pressed left at (639, 214)
Screenshot: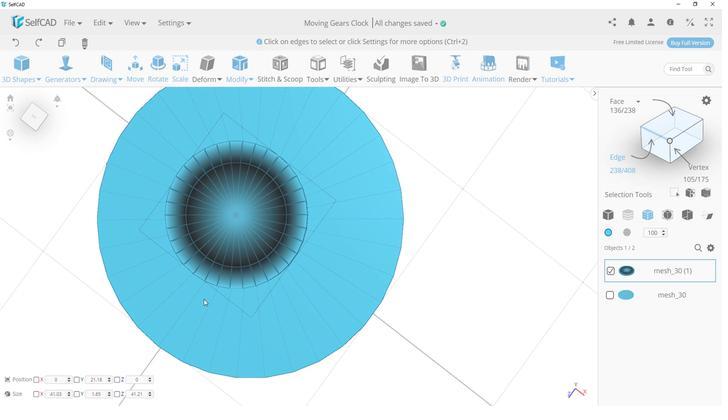 
Action: Mouse moved to (510, 210)
Screenshot: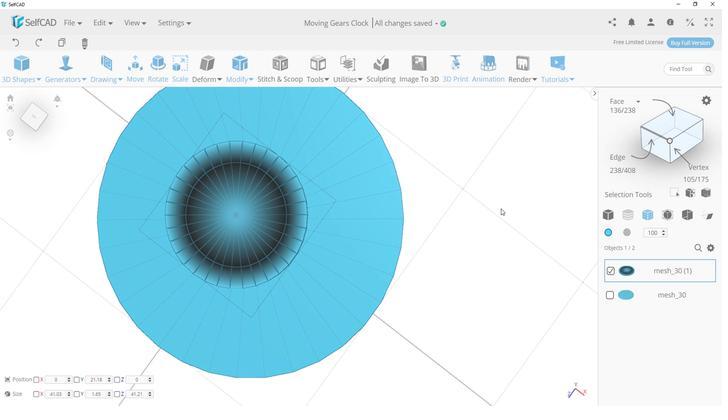 
Action: Mouse pressed left at (510, 210)
Screenshot: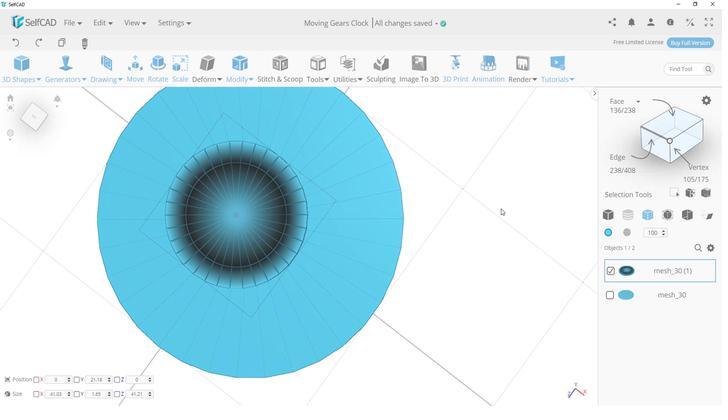 
Action: Mouse moved to (486, 265)
Screenshot: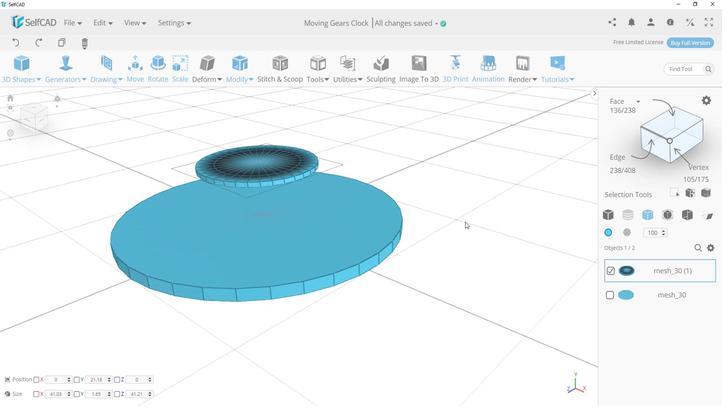 
Action: Mouse pressed left at (486, 265)
Screenshot: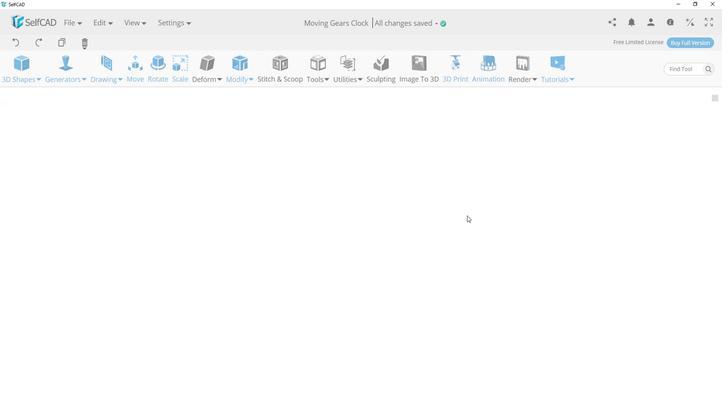 
Action: Mouse moved to (608, 215)
Screenshot: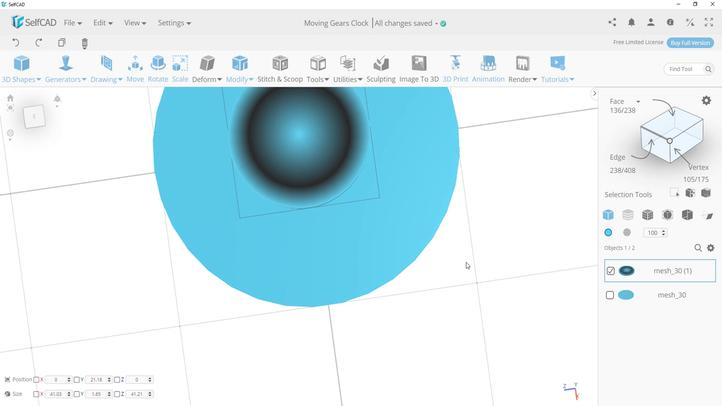 
Action: Mouse pressed left at (608, 215)
Screenshot: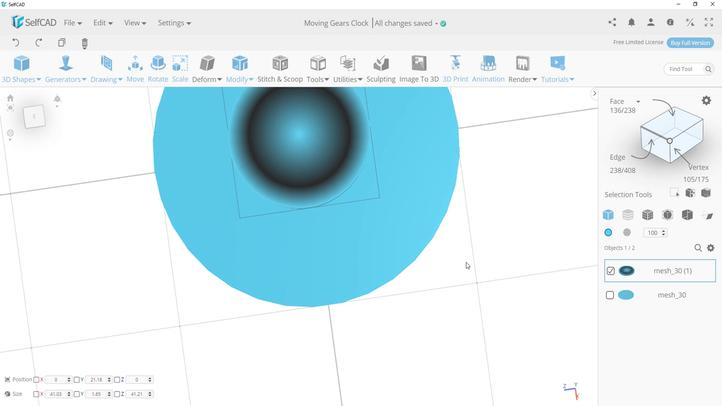 
Action: Mouse moved to (479, 249)
Screenshot: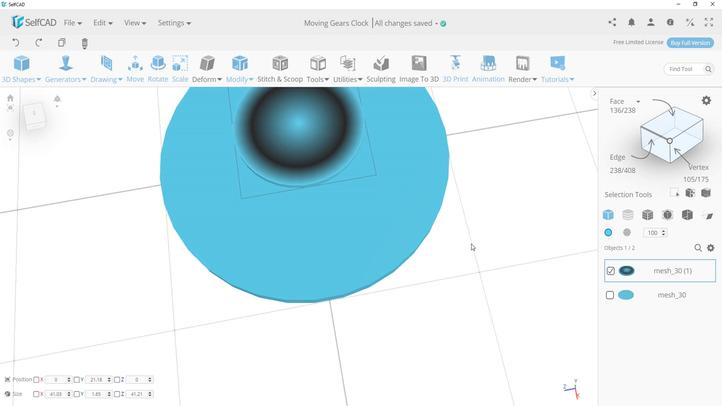 
Action: Mouse pressed left at (479, 249)
Screenshot: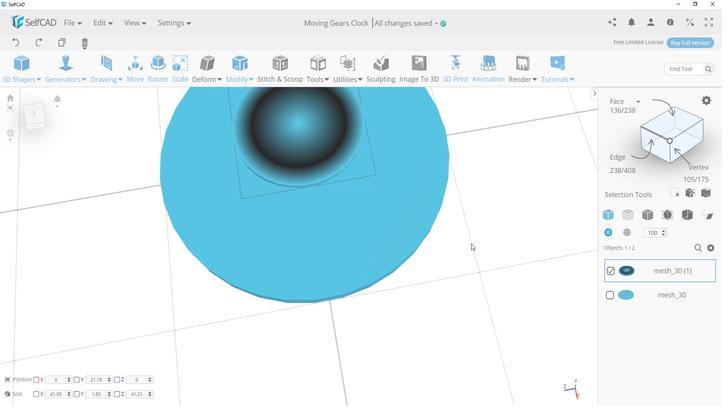 
Action: Mouse moved to (484, 235)
Screenshot: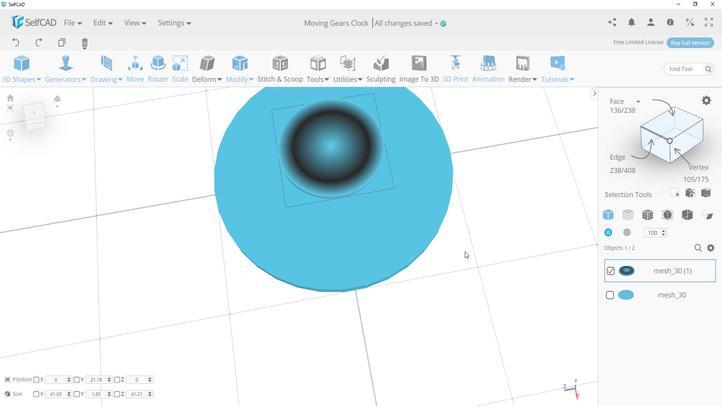 
Action: Mouse scrolled (484, 235) with delta (0, 0)
Screenshot: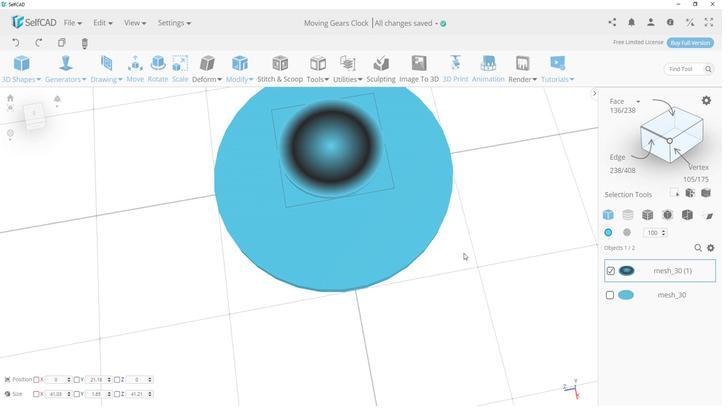 
Action: Mouse scrolled (484, 235) with delta (0, 0)
Screenshot: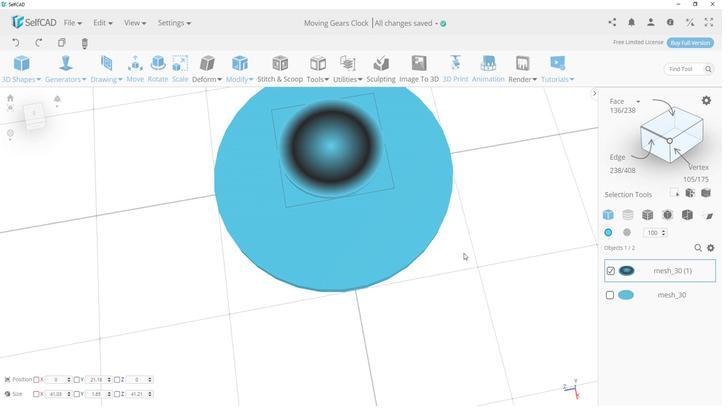 
Action: Mouse scrolled (484, 235) with delta (0, 0)
Screenshot: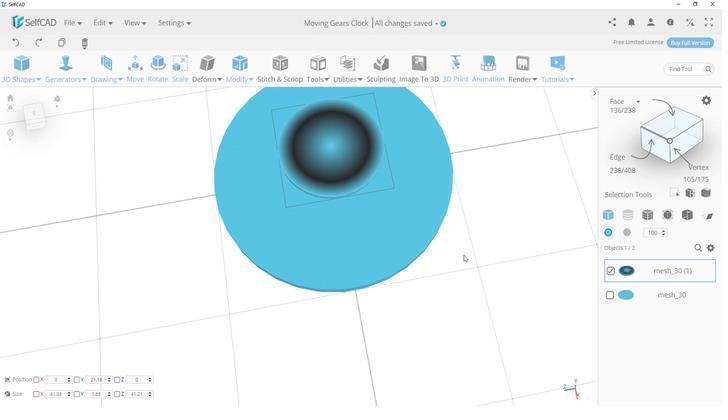 
Action: Mouse moved to (484, 235)
Screenshot: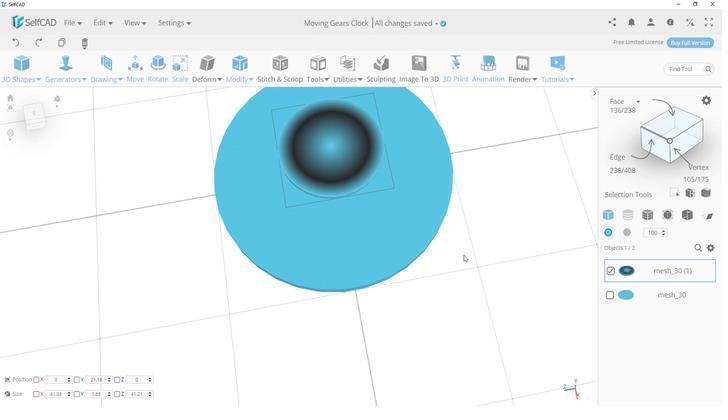 
Action: Mouse scrolled (484, 235) with delta (0, 0)
Screenshot: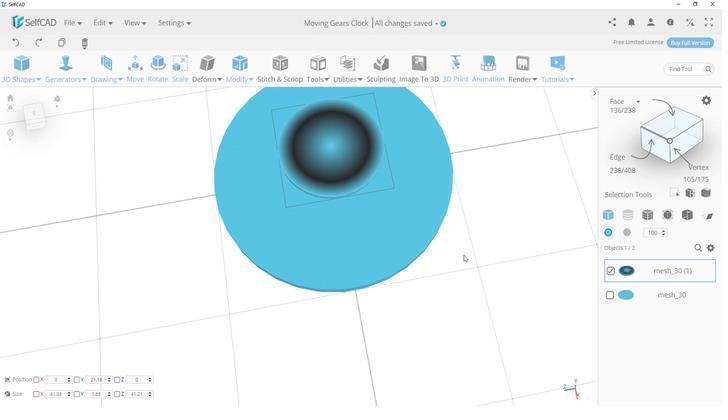 
Action: Mouse moved to (477, 244)
Screenshot: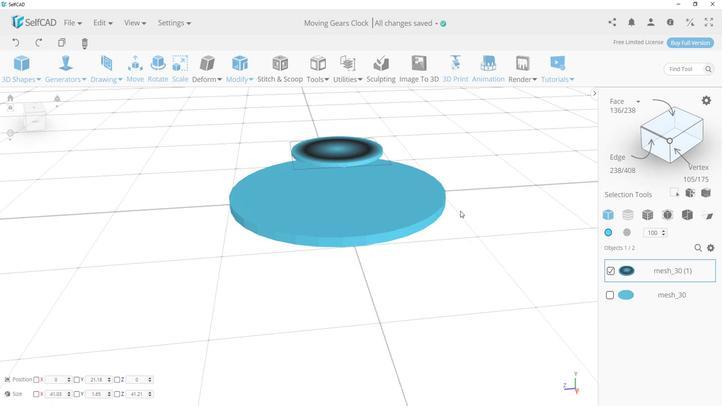 
Action: Mouse pressed left at (477, 244)
Screenshot: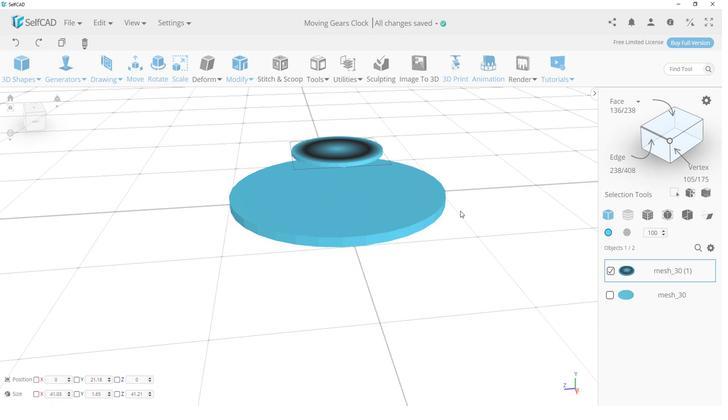 
Action: Mouse moved to (608, 227)
Screenshot: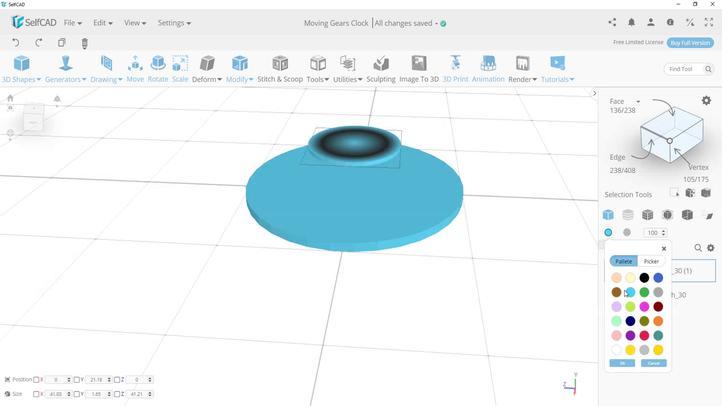 
Action: Mouse pressed left at (608, 227)
Screenshot: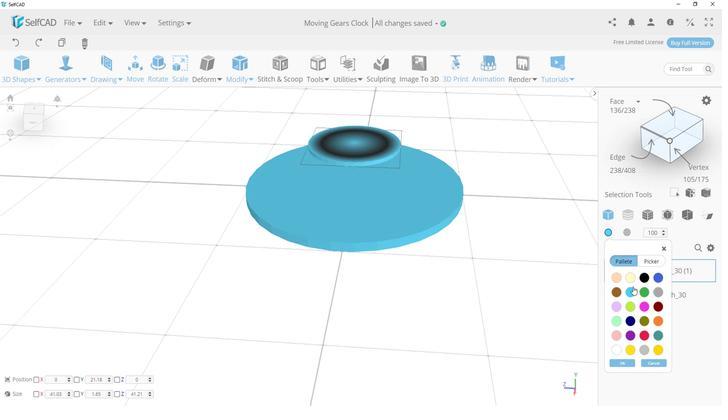 
Action: Mouse moved to (623, 260)
Screenshot: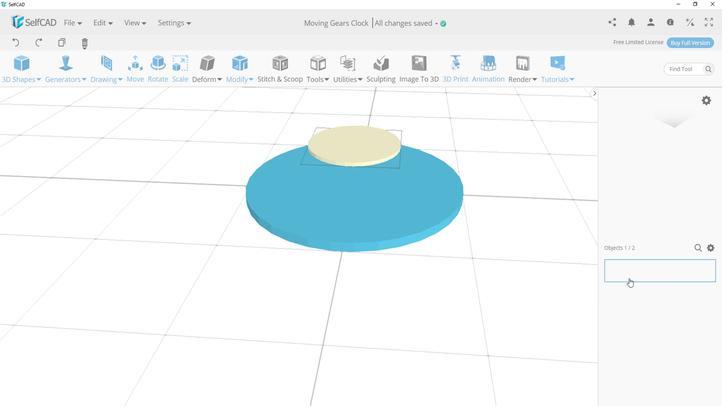
Action: Mouse pressed left at (623, 260)
